 Task: Look for space in Le Plessis-Robinson, France from 2nd June, 2023 to 9th June, 2023 for 5 adults in price range Rs.7000 to Rs.13000. Place can be shared room with 2 bedrooms having 5 beds and 2 bathrooms. Property type can be house, flat, guest house. Amenities needed are: wifi. Booking option can be shelf check-in. Required host language is English.
Action: Mouse moved to (537, 137)
Screenshot: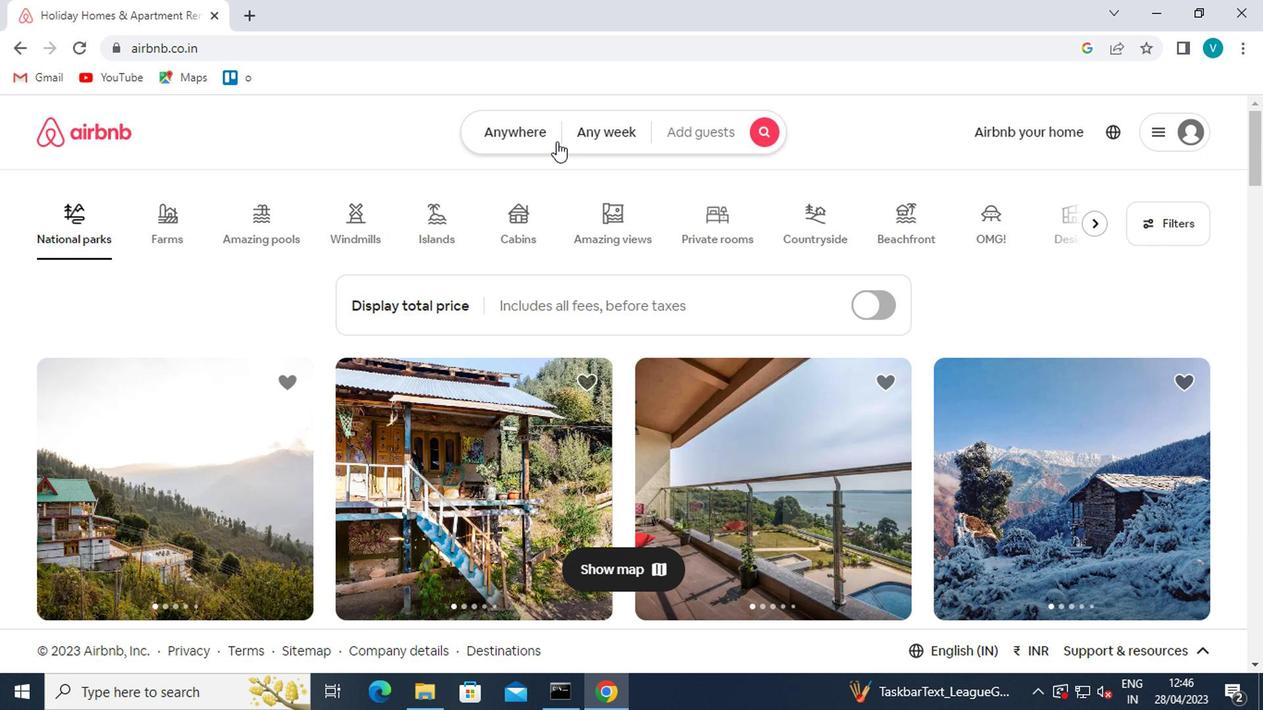 
Action: Mouse pressed left at (537, 137)
Screenshot: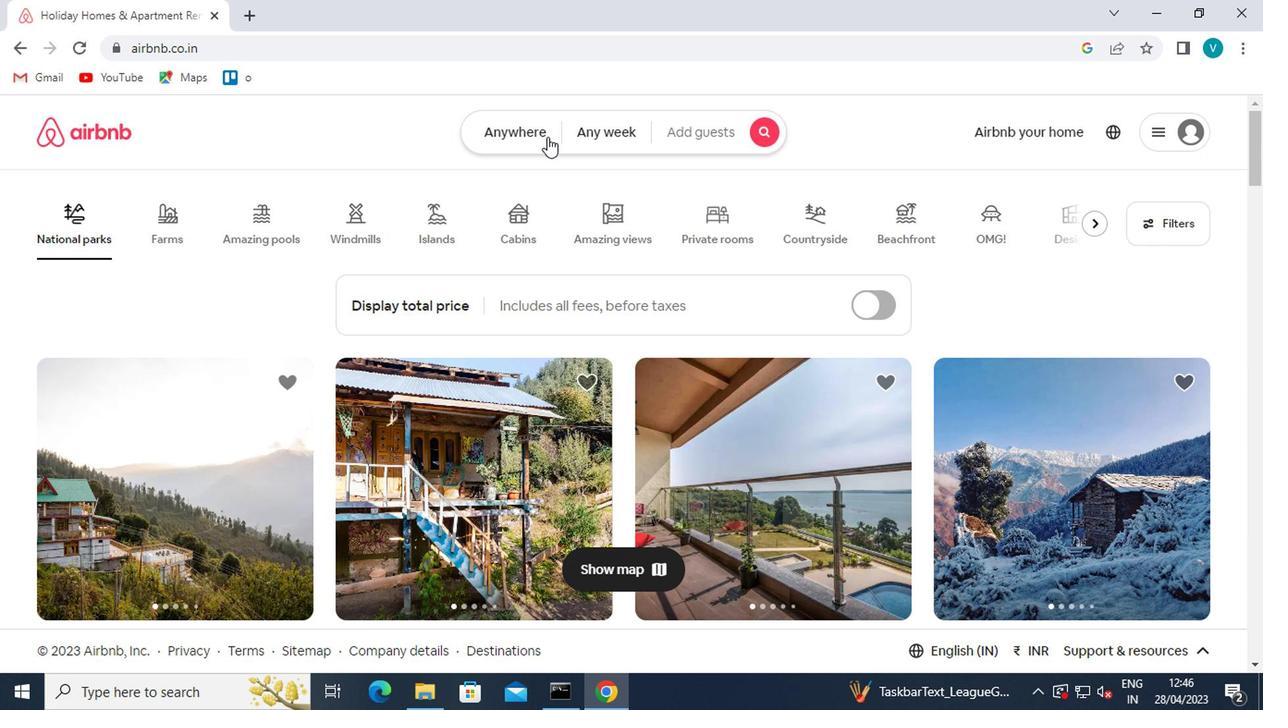 
Action: Mouse moved to (482, 211)
Screenshot: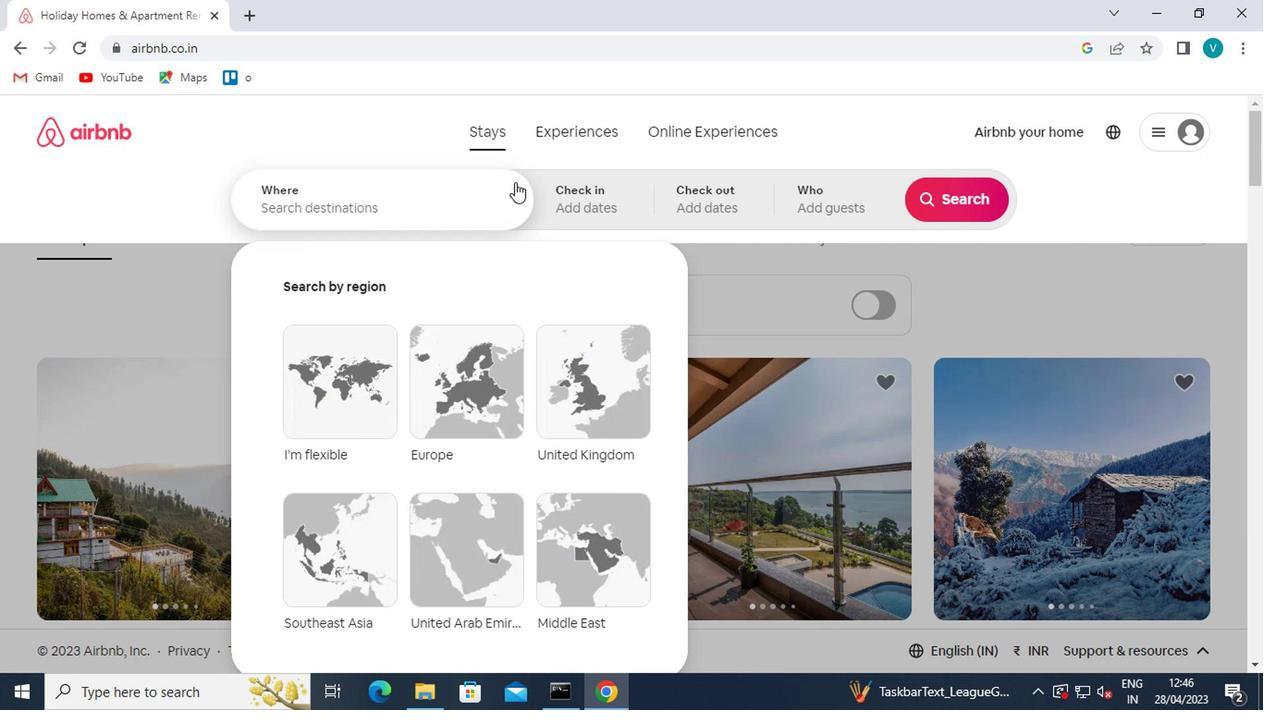 
Action: Mouse pressed left at (482, 211)
Screenshot: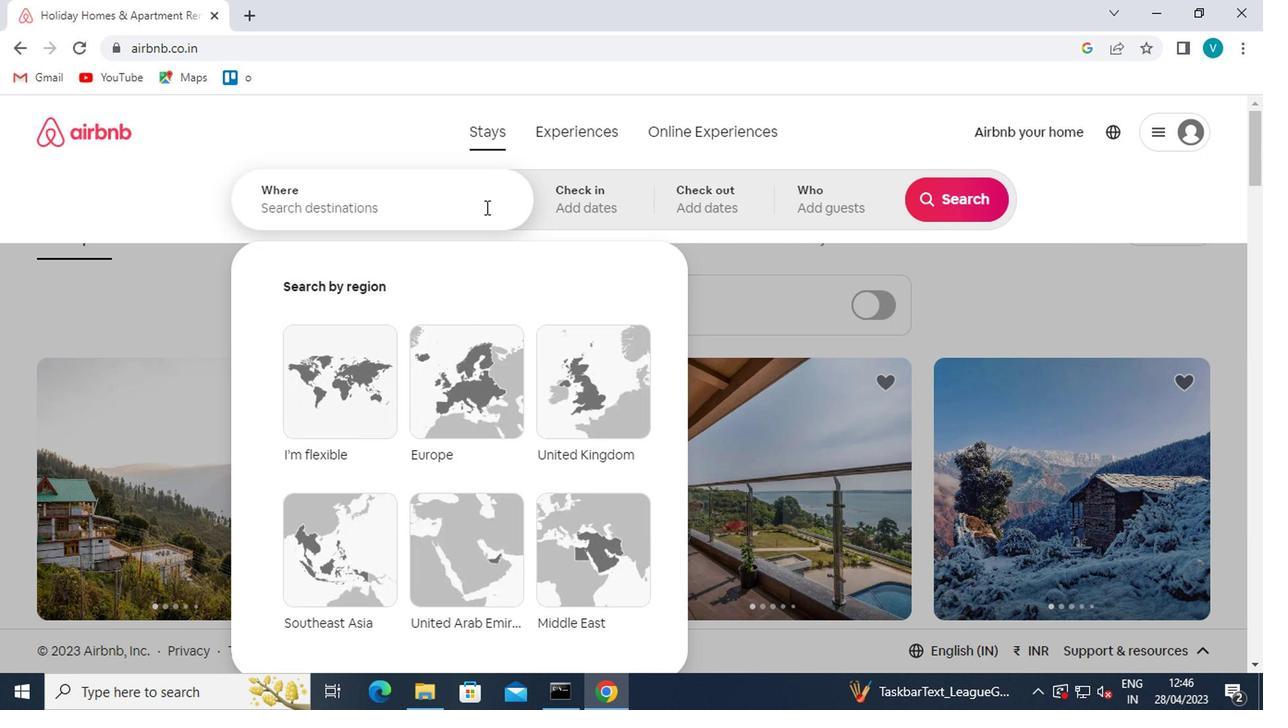 
Action: Key pressed <Key.caps_lock>l<Key.caps_lock>e<Key.space>plessis<Key.space><Key.down><Key.enter>
Screenshot: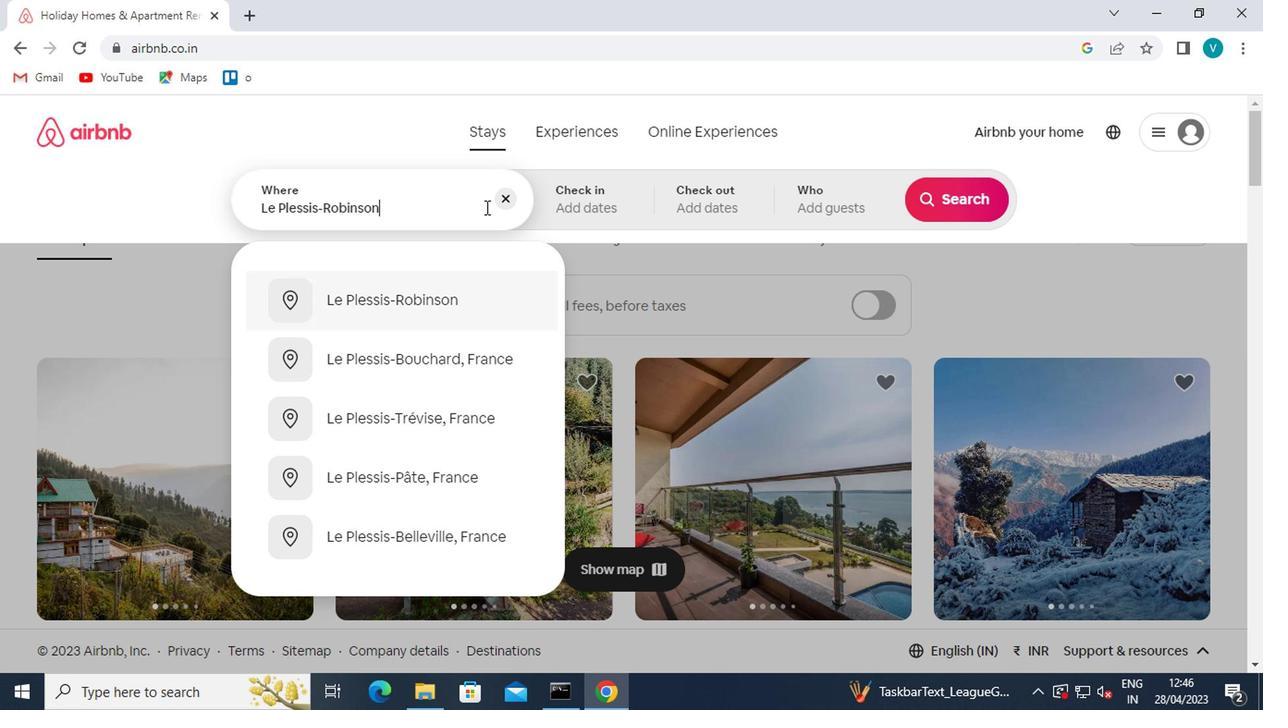
Action: Mouse moved to (938, 346)
Screenshot: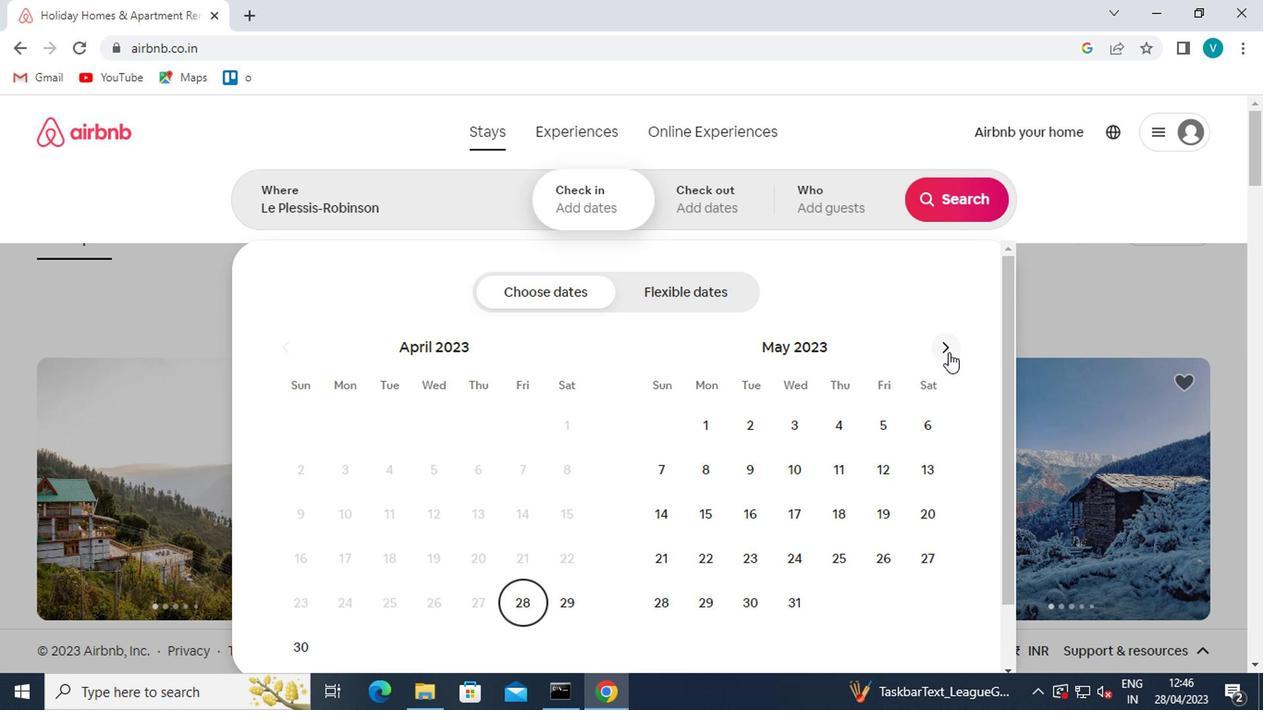 
Action: Mouse pressed left at (938, 346)
Screenshot: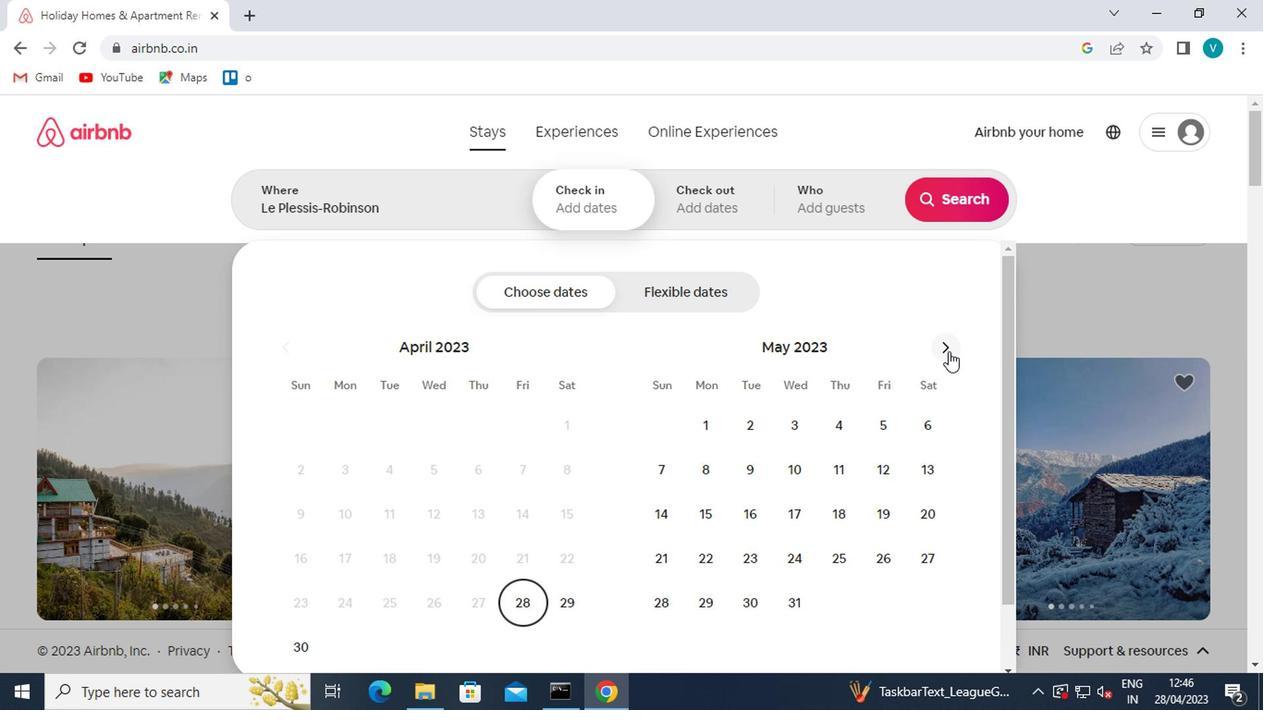 
Action: Mouse moved to (886, 435)
Screenshot: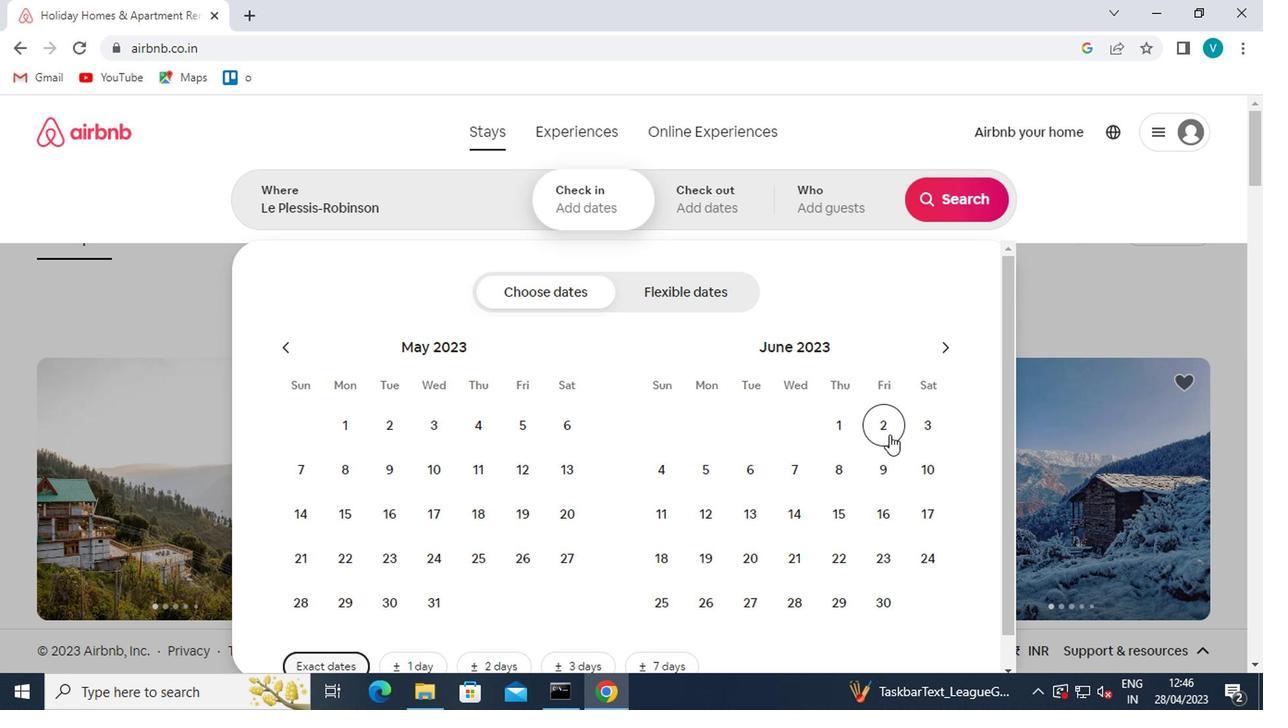 
Action: Mouse pressed left at (886, 435)
Screenshot: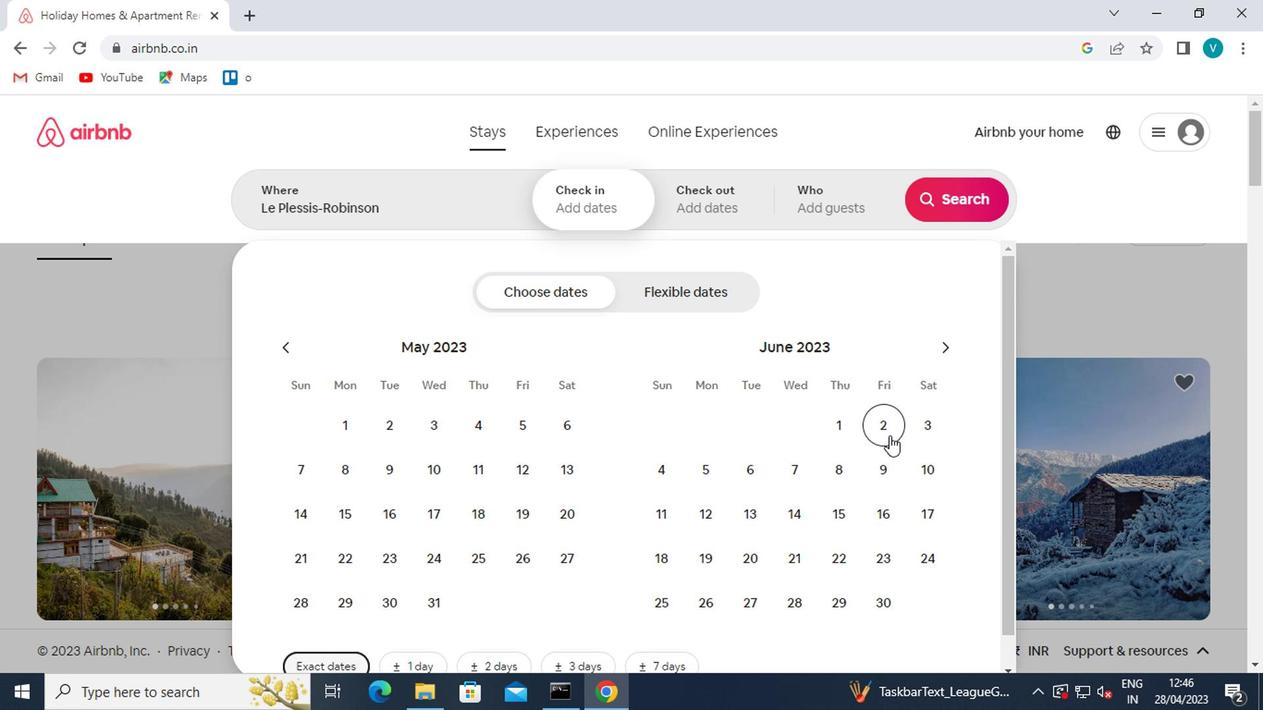 
Action: Mouse moved to (878, 461)
Screenshot: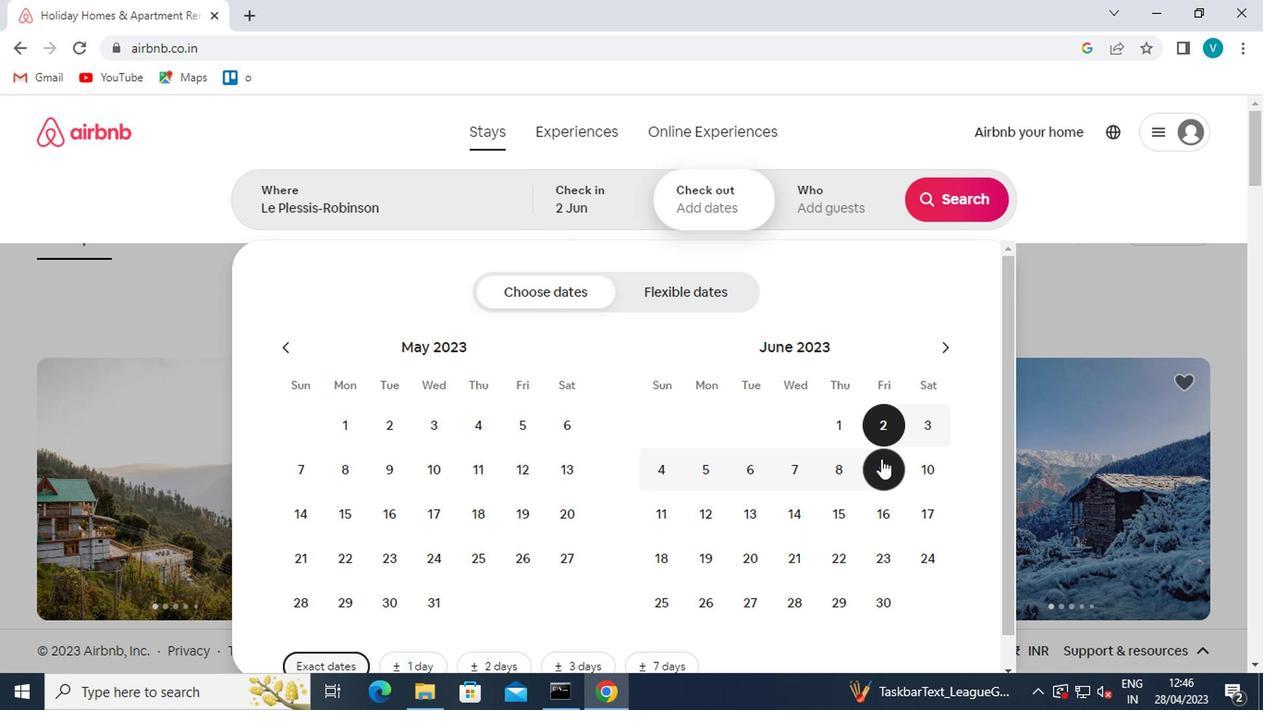 
Action: Mouse pressed left at (878, 461)
Screenshot: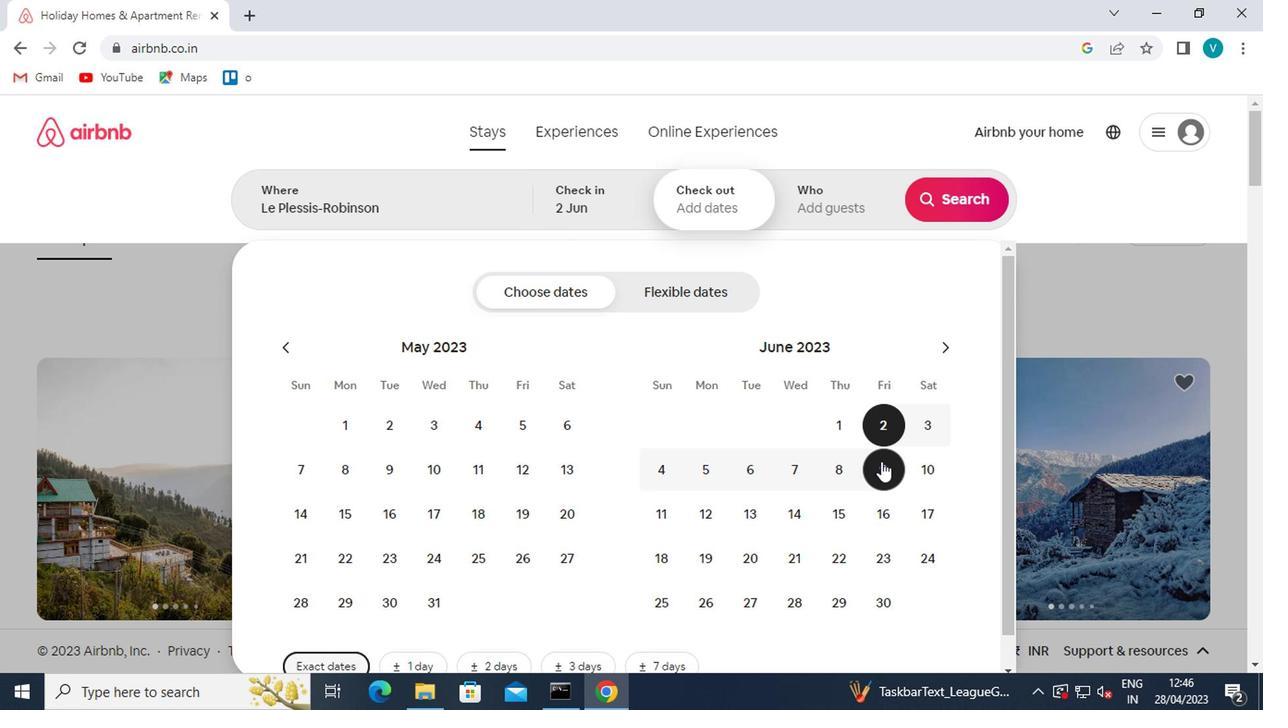 
Action: Mouse moved to (796, 207)
Screenshot: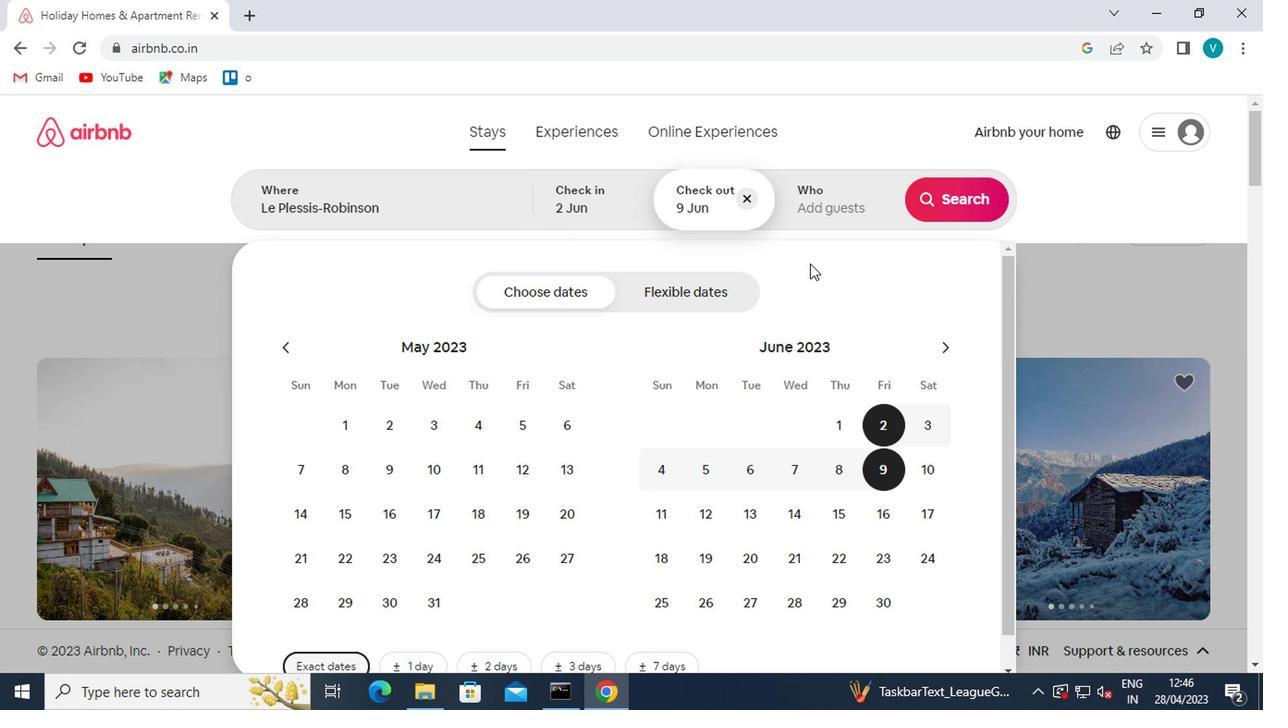 
Action: Mouse pressed left at (796, 207)
Screenshot: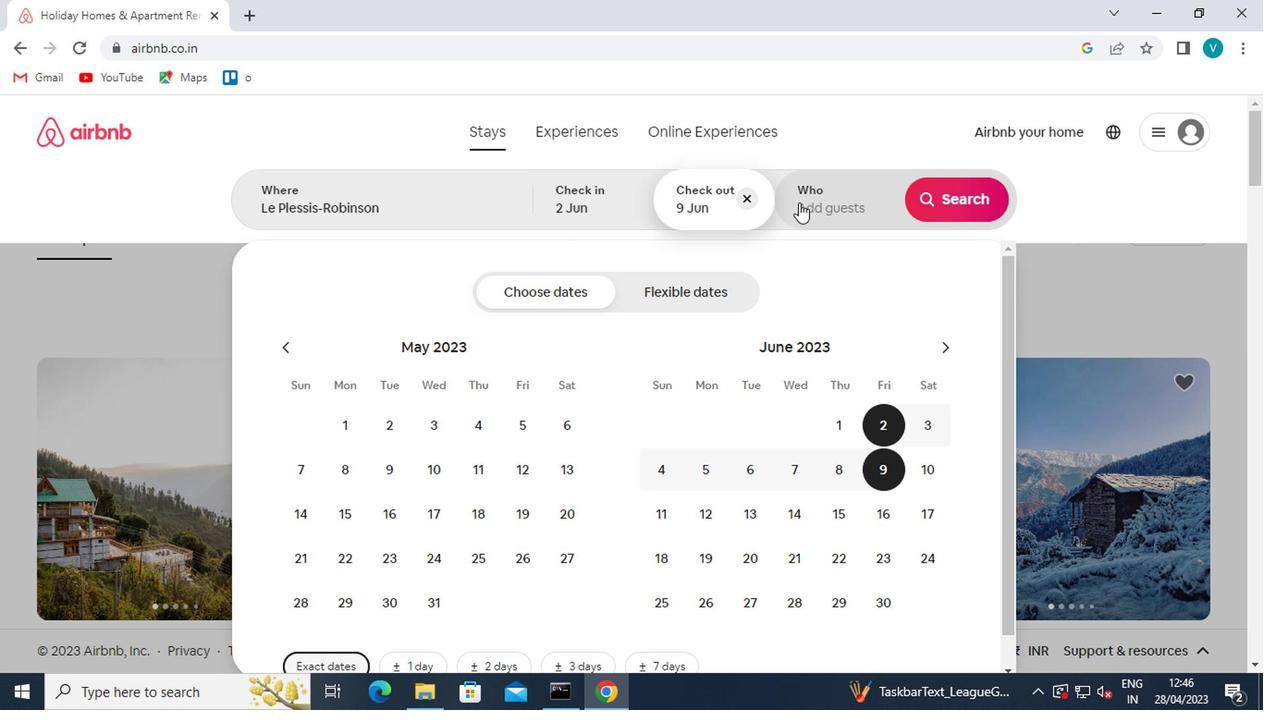 
Action: Mouse moved to (956, 301)
Screenshot: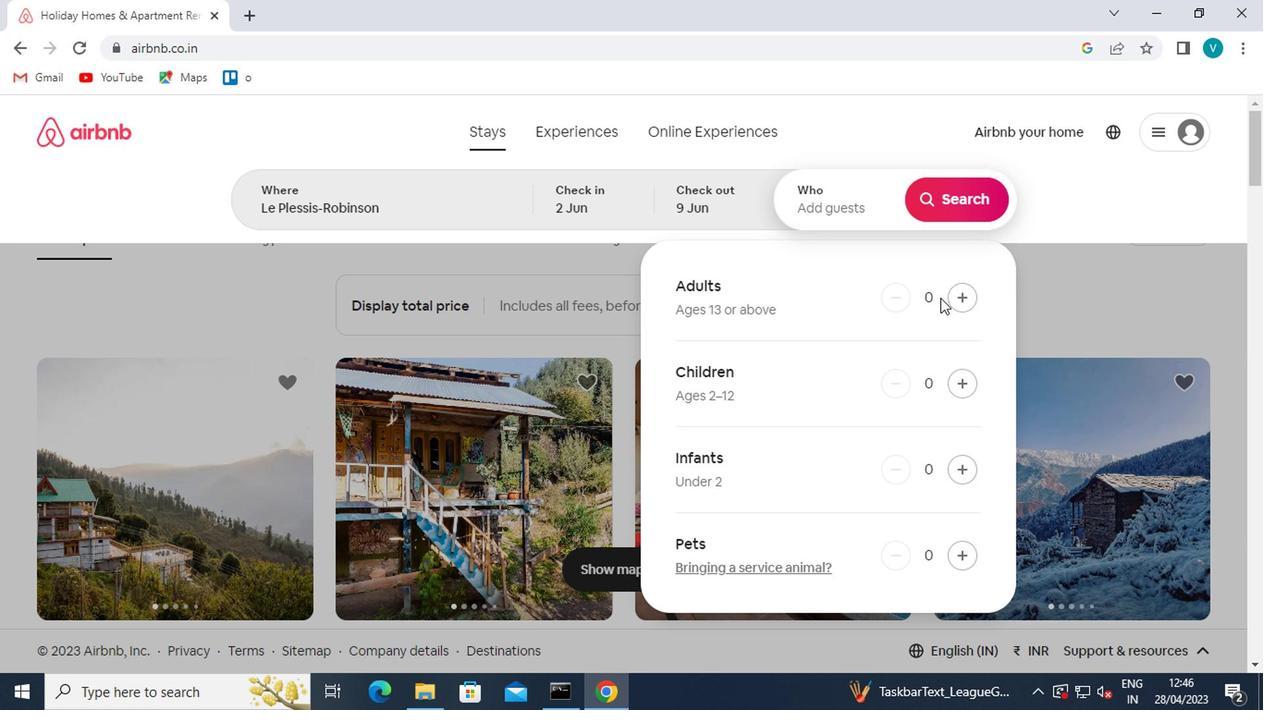 
Action: Mouse pressed left at (956, 301)
Screenshot: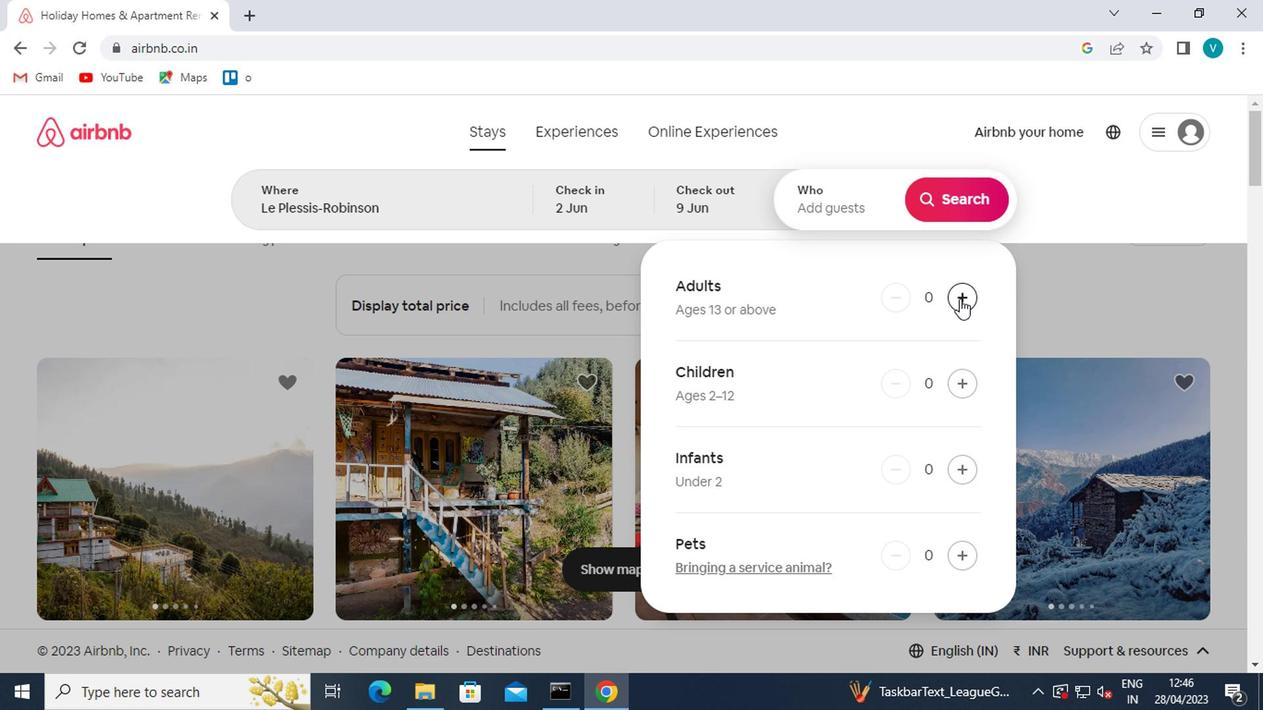 
Action: Mouse pressed left at (956, 301)
Screenshot: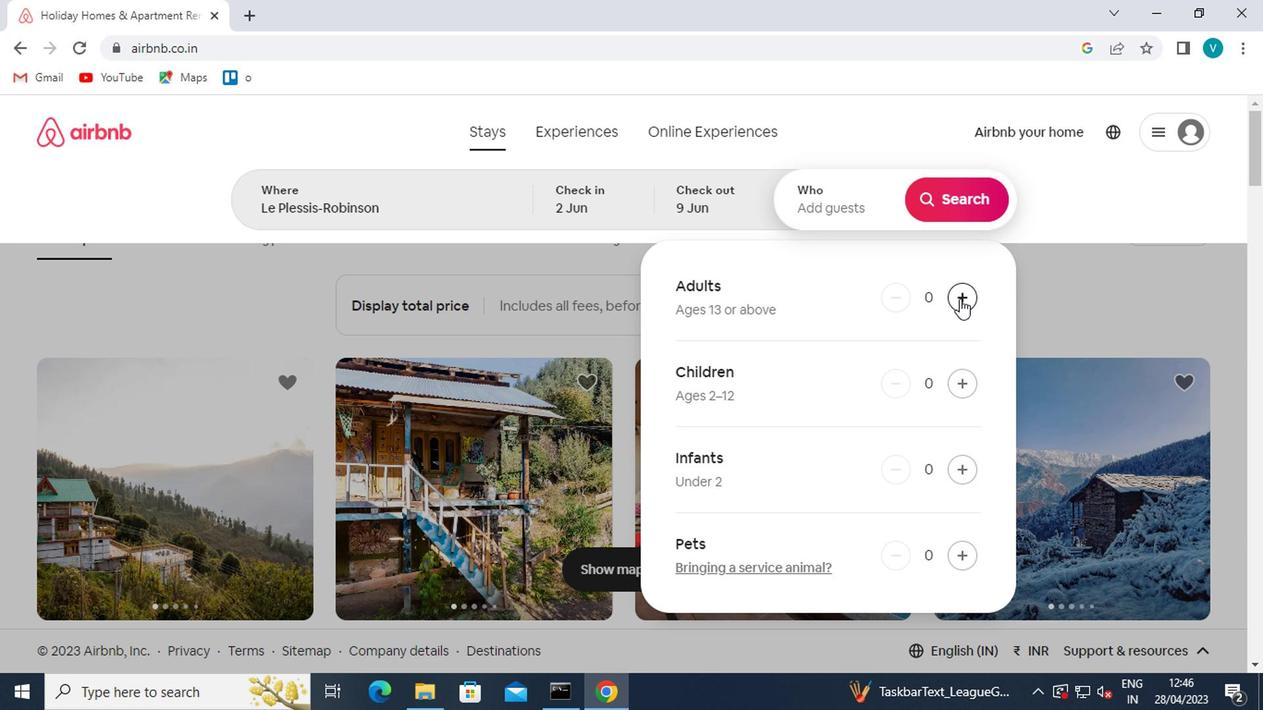 
Action: Mouse pressed left at (956, 301)
Screenshot: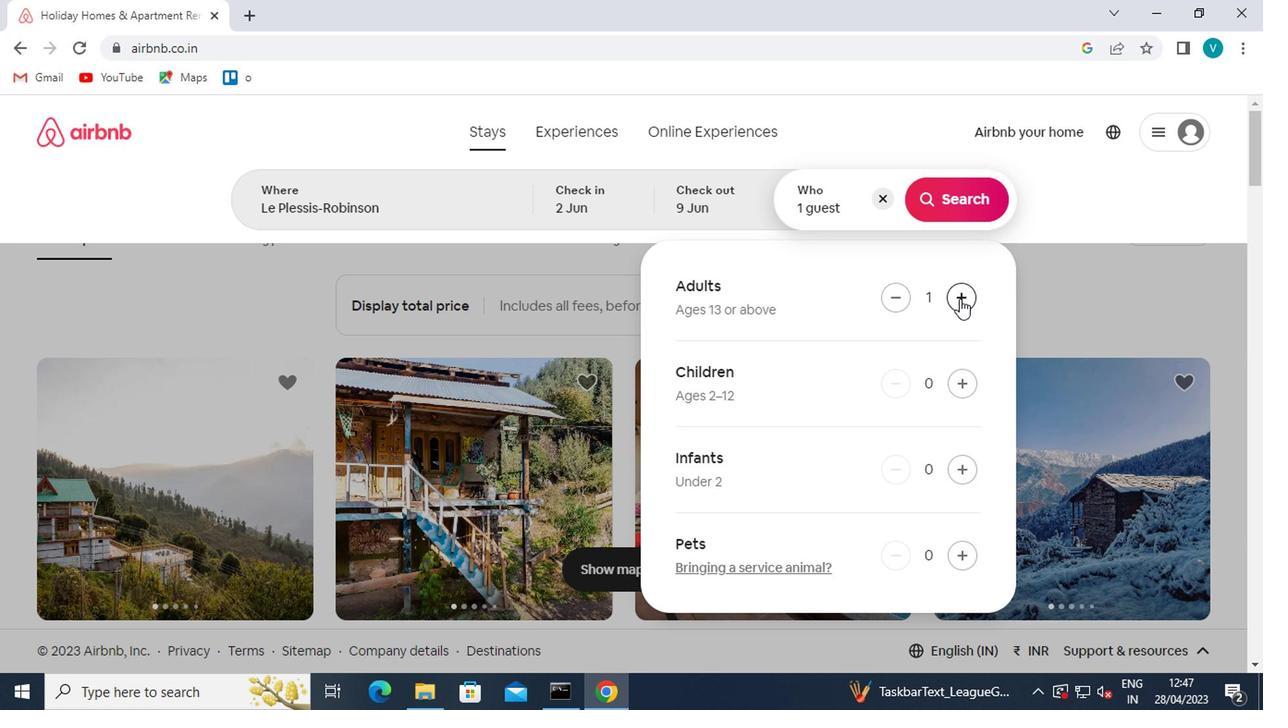 
Action: Mouse pressed left at (956, 301)
Screenshot: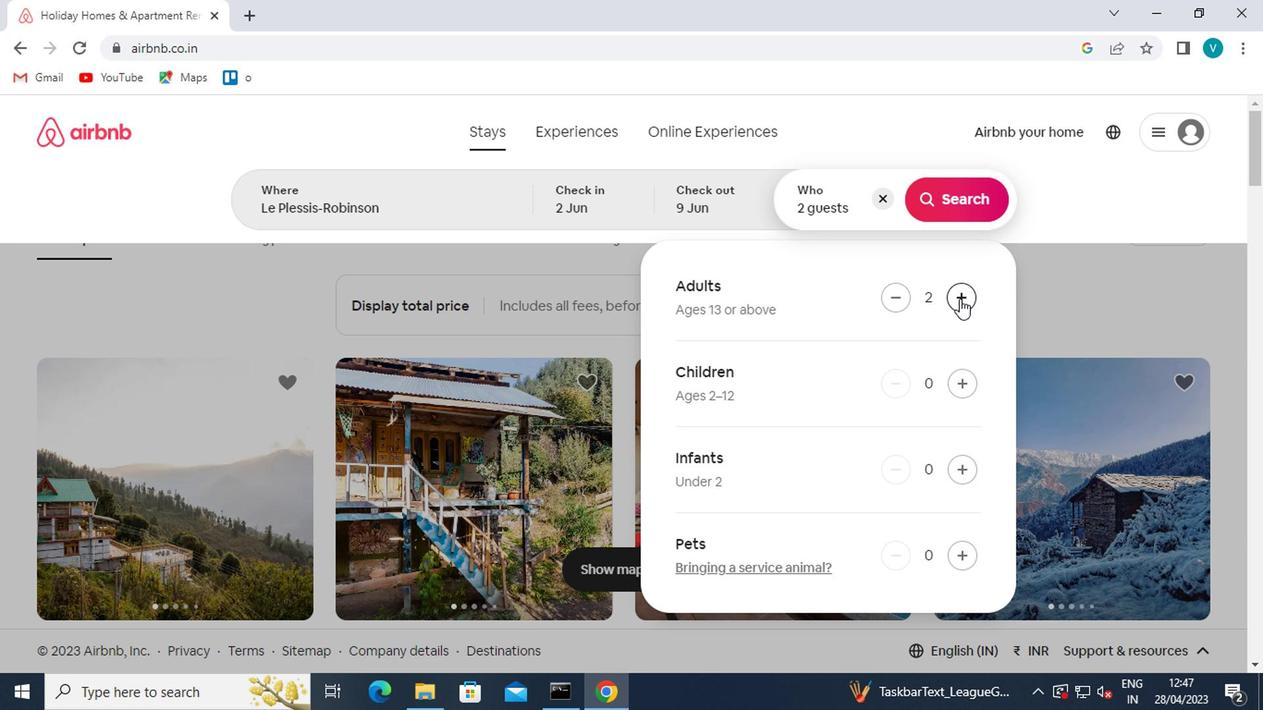 
Action: Mouse moved to (956, 301)
Screenshot: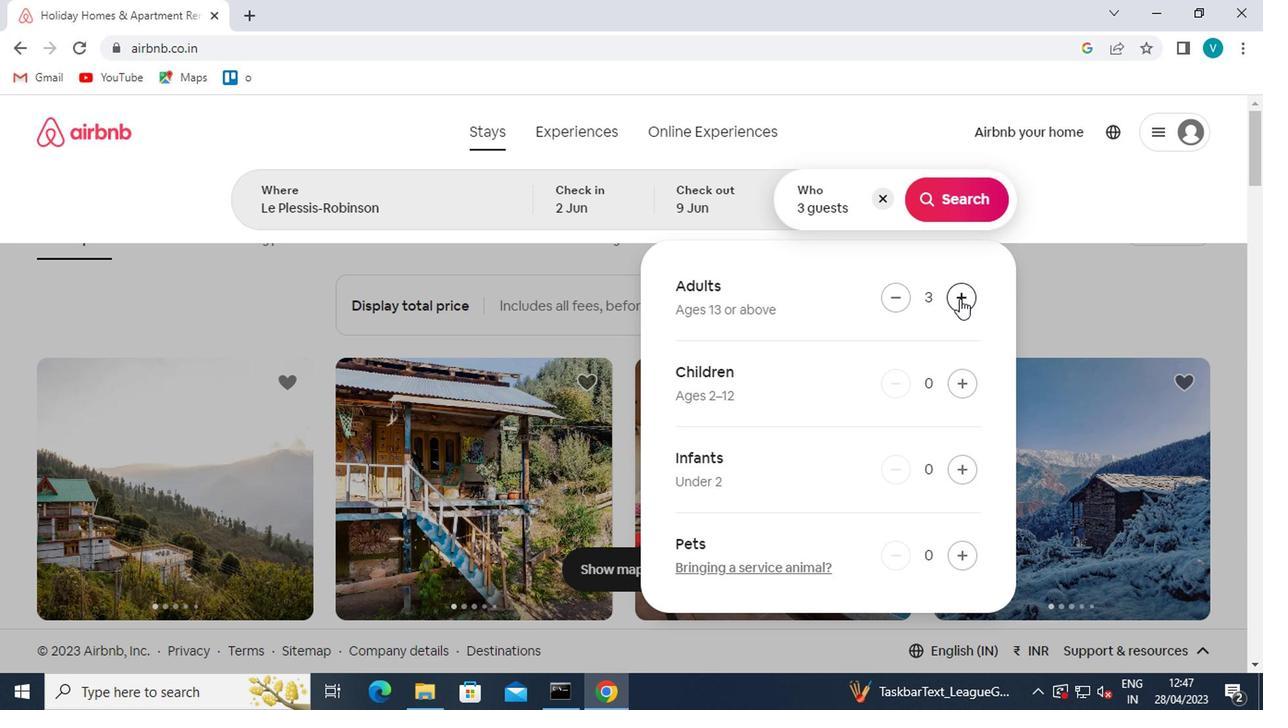 
Action: Mouse pressed left at (956, 301)
Screenshot: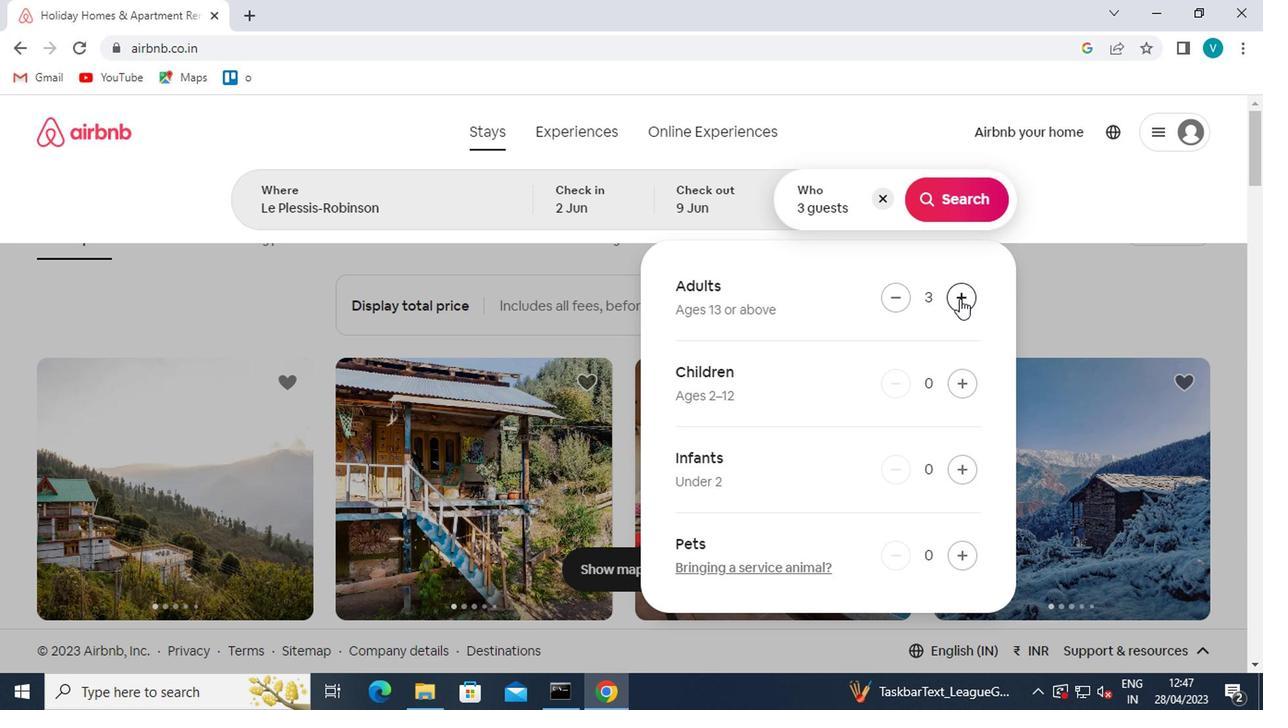
Action: Mouse moved to (933, 210)
Screenshot: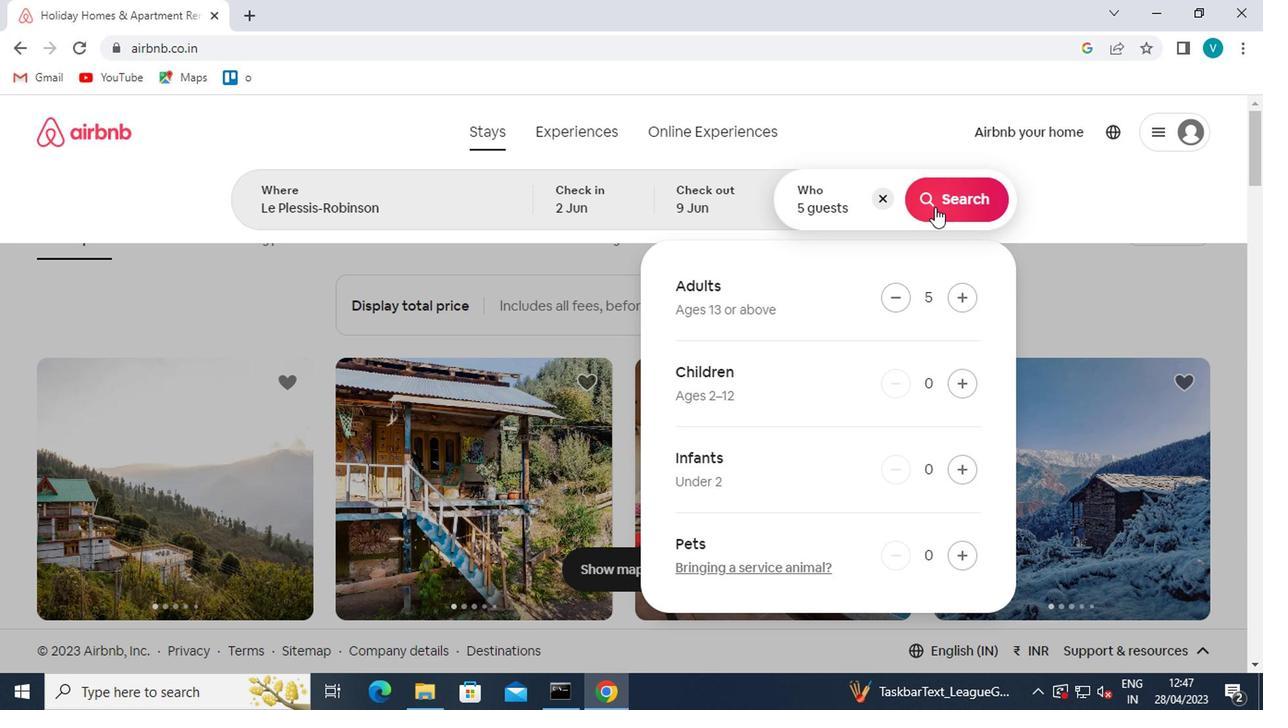 
Action: Mouse pressed left at (933, 210)
Screenshot: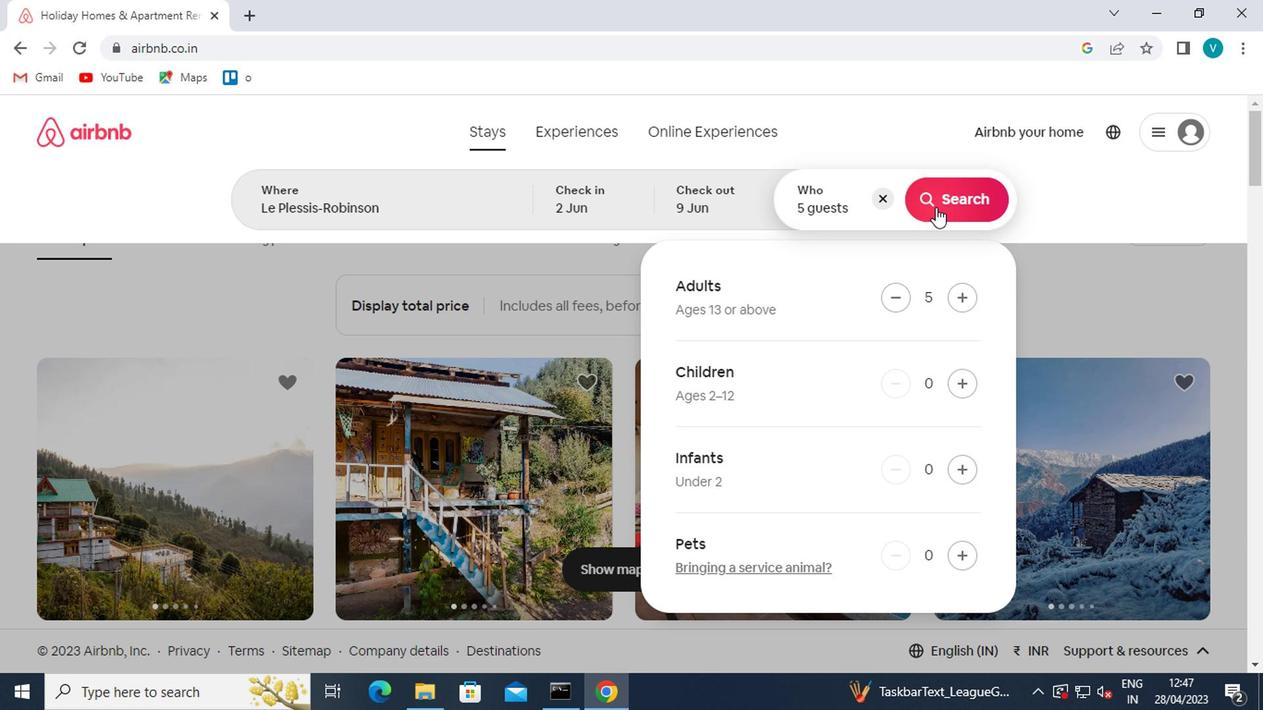 
Action: Mouse moved to (1176, 205)
Screenshot: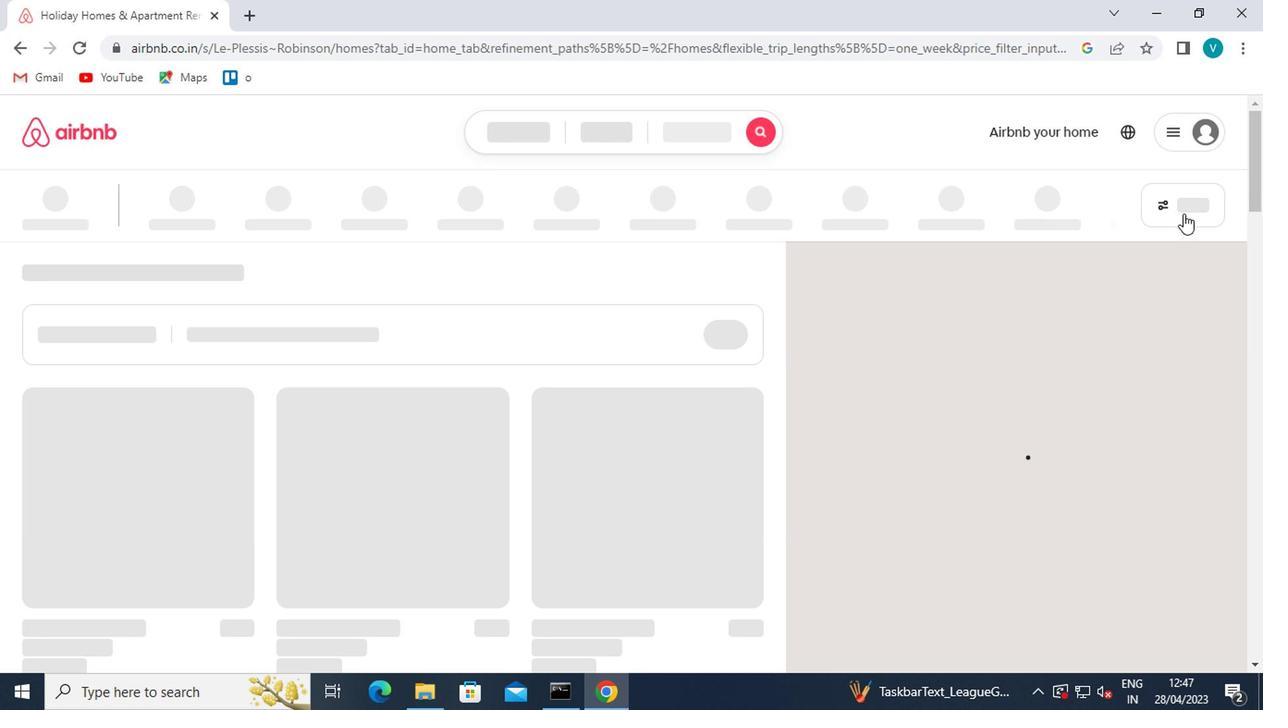 
Action: Mouse pressed left at (1176, 205)
Screenshot: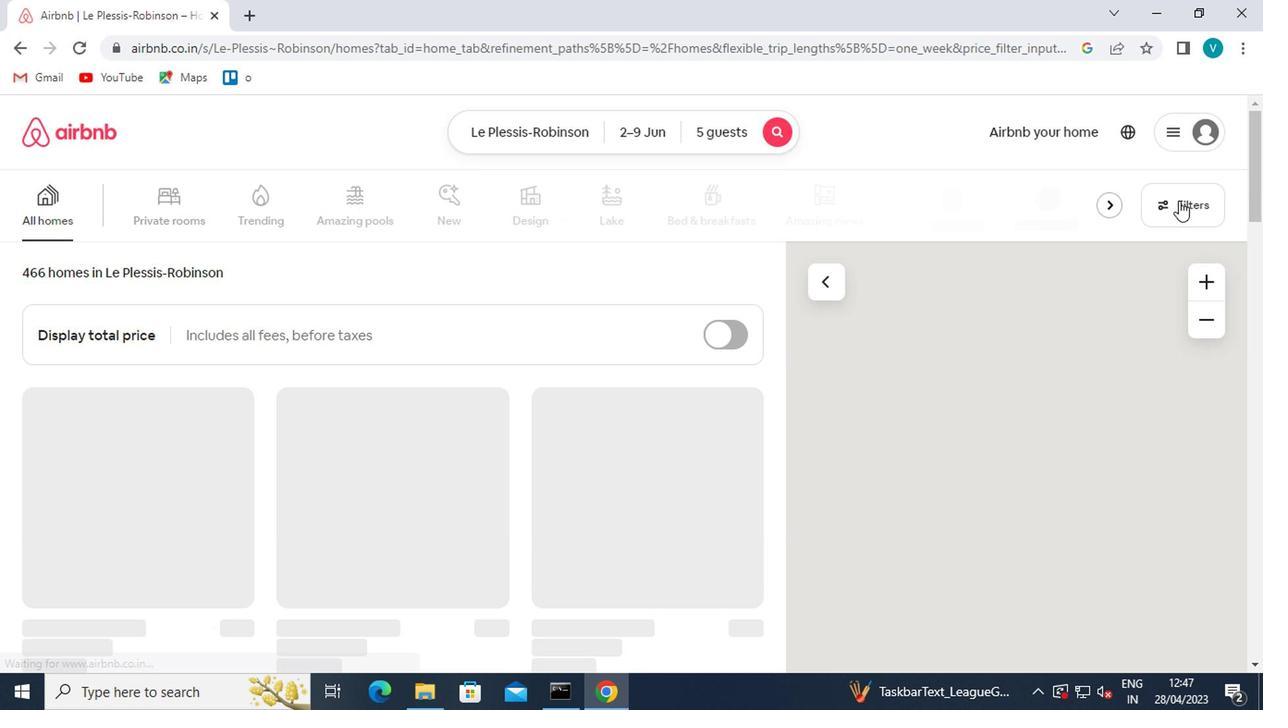 
Action: Mouse moved to (456, 448)
Screenshot: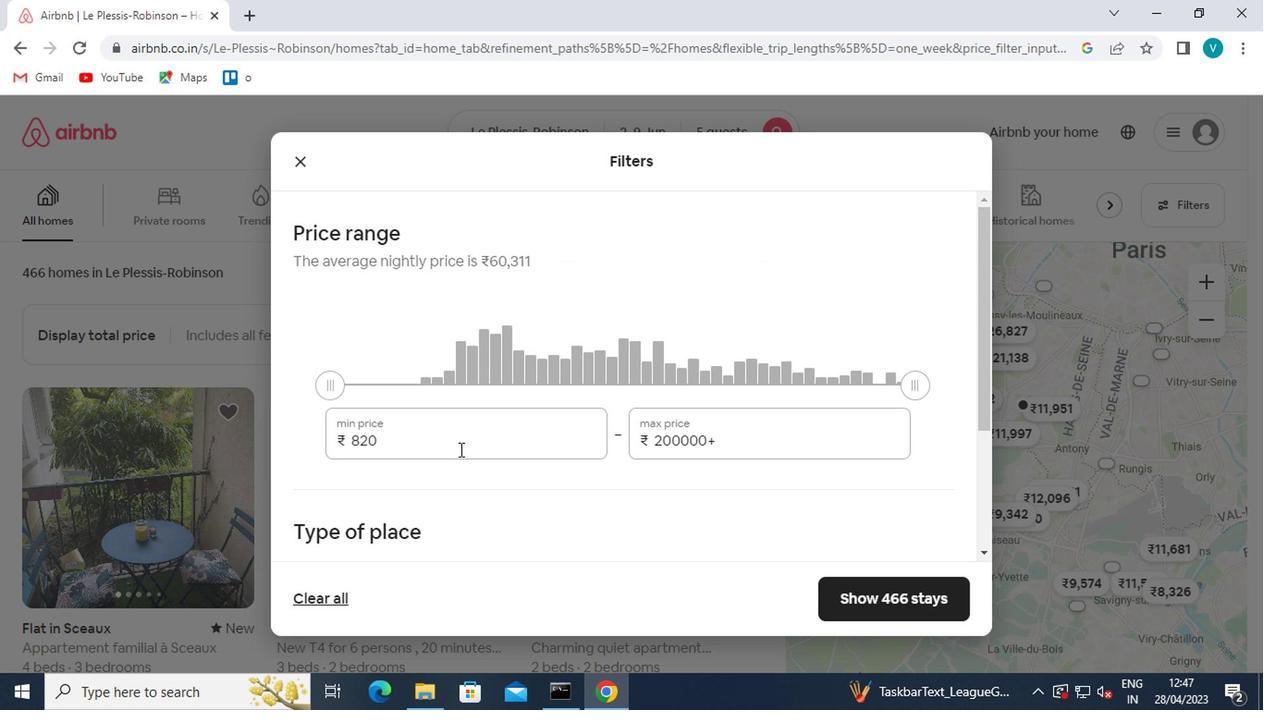 
Action: Mouse pressed left at (456, 448)
Screenshot: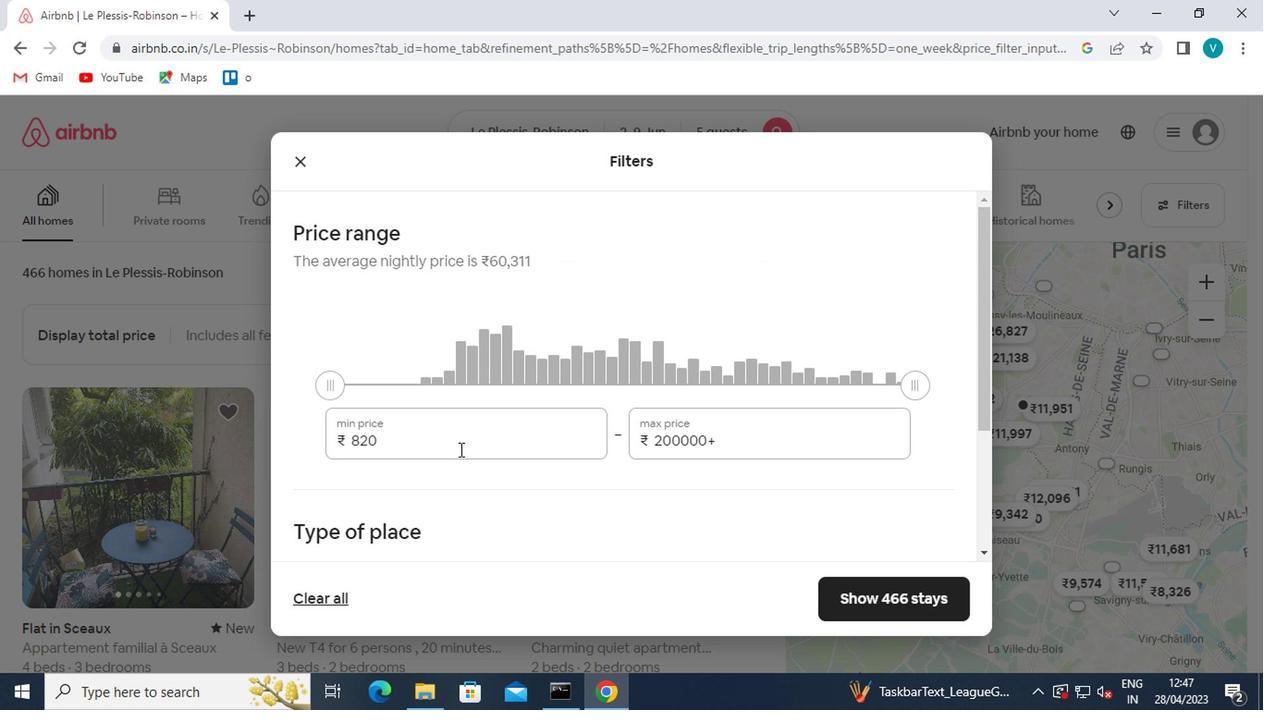 
Action: Key pressed <Key.backspace><Key.backspace><Key.backspace><Key.backspace><Key.backspace><Key.backspace><Key.backspace><Key.backspace><Key.backspace><Key.backspace><Key.backspace>7000<Key.tab>13000
Screenshot: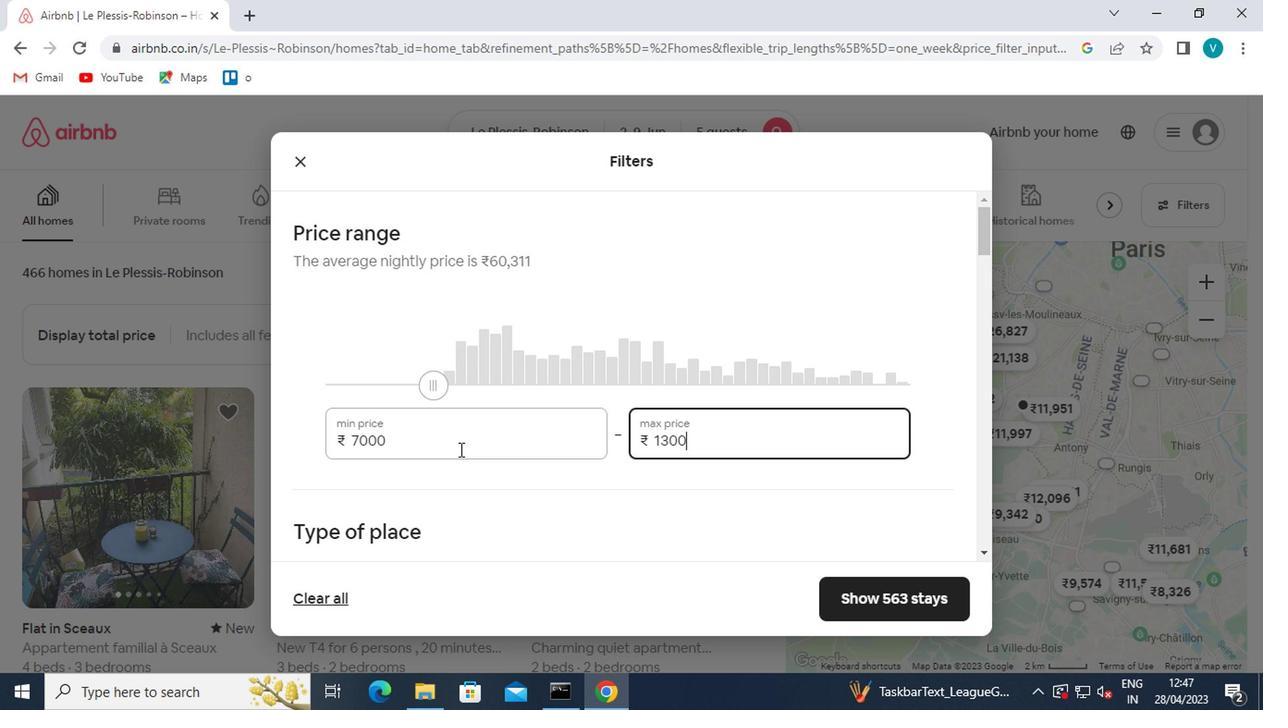 
Action: Mouse scrolled (456, 447) with delta (0, -1)
Screenshot: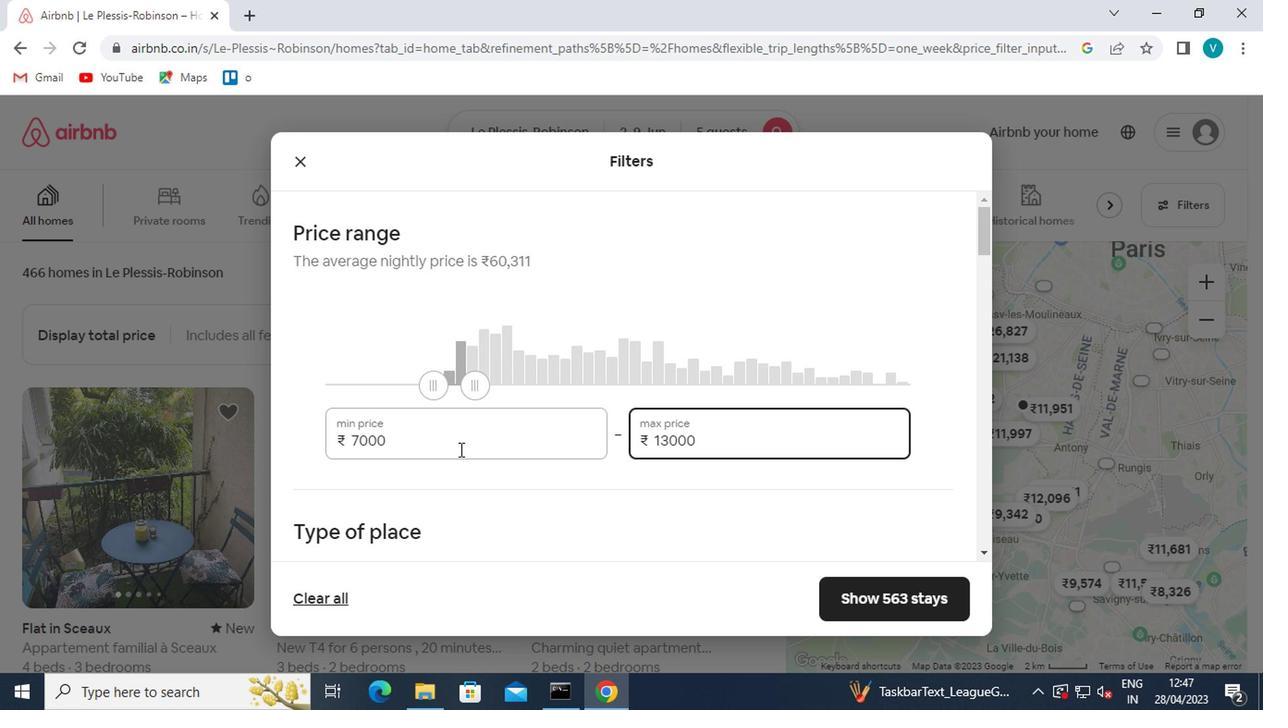 
Action: Mouse scrolled (456, 447) with delta (0, -1)
Screenshot: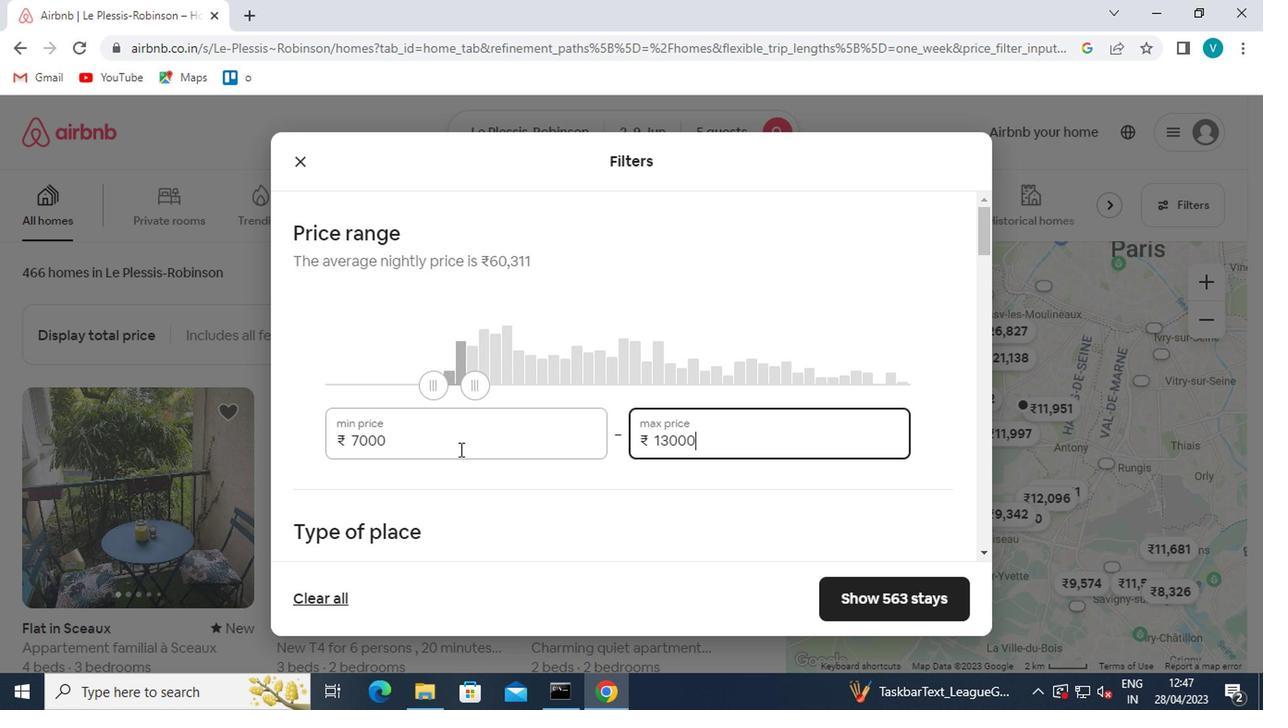 
Action: Mouse moved to (486, 496)
Screenshot: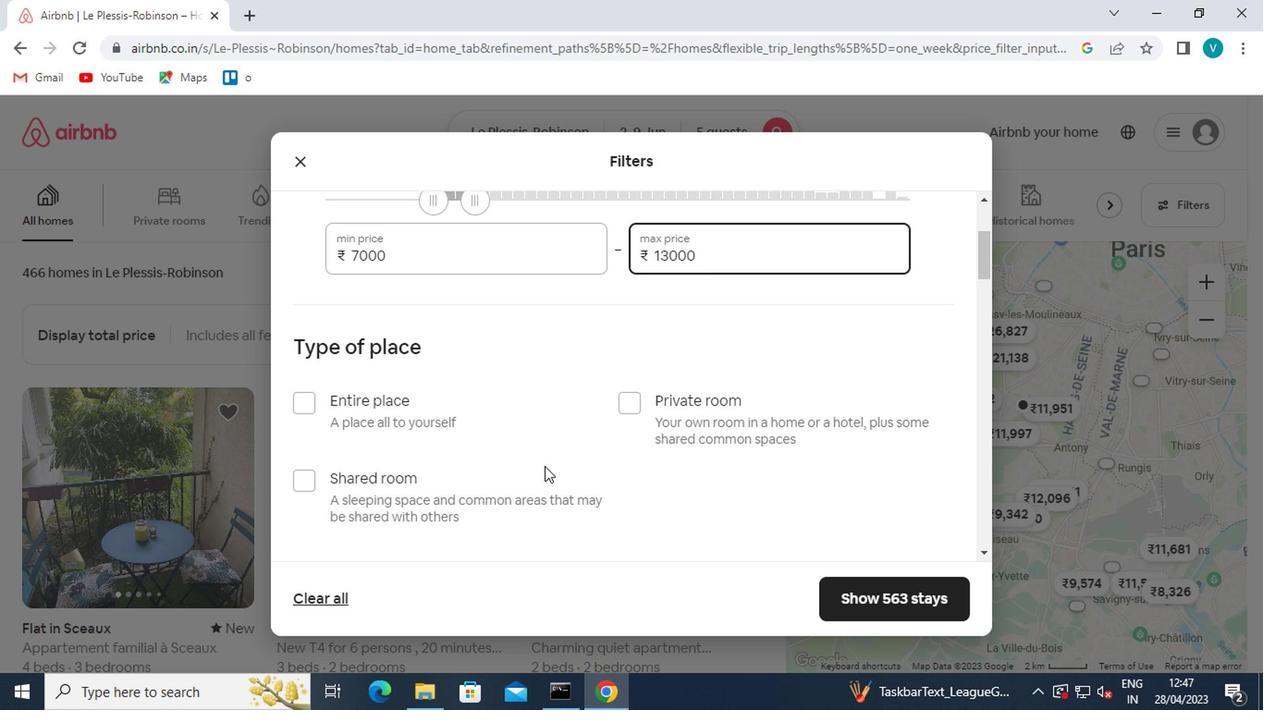 
Action: Mouse pressed left at (486, 496)
Screenshot: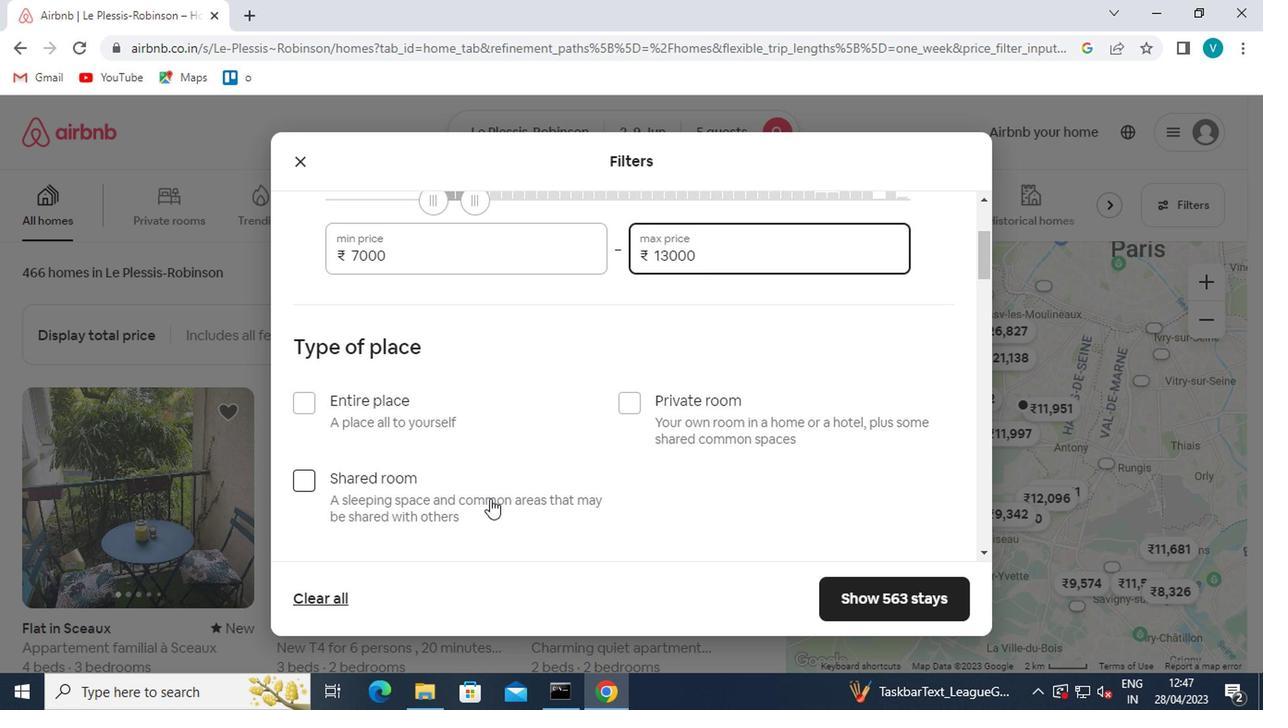 
Action: Mouse moved to (526, 434)
Screenshot: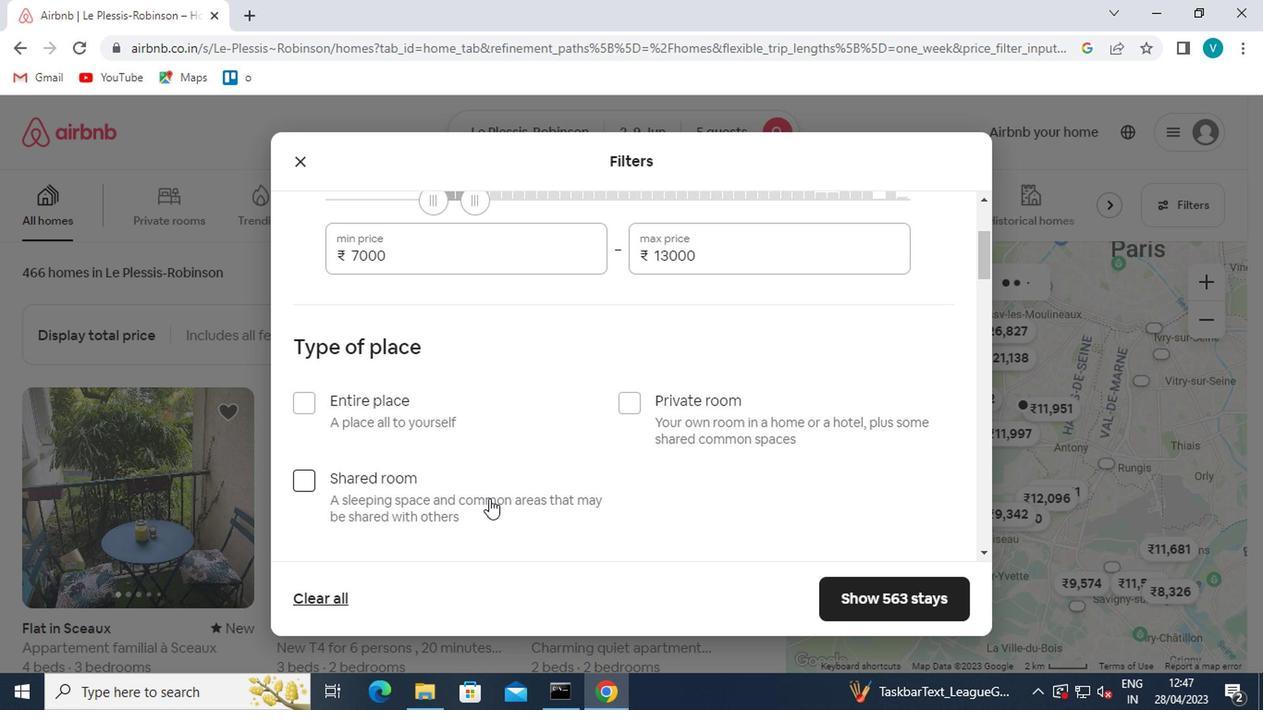 
Action: Mouse scrolled (526, 433) with delta (0, -1)
Screenshot: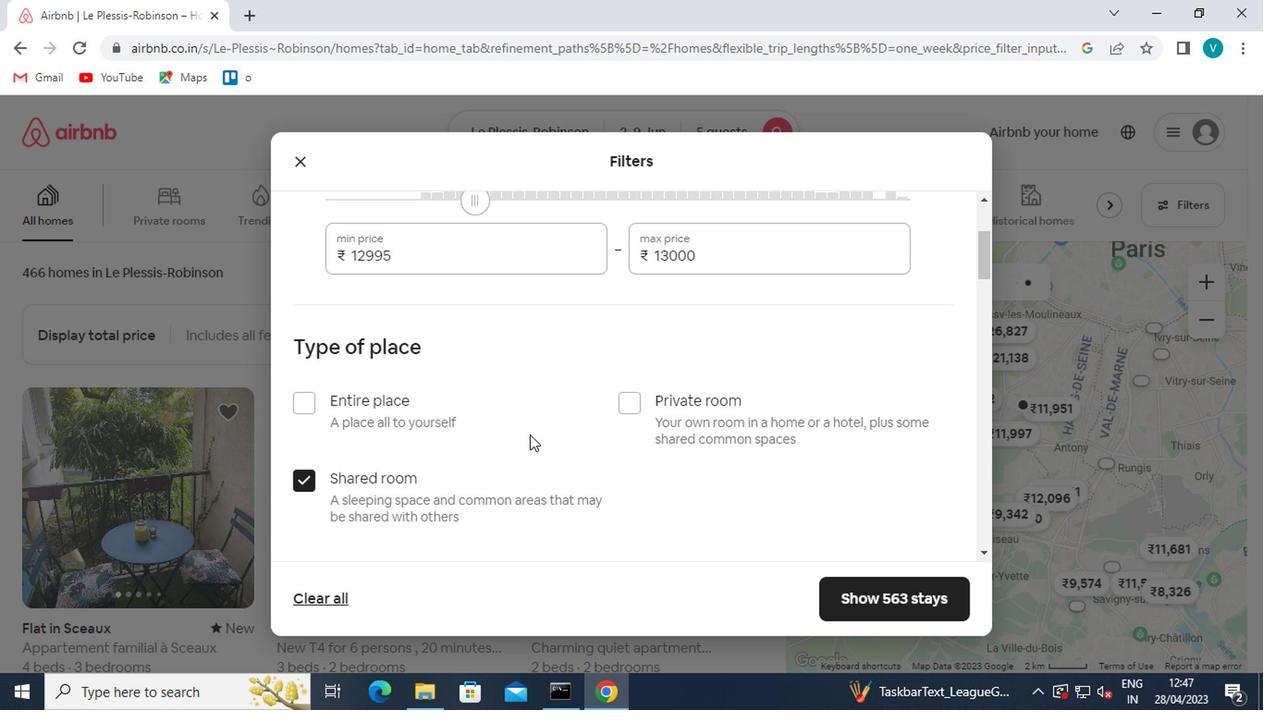 
Action: Mouse scrolled (526, 433) with delta (0, -1)
Screenshot: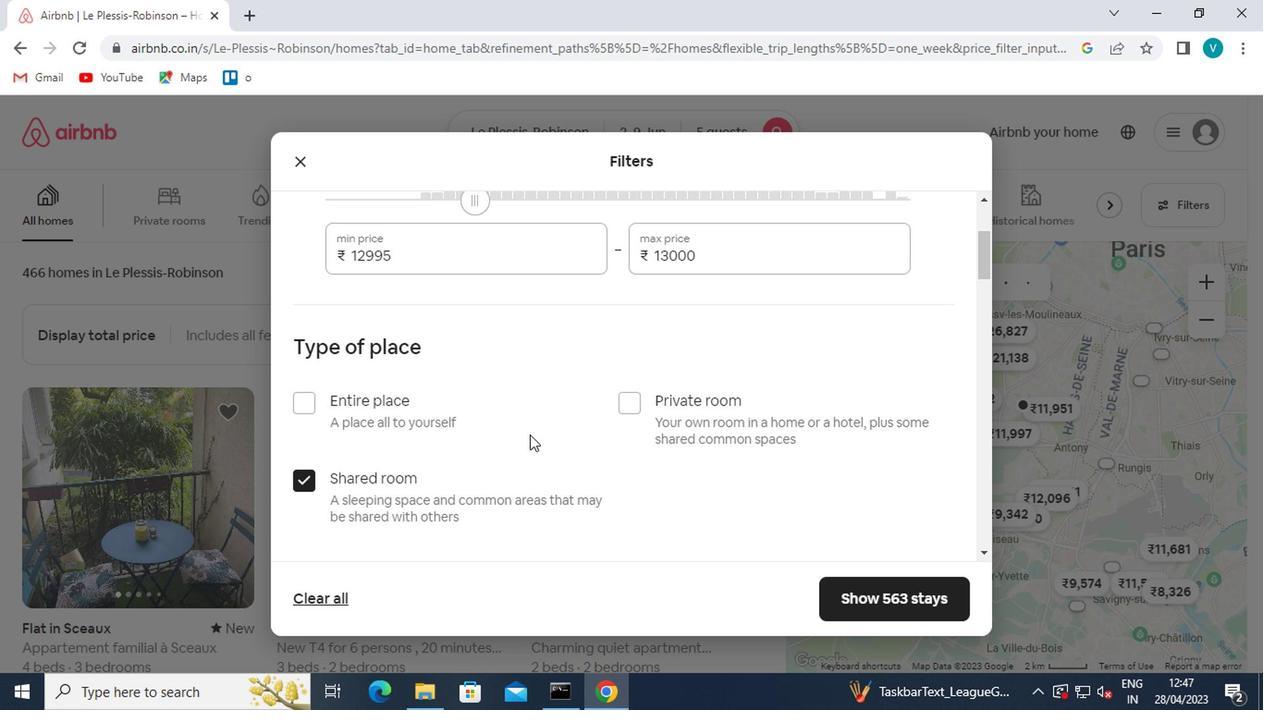 
Action: Mouse moved to (525, 435)
Screenshot: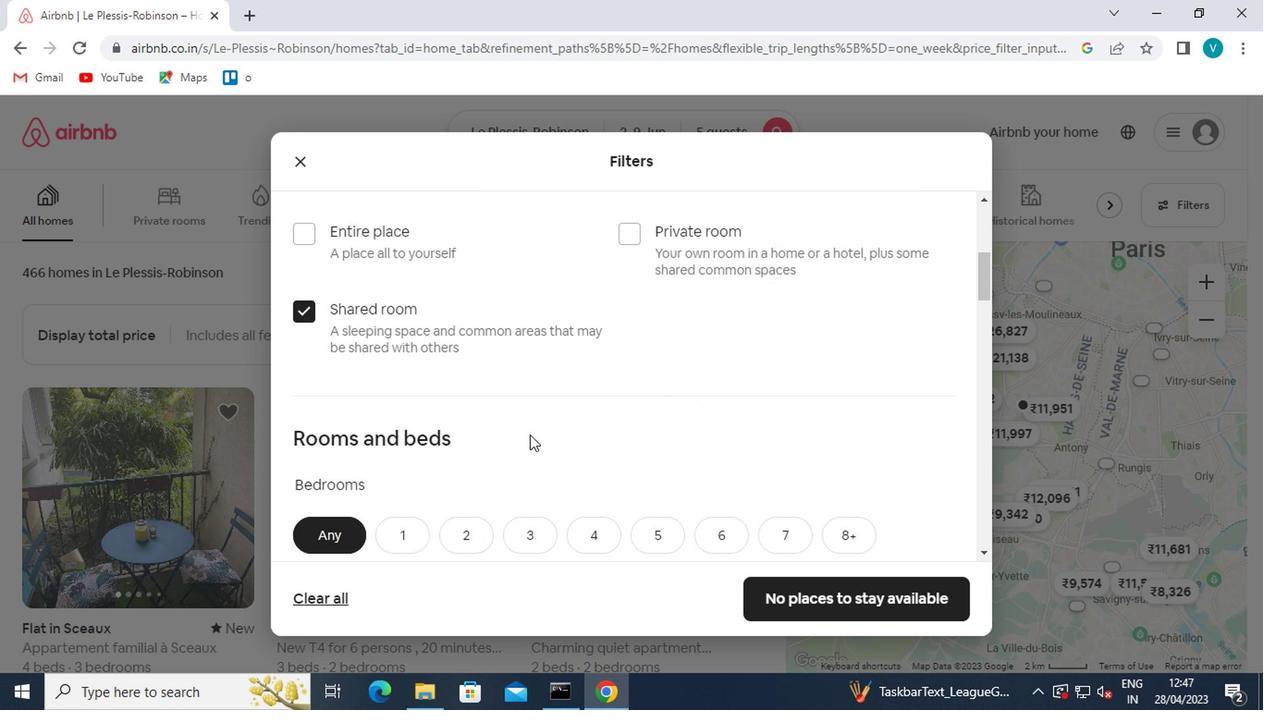 
Action: Mouse scrolled (525, 434) with delta (0, 0)
Screenshot: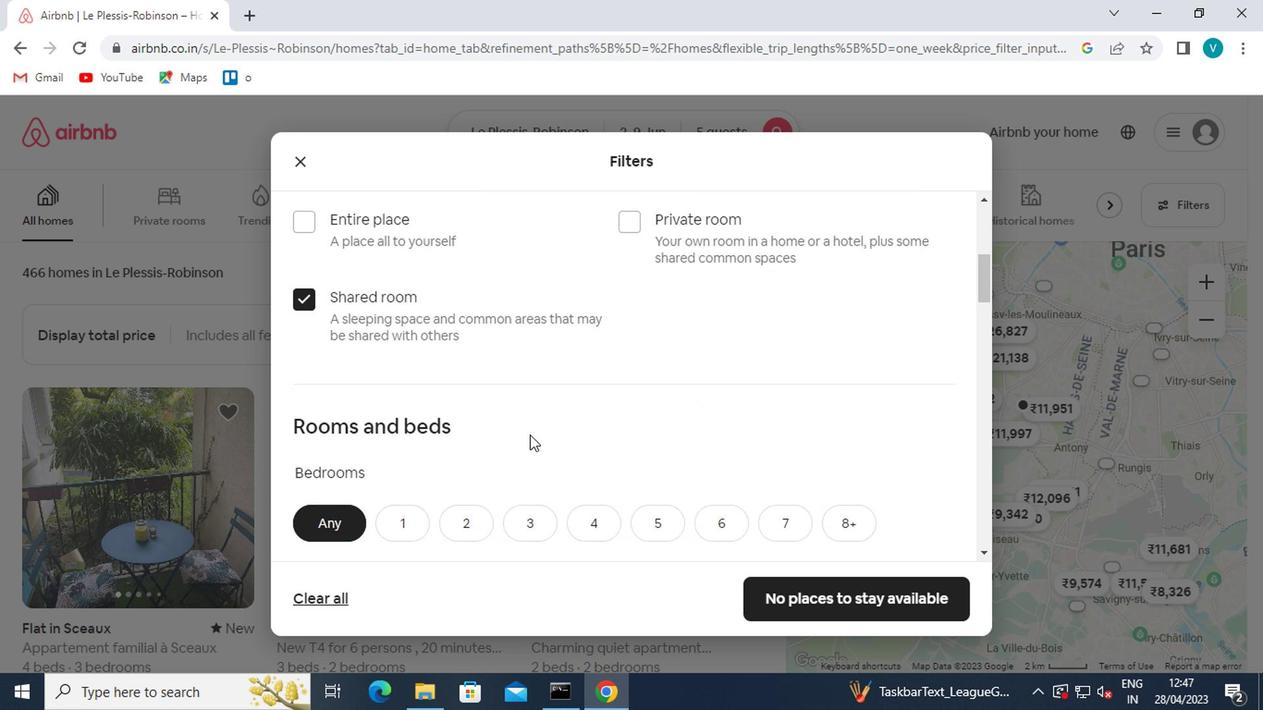 
Action: Mouse moved to (448, 431)
Screenshot: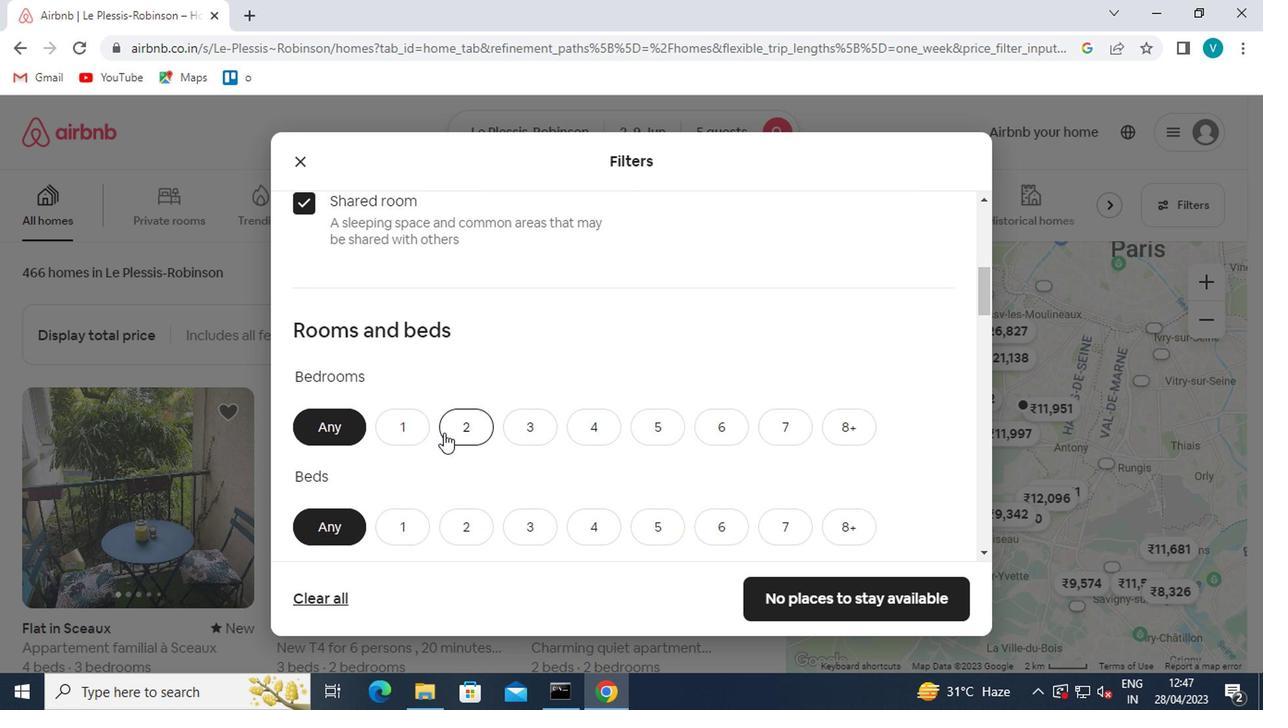 
Action: Mouse pressed left at (448, 431)
Screenshot: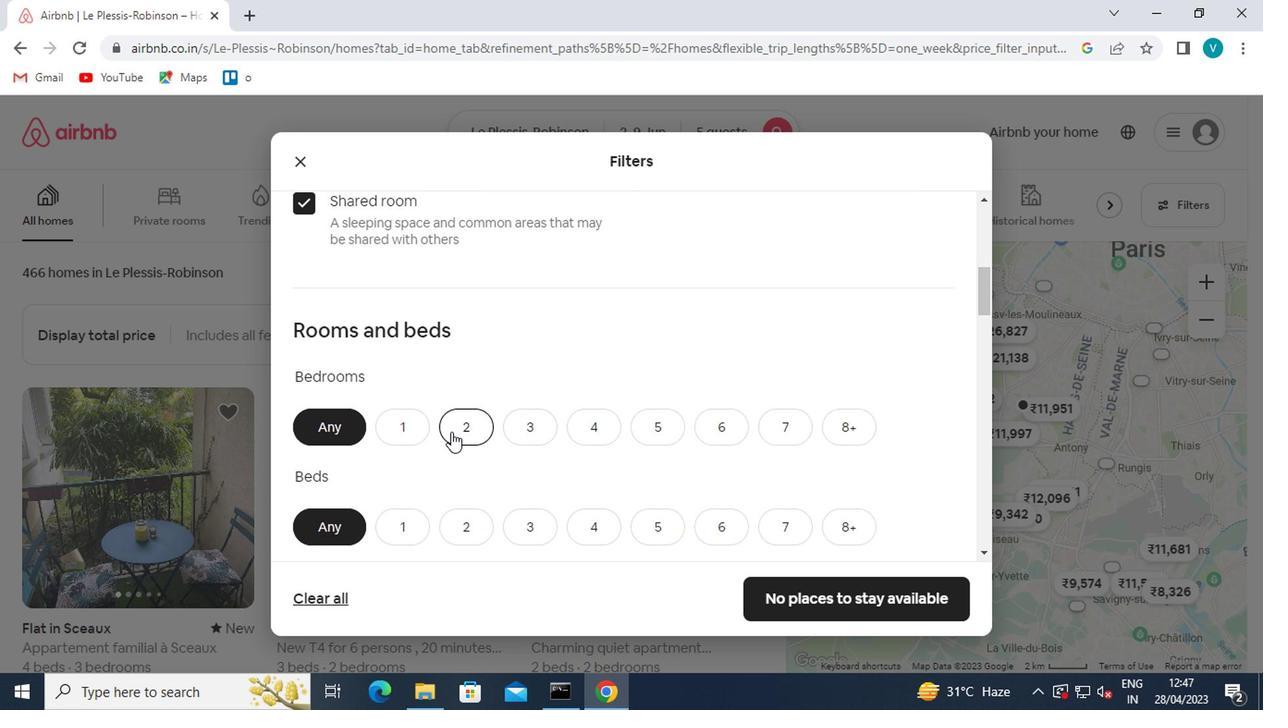 
Action: Mouse moved to (641, 519)
Screenshot: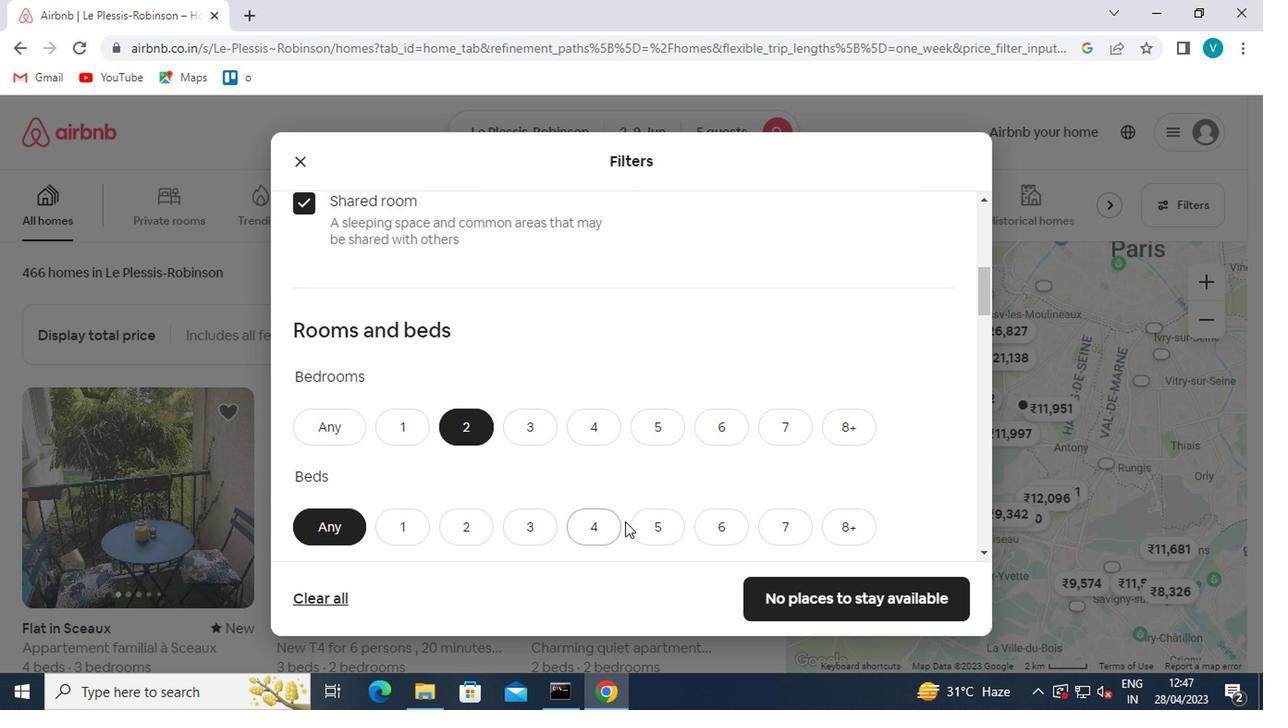 
Action: Mouse pressed left at (641, 519)
Screenshot: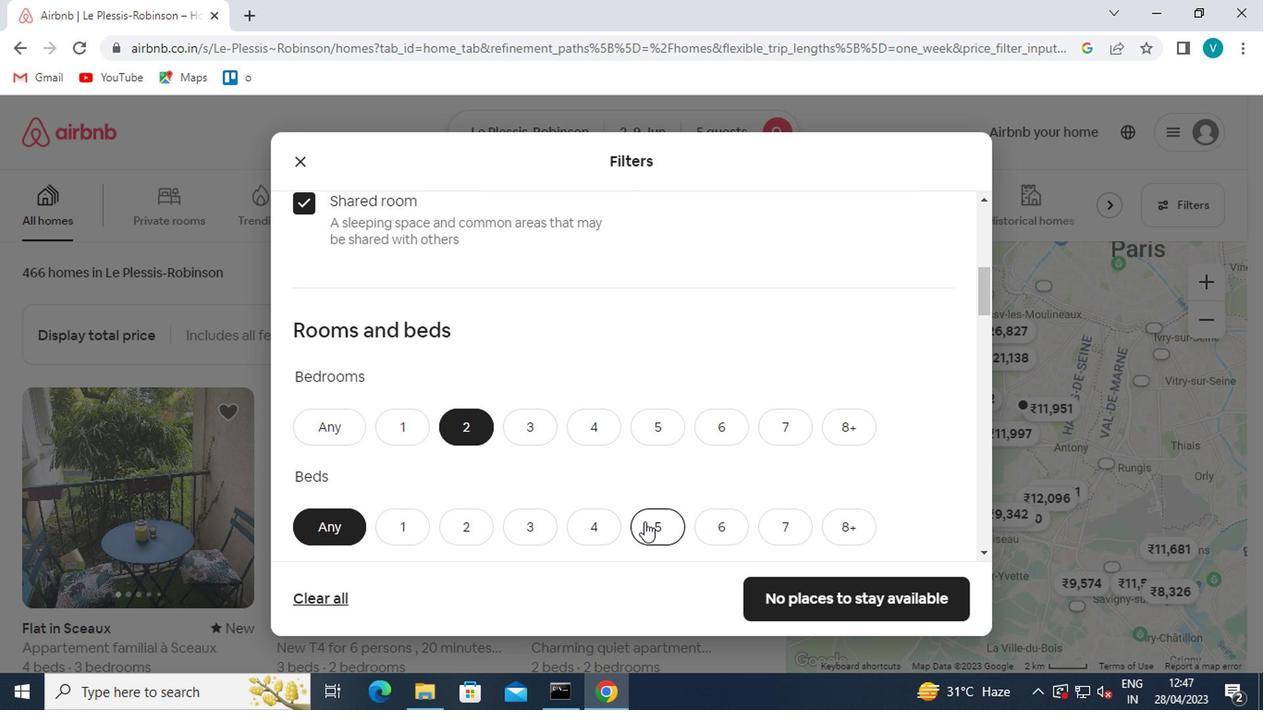 
Action: Mouse moved to (627, 515)
Screenshot: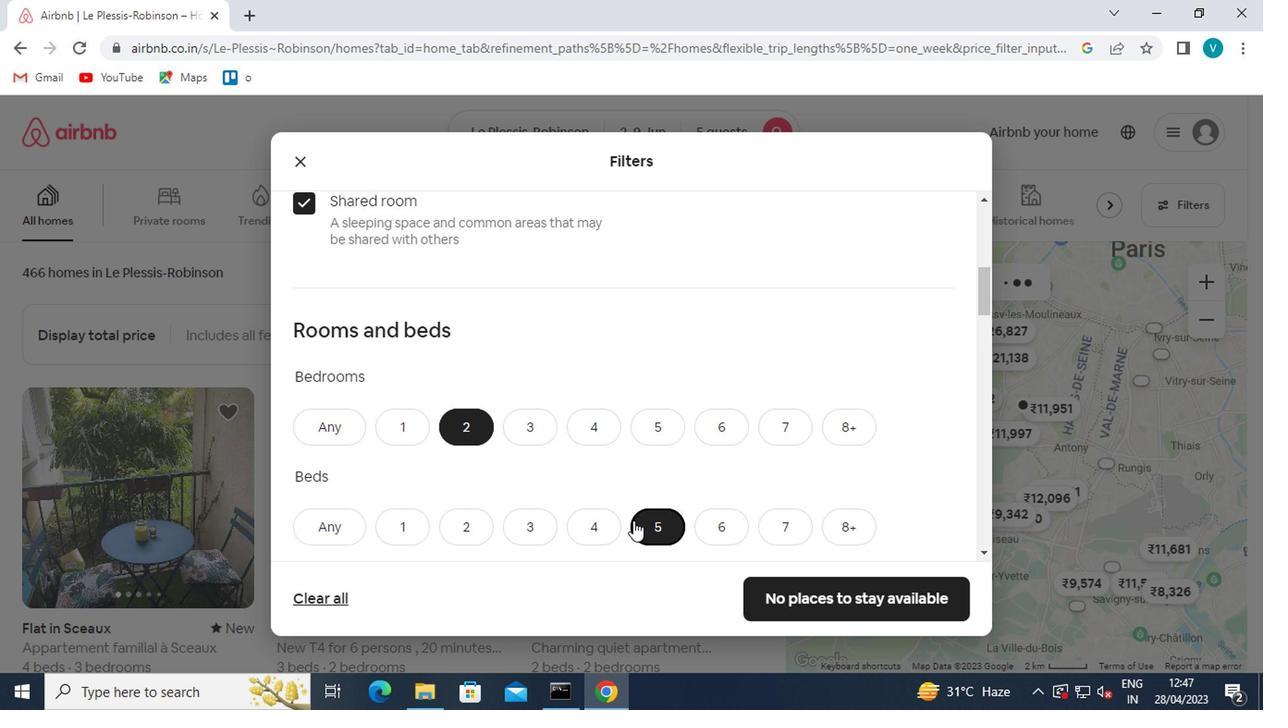 
Action: Mouse scrolled (627, 514) with delta (0, 0)
Screenshot: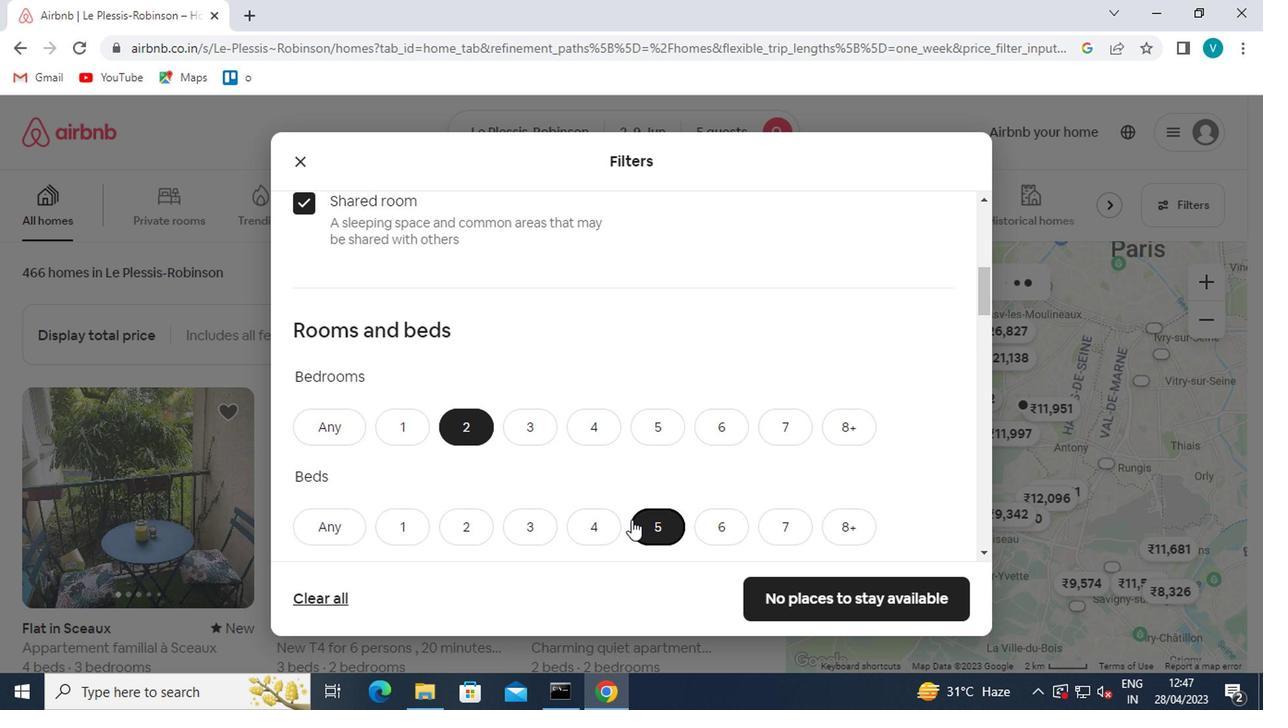 
Action: Mouse scrolled (627, 514) with delta (0, 0)
Screenshot: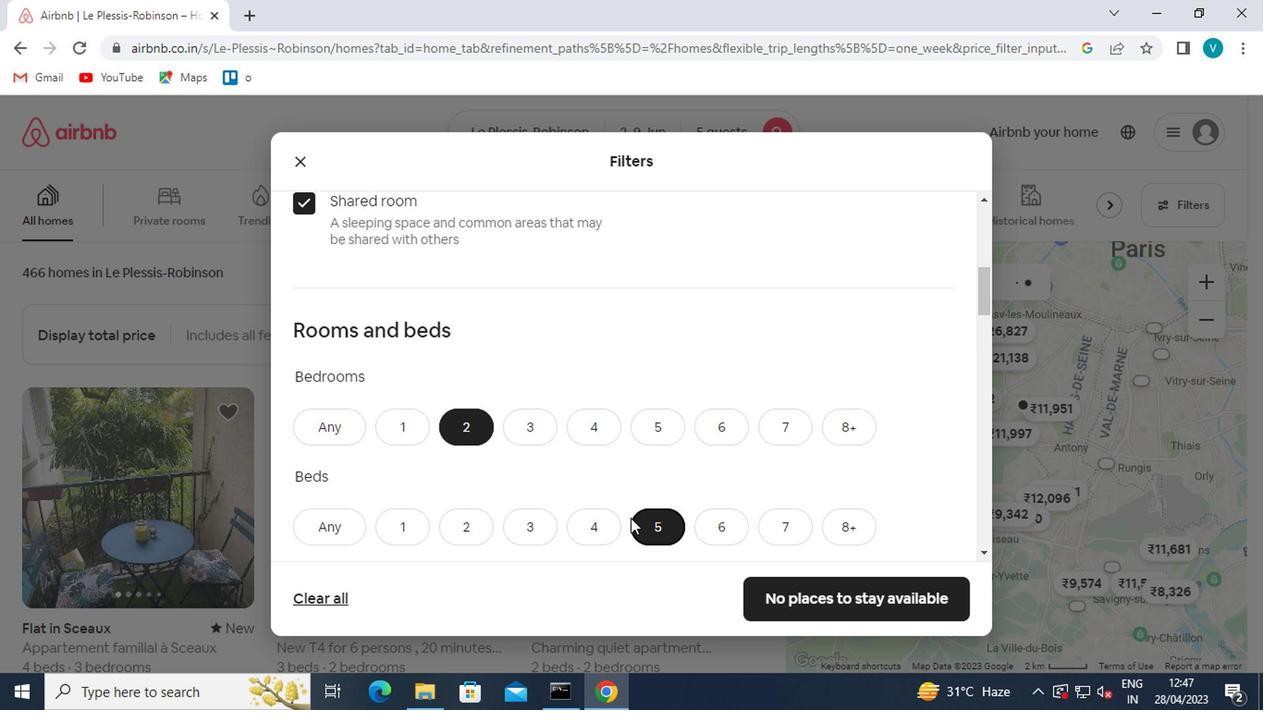 
Action: Mouse moved to (465, 444)
Screenshot: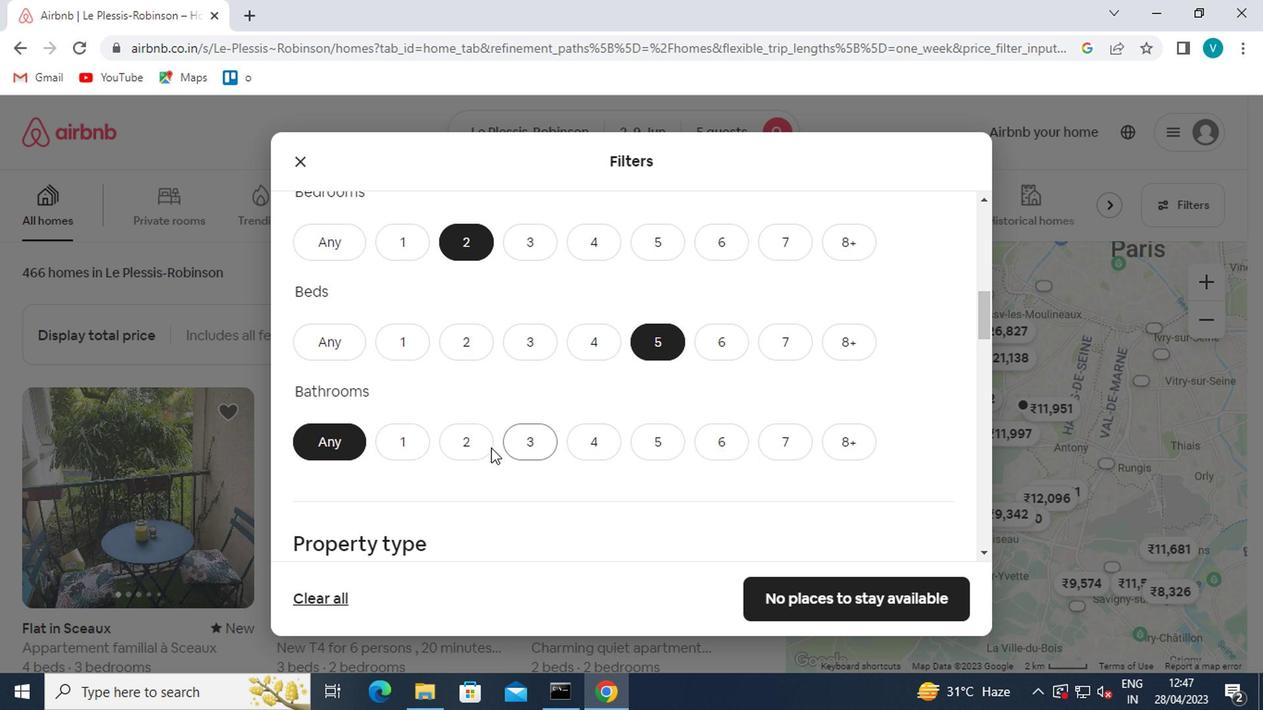 
Action: Mouse pressed left at (465, 444)
Screenshot: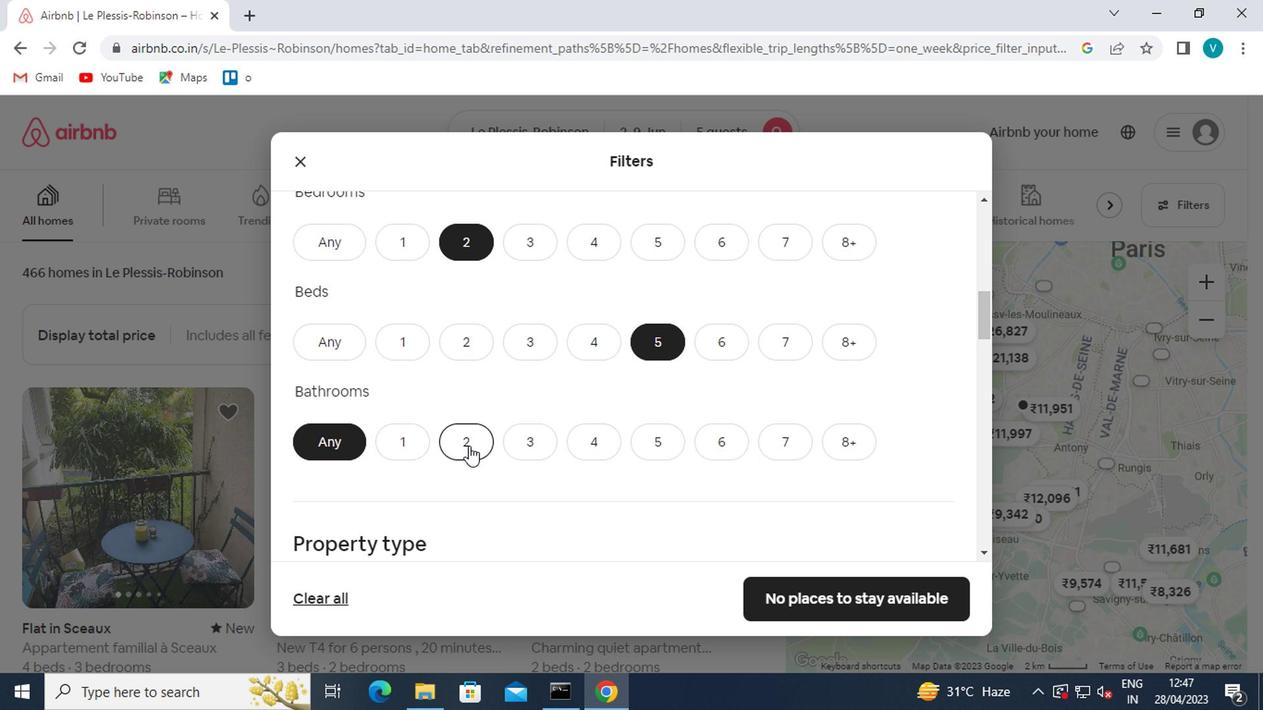 
Action: Mouse moved to (677, 526)
Screenshot: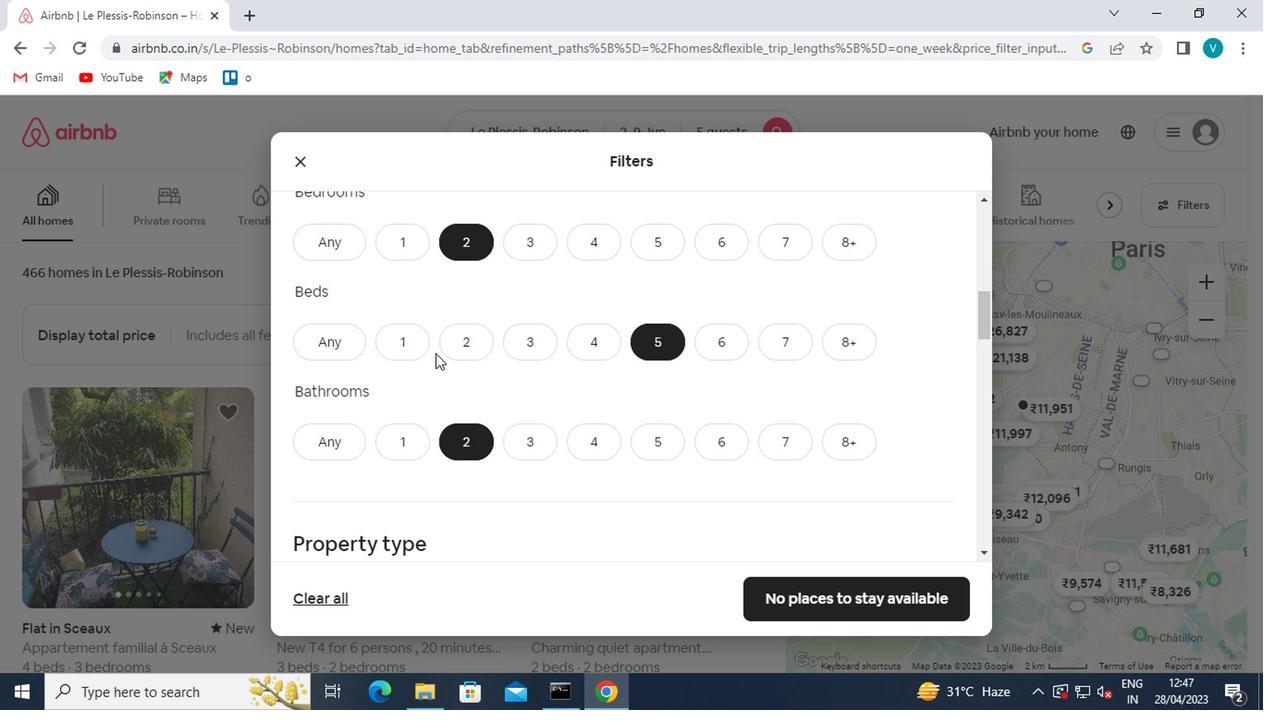 
Action: Mouse scrolled (677, 525) with delta (0, 0)
Screenshot: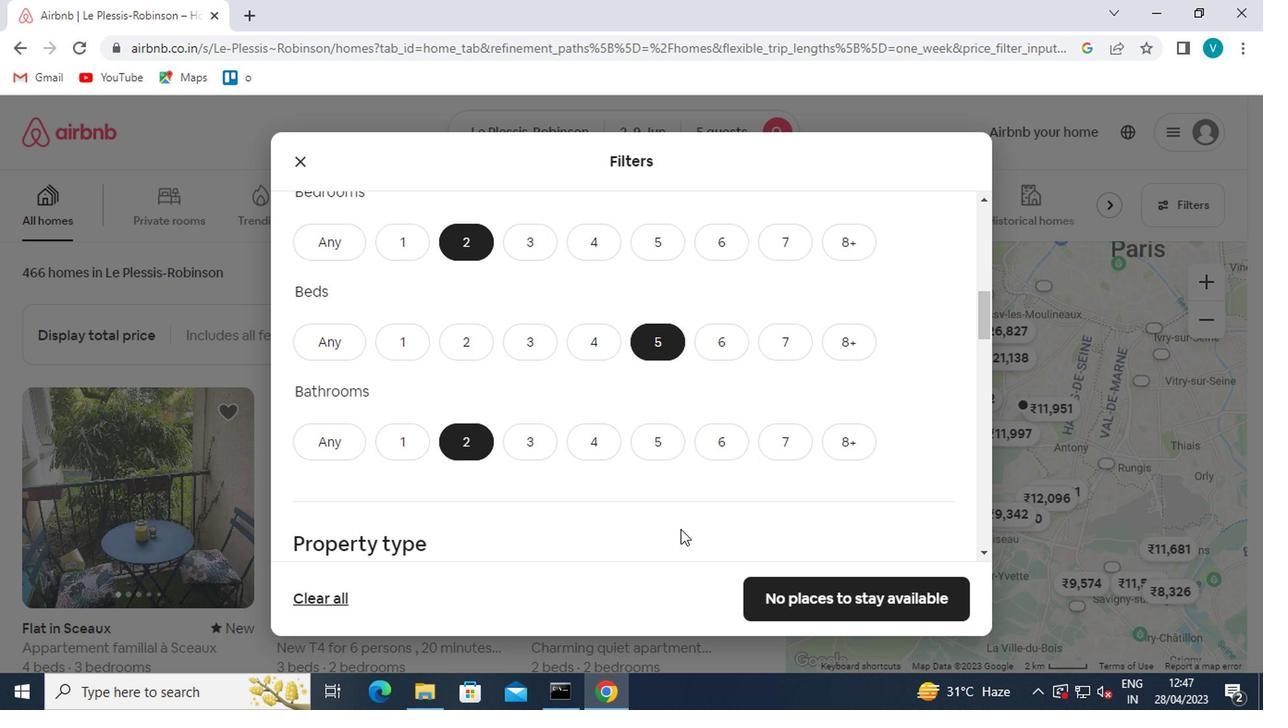
Action: Mouse scrolled (677, 525) with delta (0, 0)
Screenshot: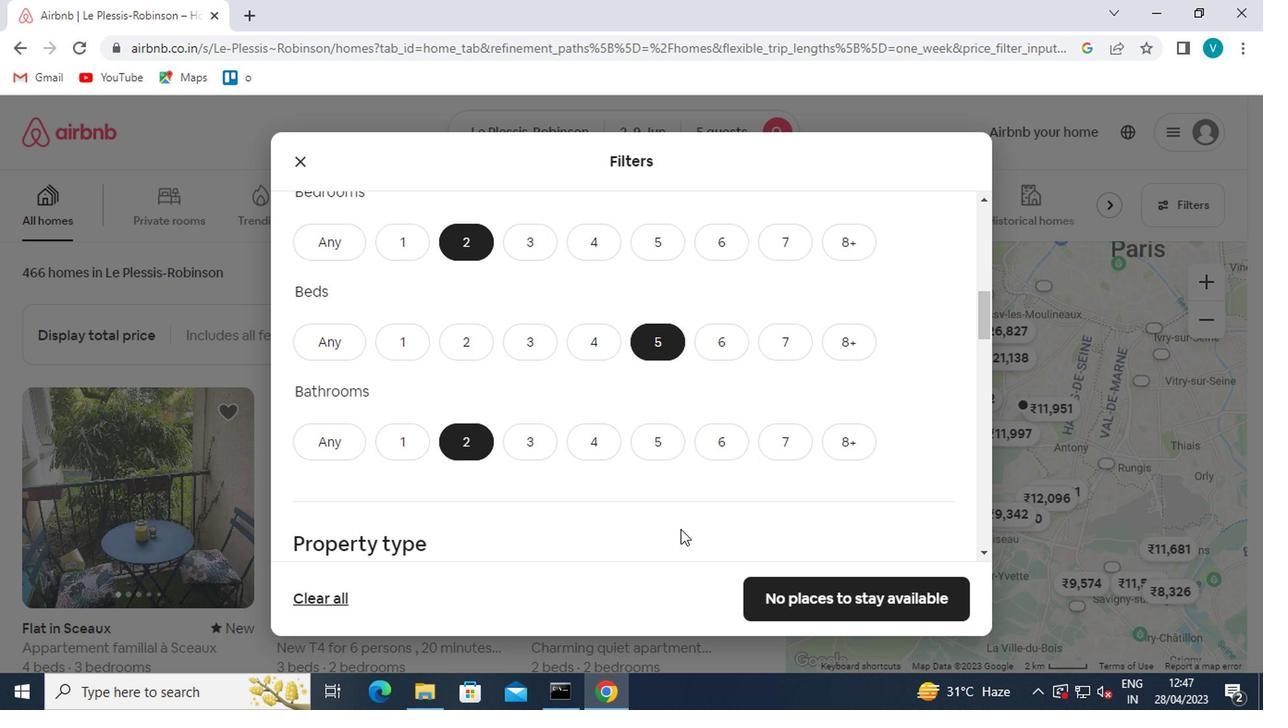 
Action: Mouse moved to (658, 486)
Screenshot: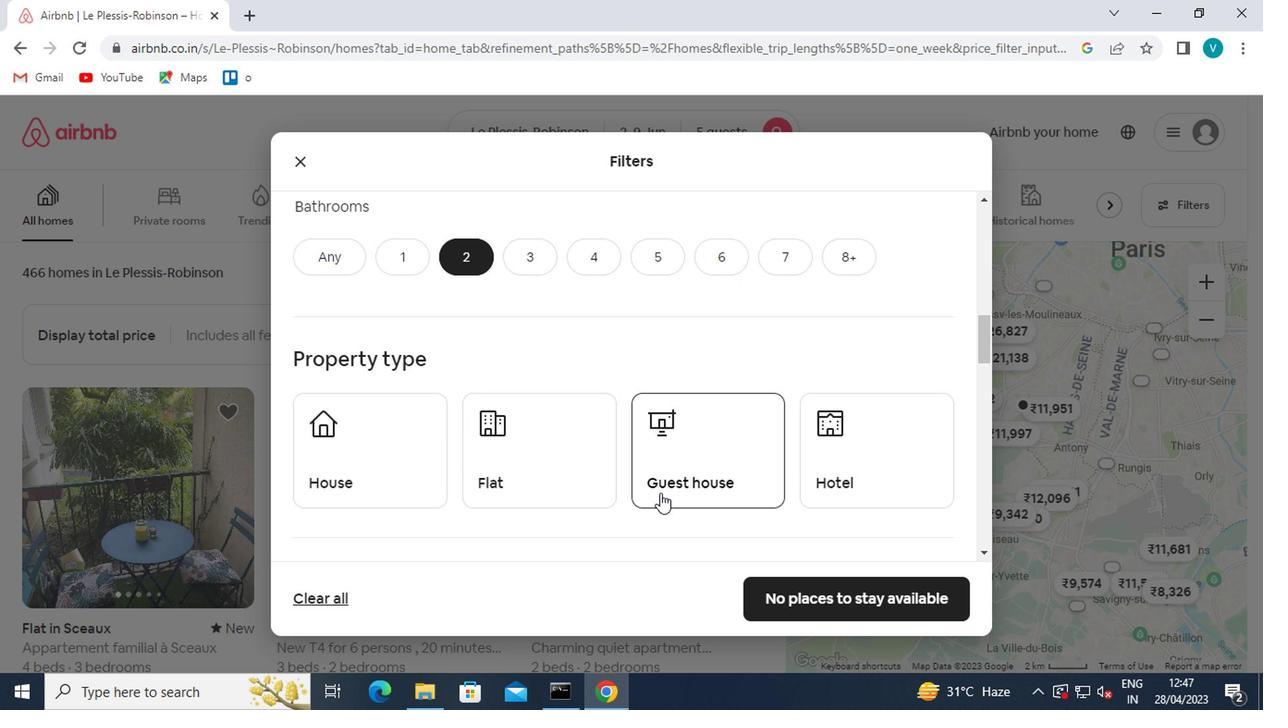 
Action: Mouse pressed left at (658, 486)
Screenshot: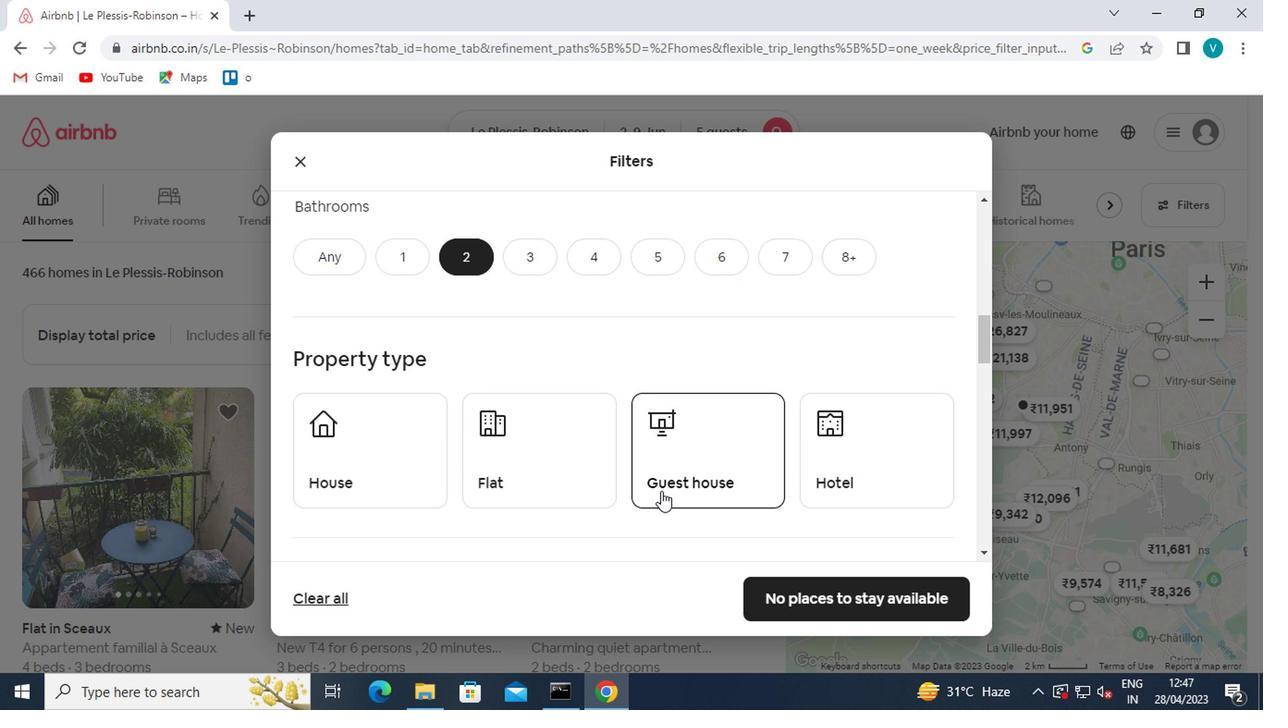 
Action: Mouse moved to (528, 451)
Screenshot: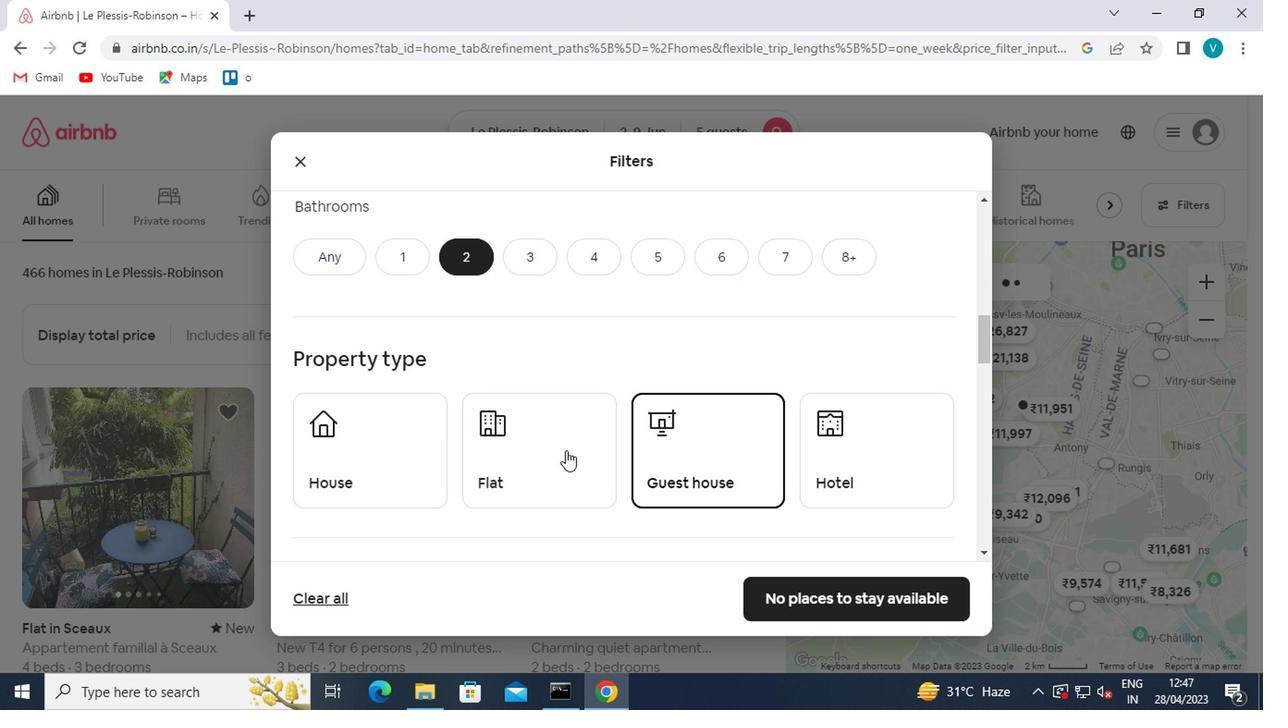 
Action: Mouse pressed left at (528, 451)
Screenshot: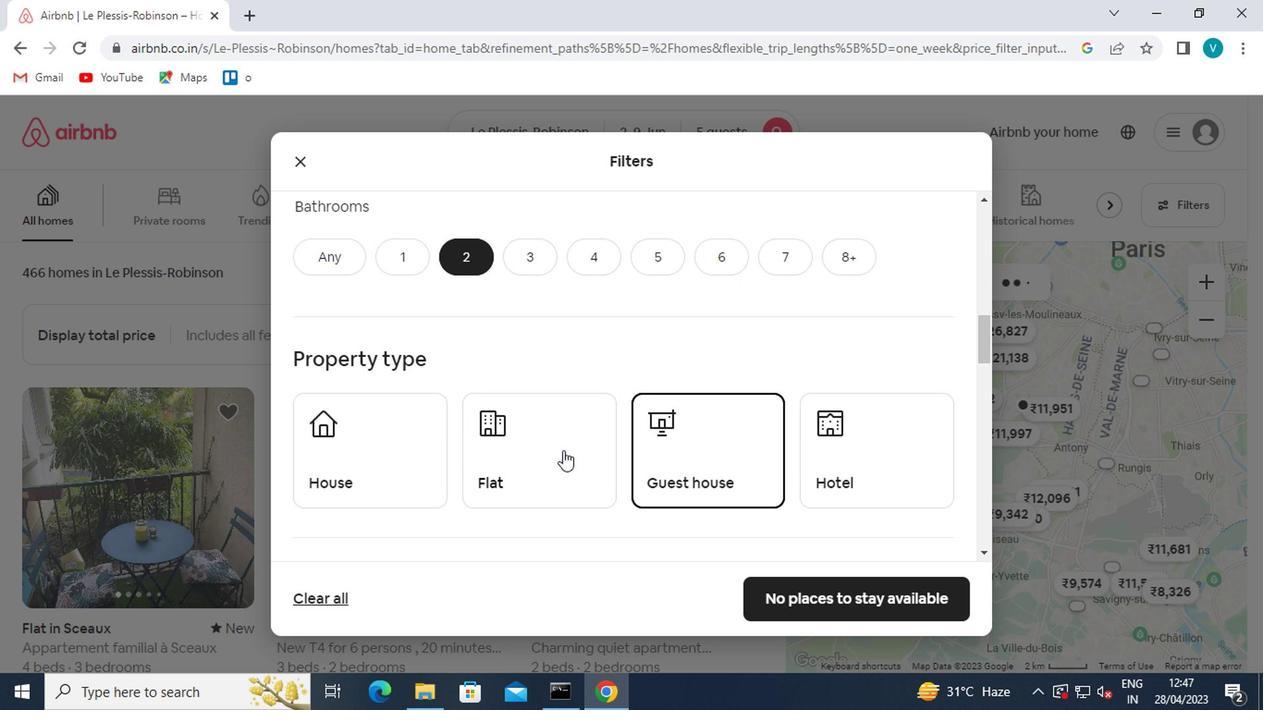 
Action: Mouse moved to (289, 428)
Screenshot: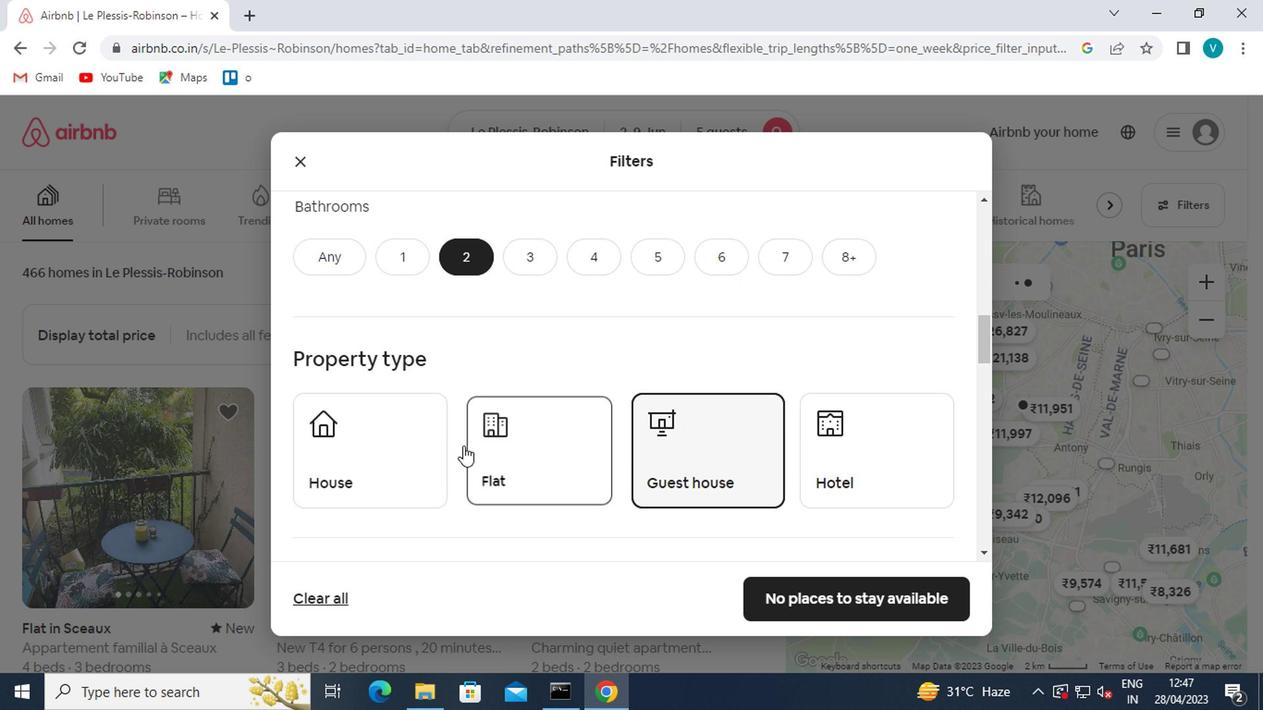 
Action: Mouse pressed left at (289, 428)
Screenshot: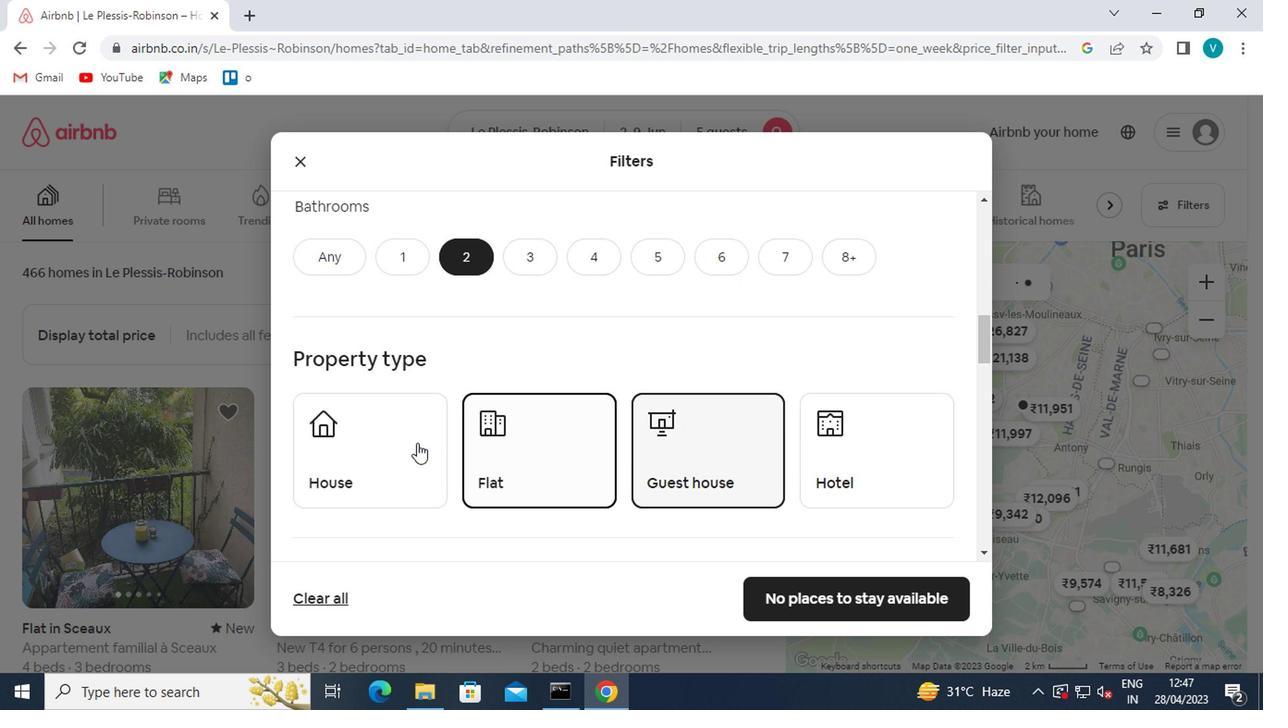 
Action: Mouse moved to (458, 489)
Screenshot: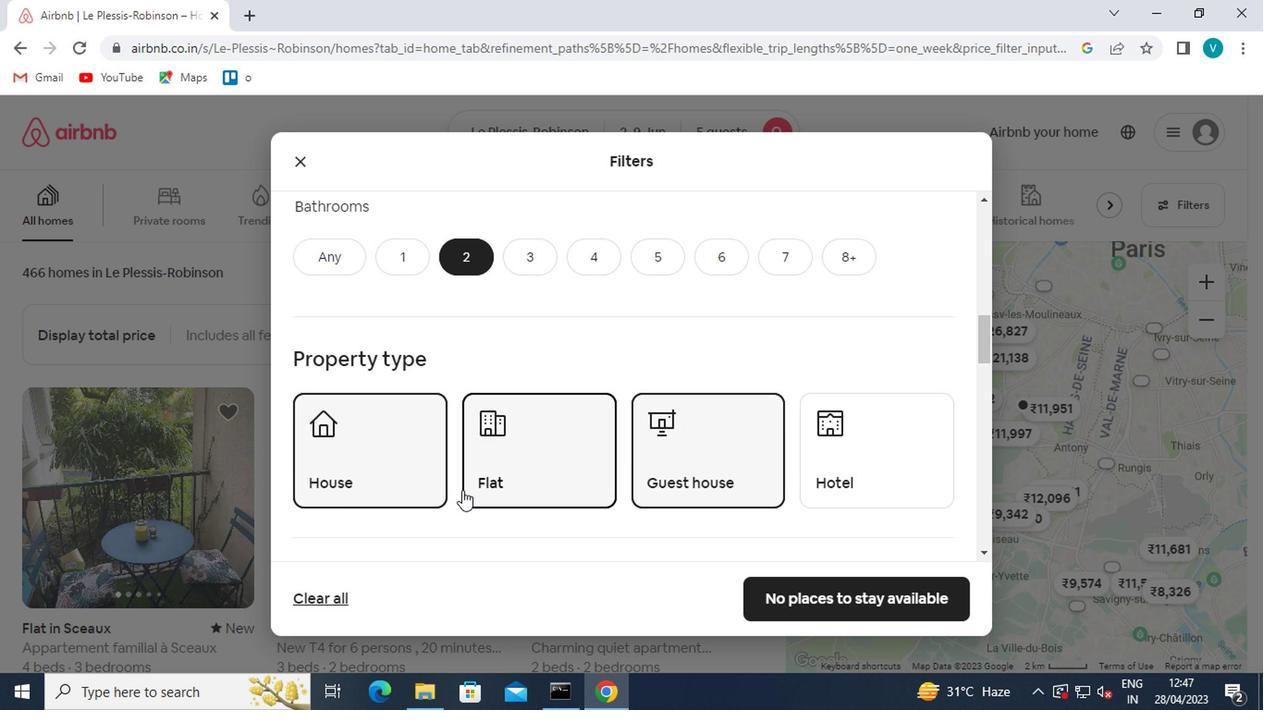 
Action: Mouse scrolled (458, 488) with delta (0, -1)
Screenshot: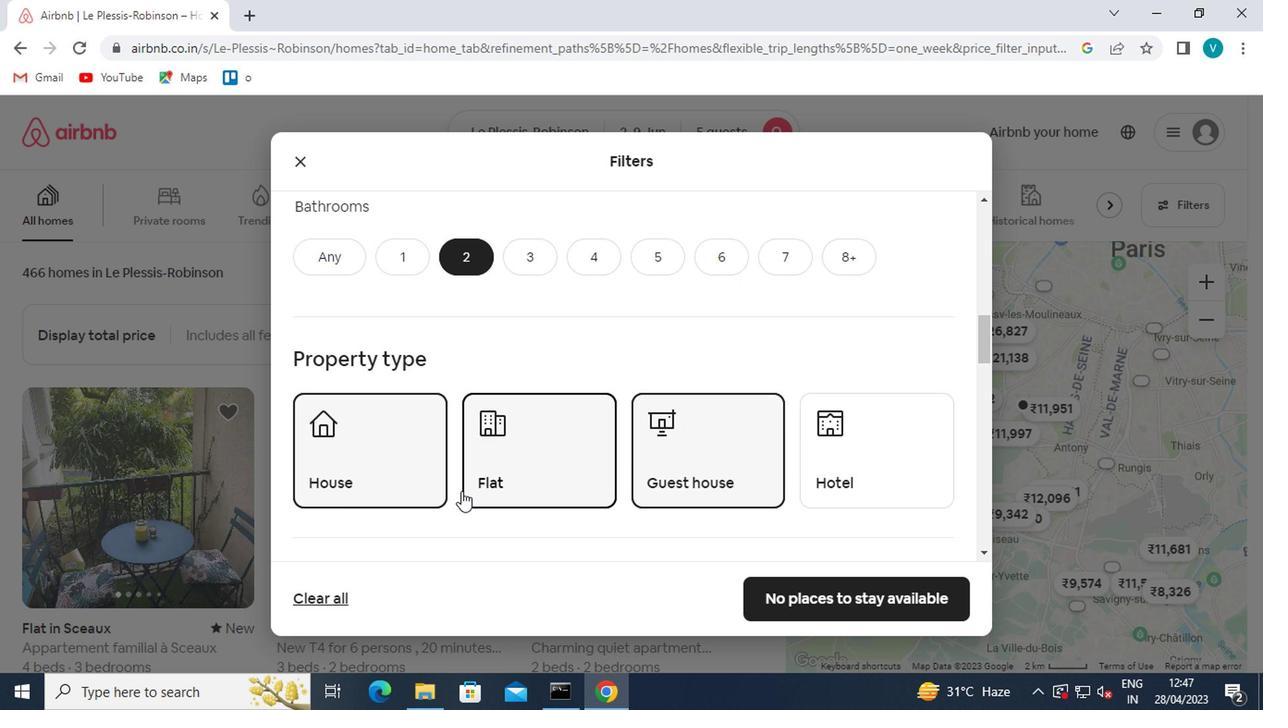 
Action: Mouse moved to (455, 492)
Screenshot: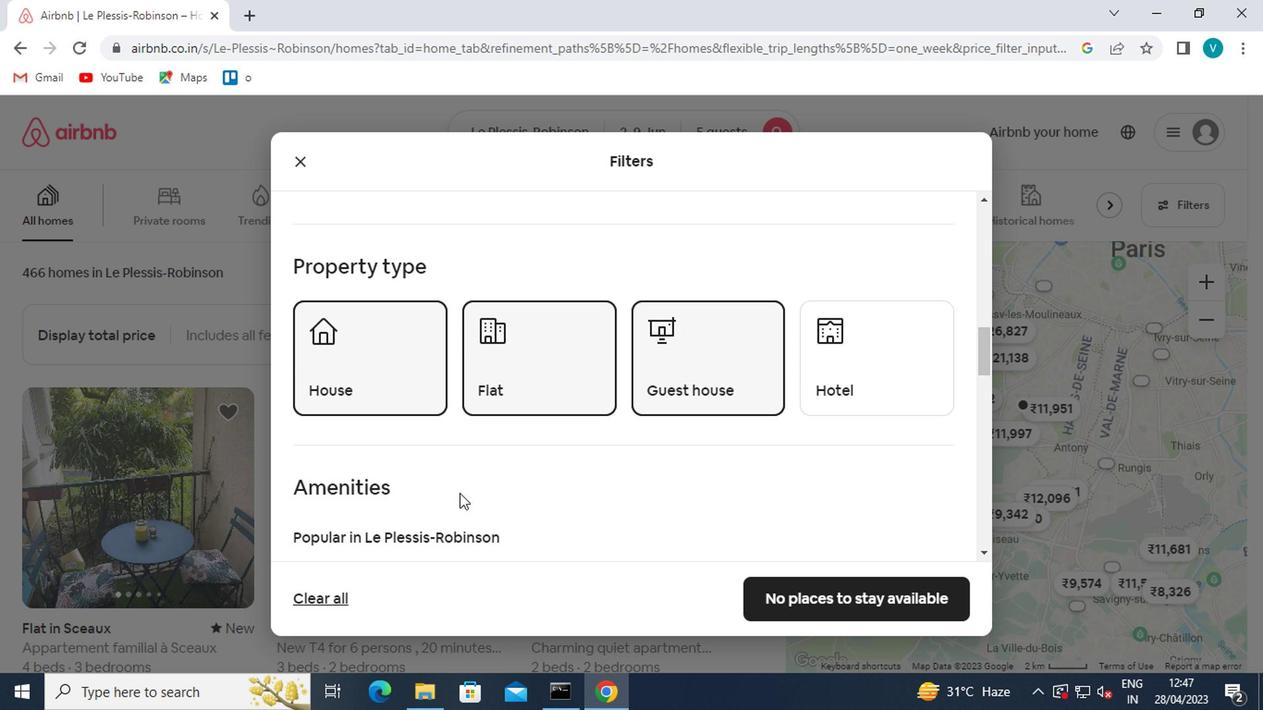 
Action: Mouse scrolled (455, 490) with delta (0, -1)
Screenshot: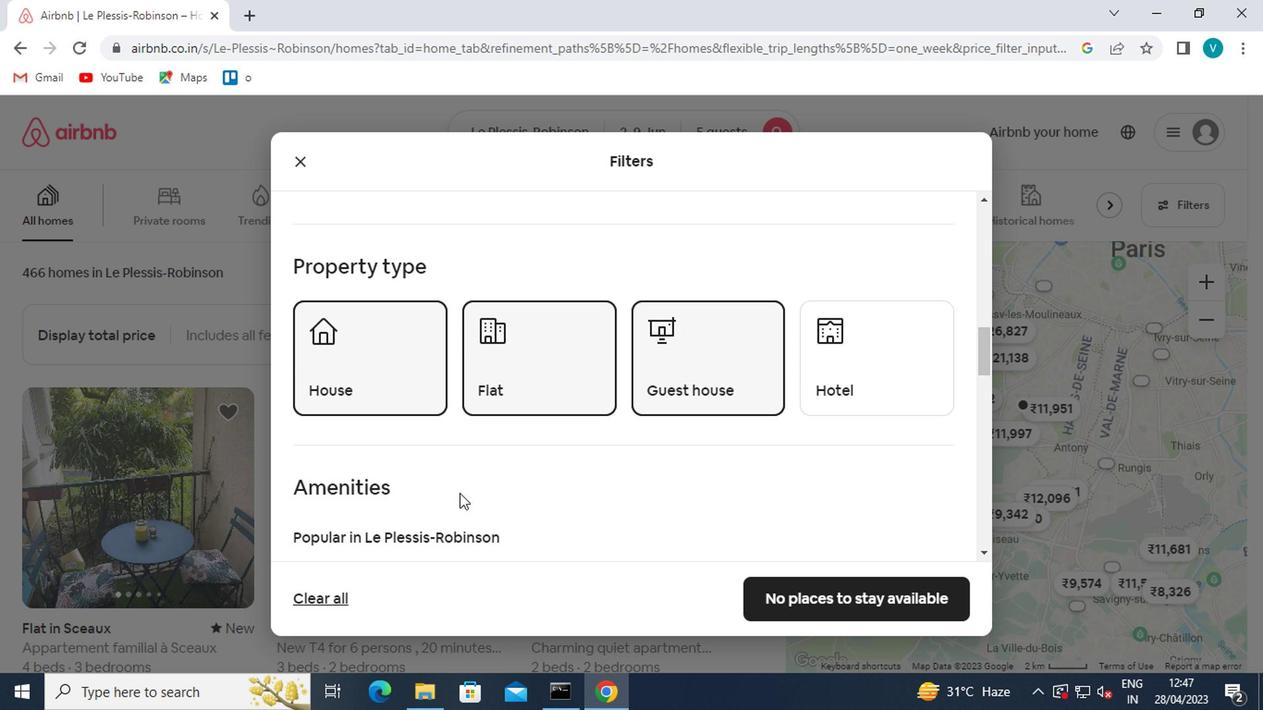 
Action: Mouse moved to (454, 493)
Screenshot: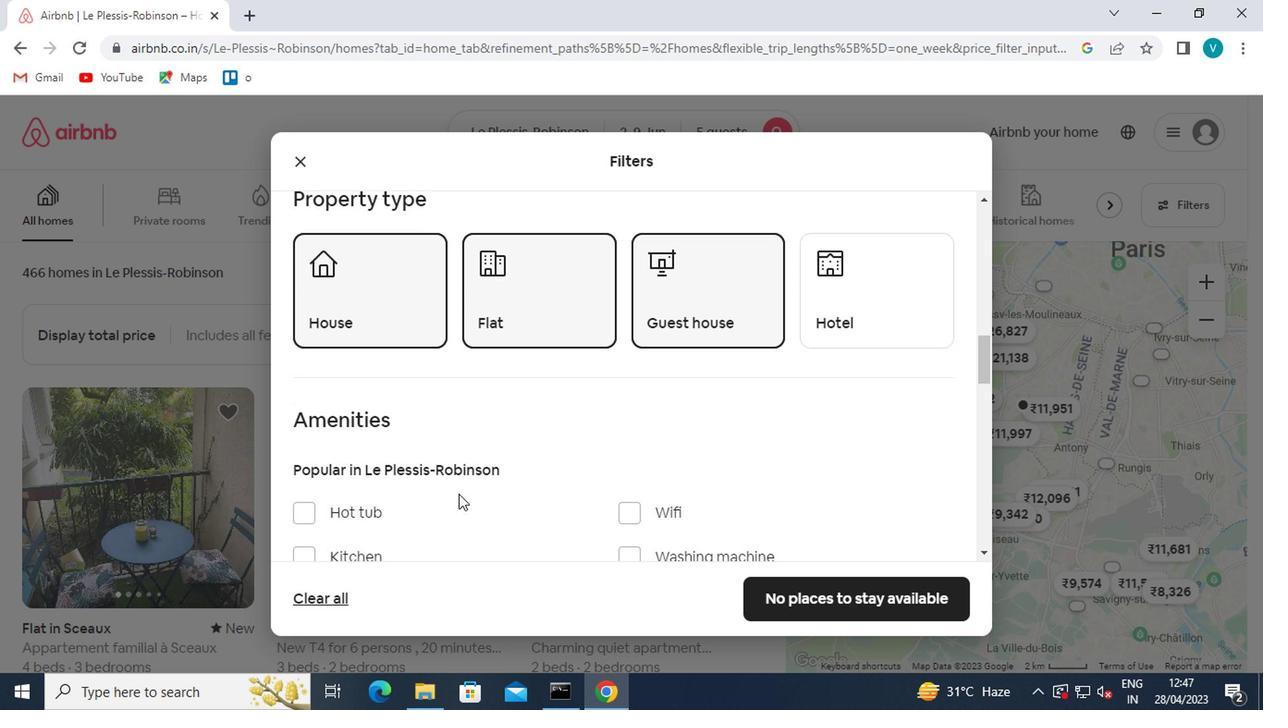 
Action: Mouse scrolled (454, 492) with delta (0, 0)
Screenshot: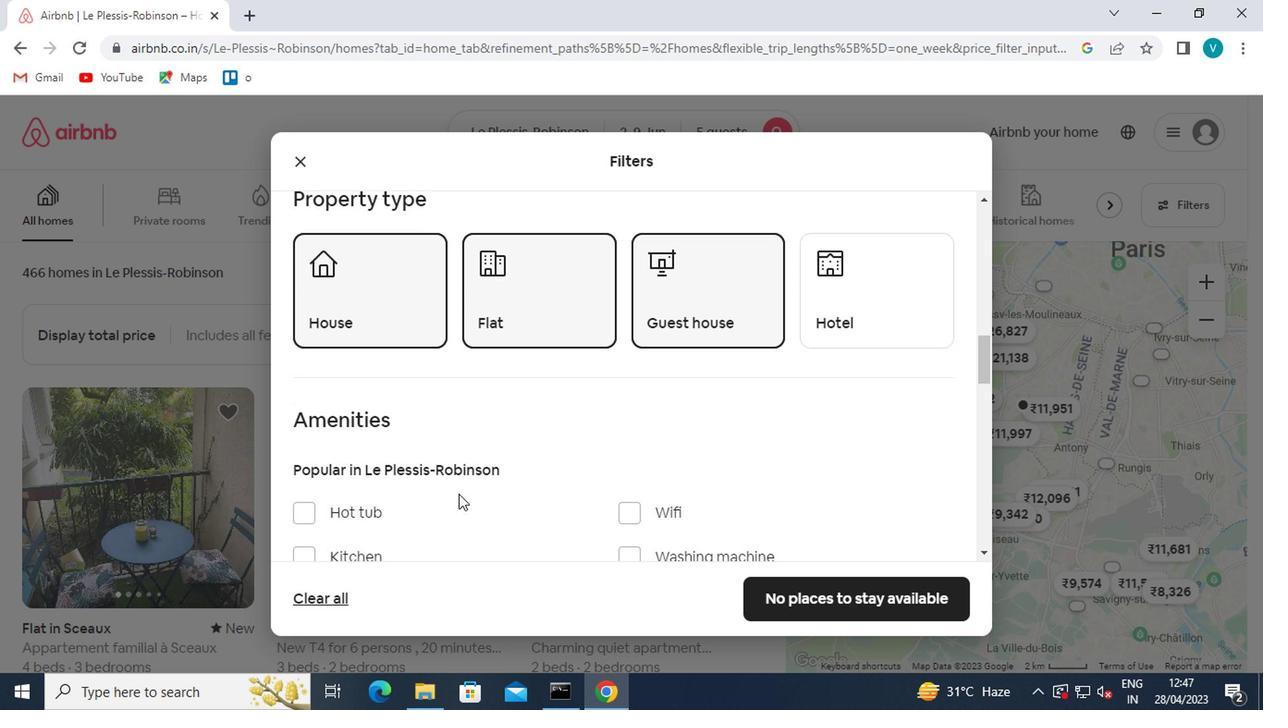 
Action: Mouse moved to (623, 398)
Screenshot: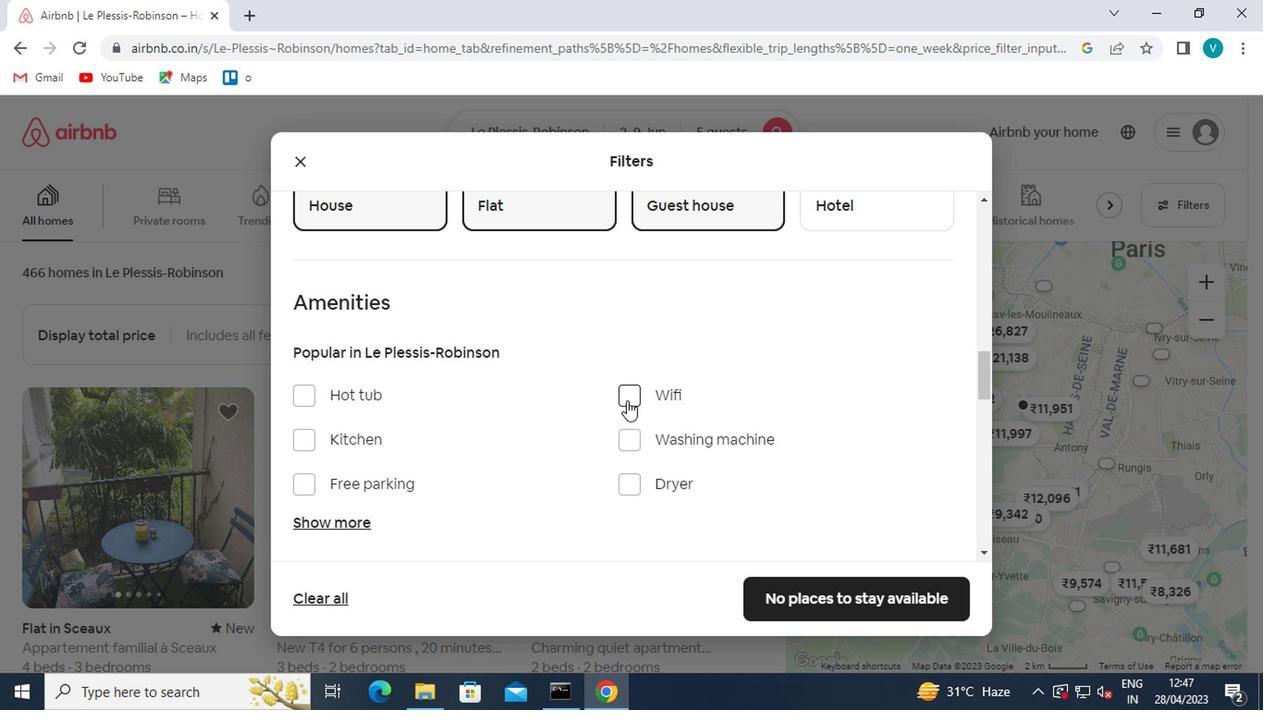 
Action: Mouse pressed left at (623, 398)
Screenshot: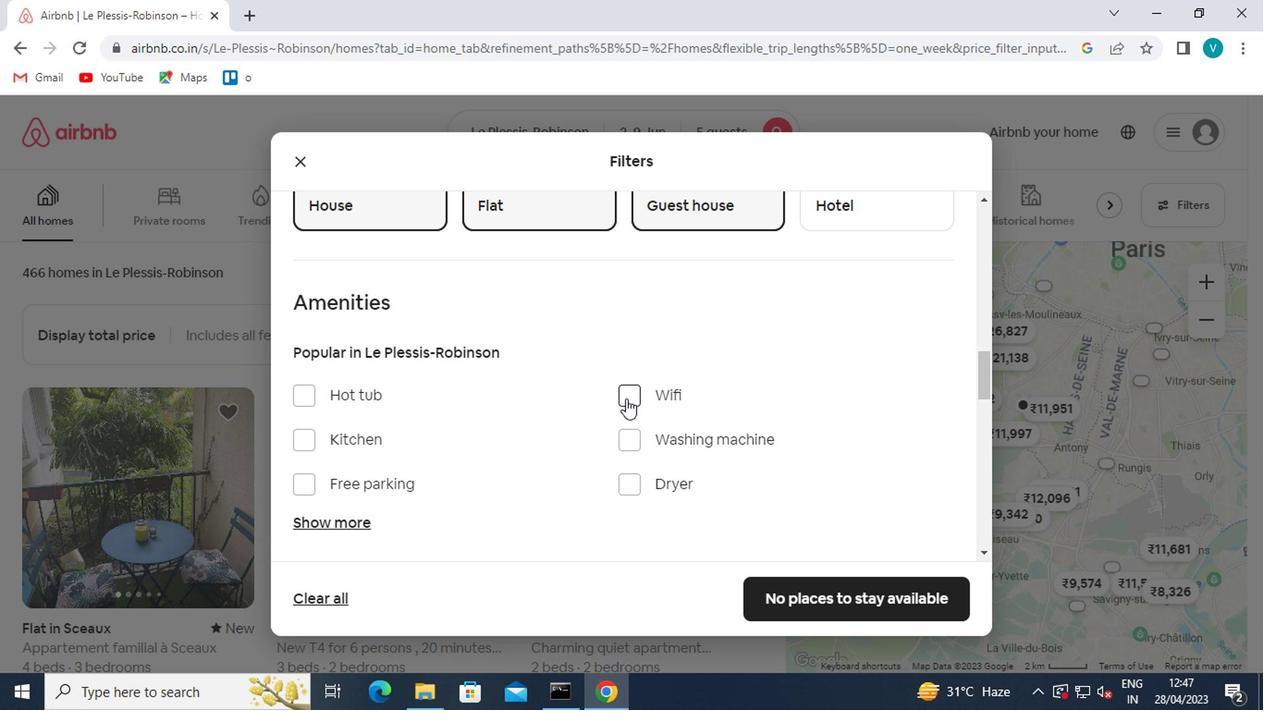 
Action: Mouse scrolled (623, 398) with delta (0, 0)
Screenshot: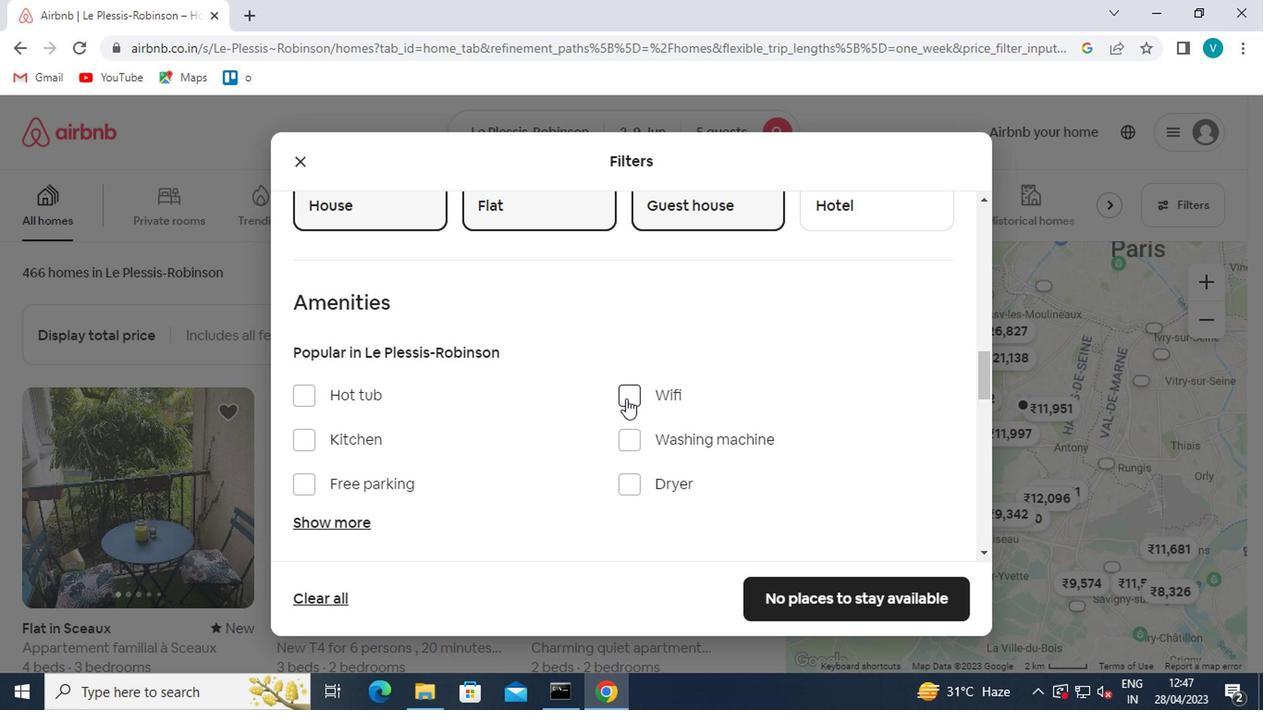 
Action: Mouse scrolled (623, 398) with delta (0, 0)
Screenshot: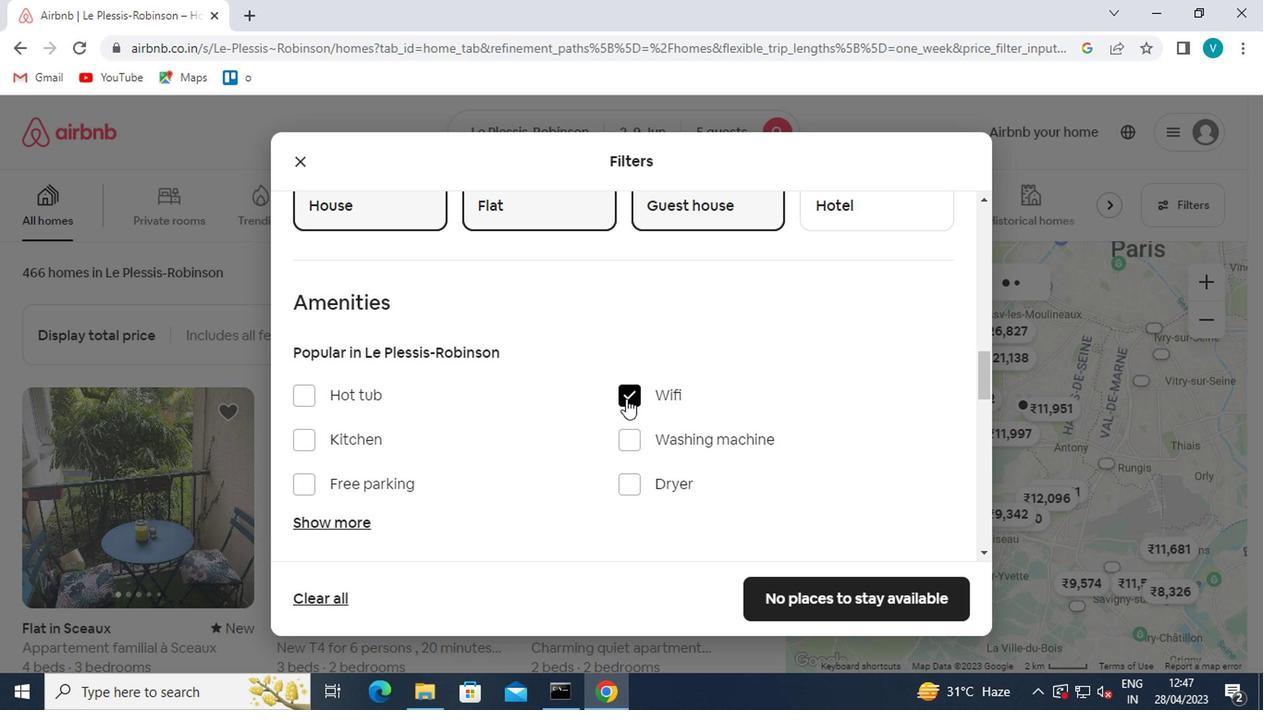 
Action: Mouse scrolled (623, 398) with delta (0, 0)
Screenshot: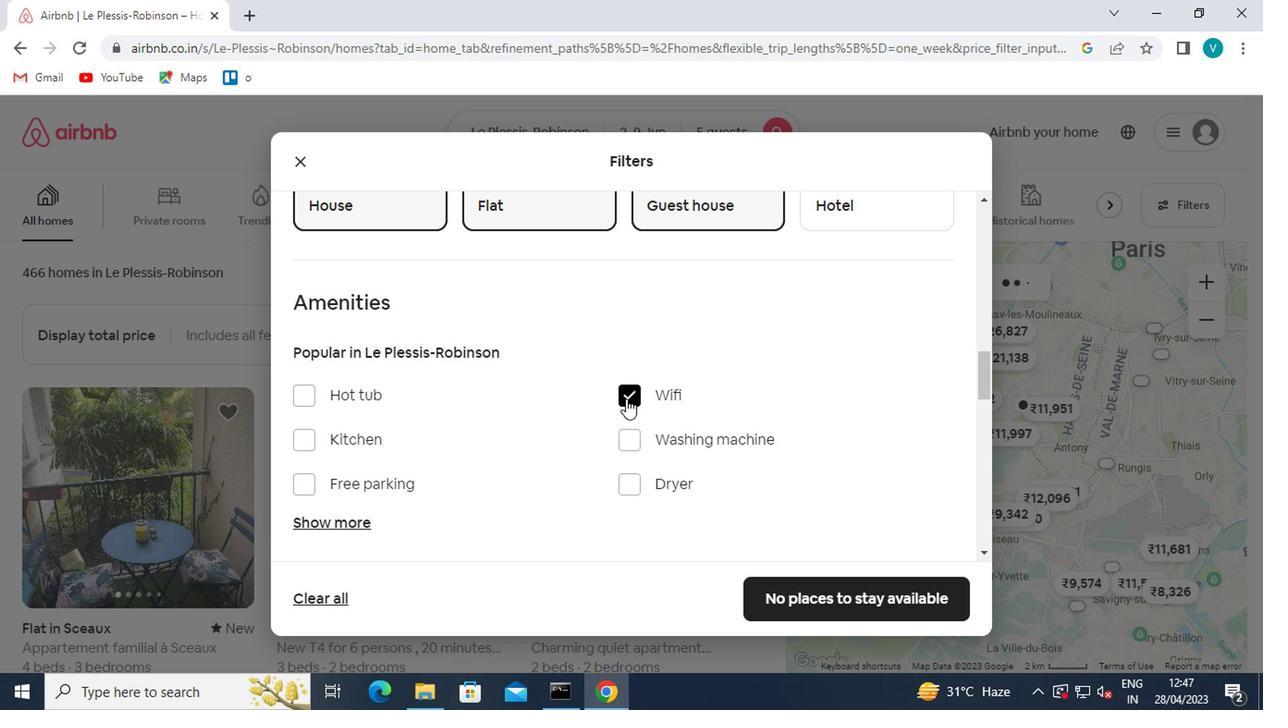 
Action: Mouse scrolled (623, 398) with delta (0, 0)
Screenshot: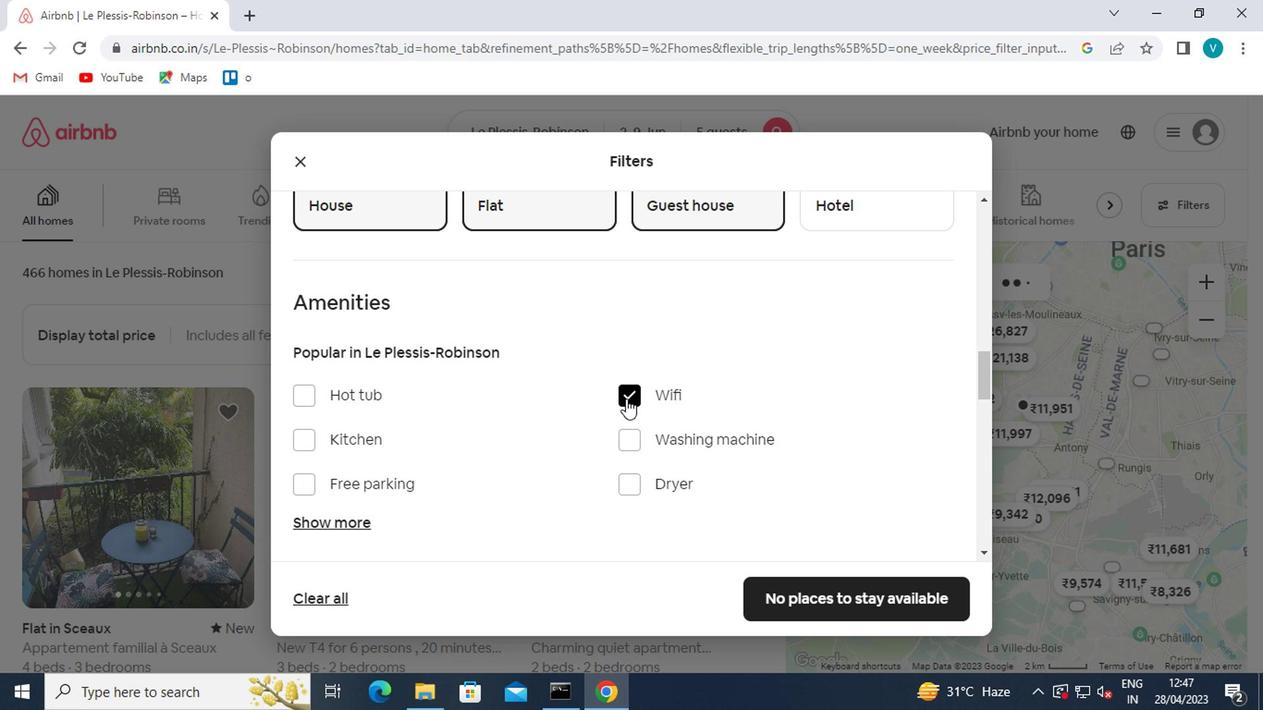
Action: Mouse scrolled (623, 398) with delta (0, 0)
Screenshot: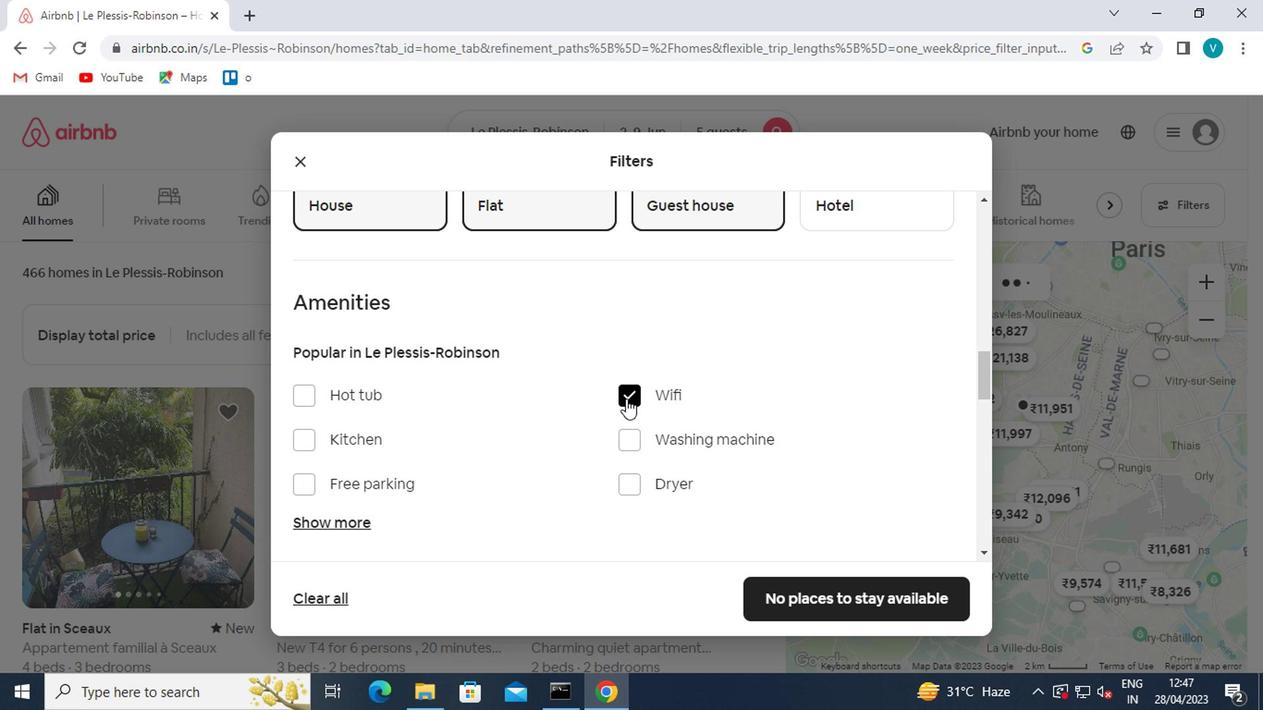 
Action: Mouse moved to (908, 275)
Screenshot: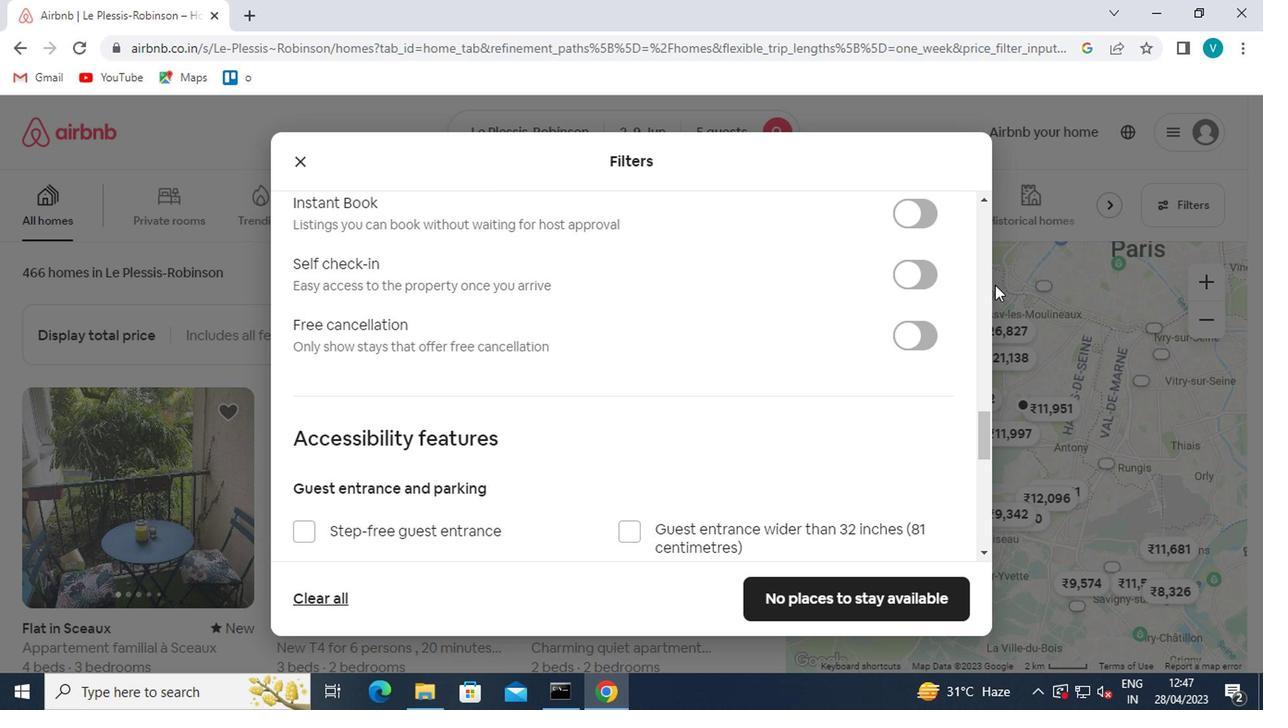 
Action: Mouse pressed left at (908, 275)
Screenshot: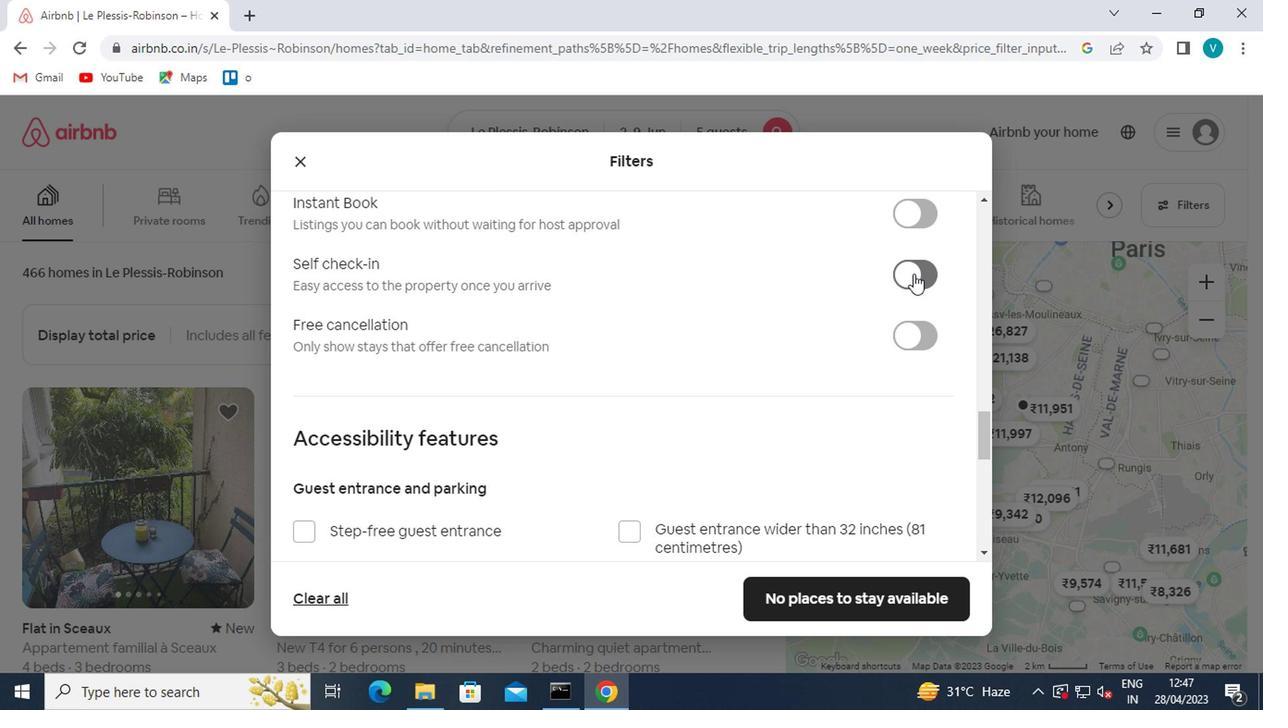 
Action: Mouse moved to (848, 323)
Screenshot: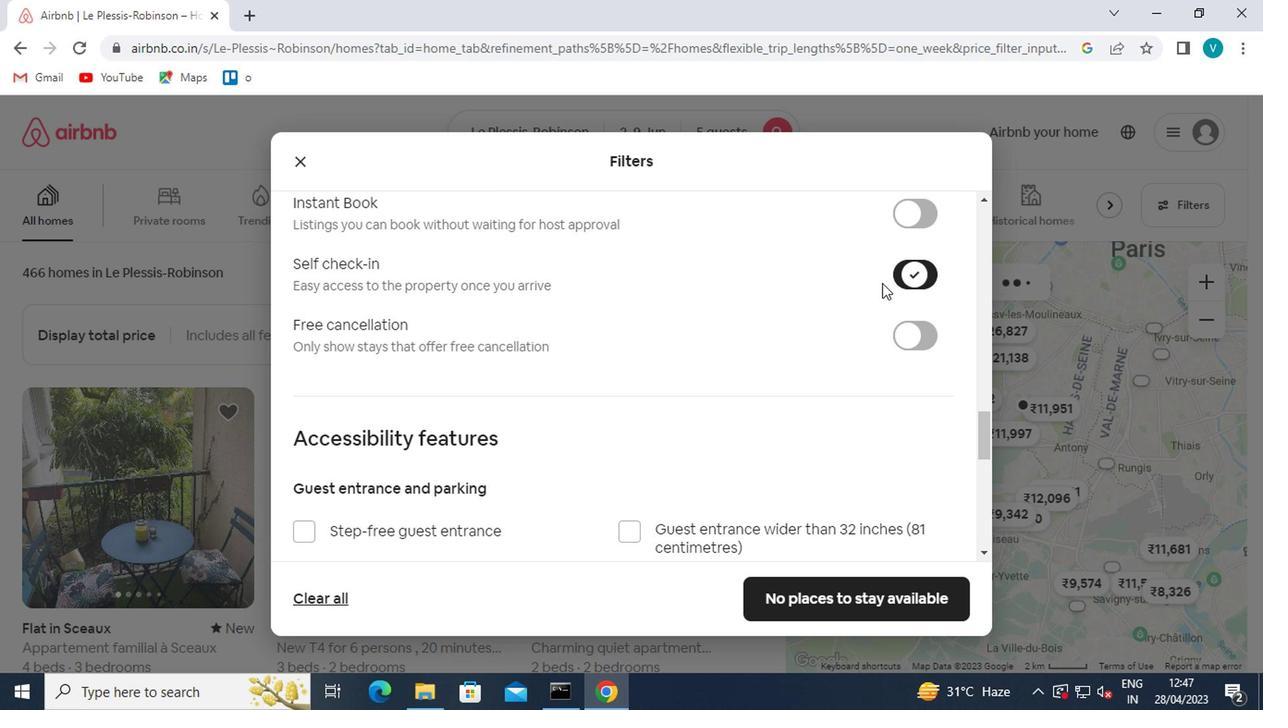 
Action: Mouse scrolled (848, 323) with delta (0, 0)
Screenshot: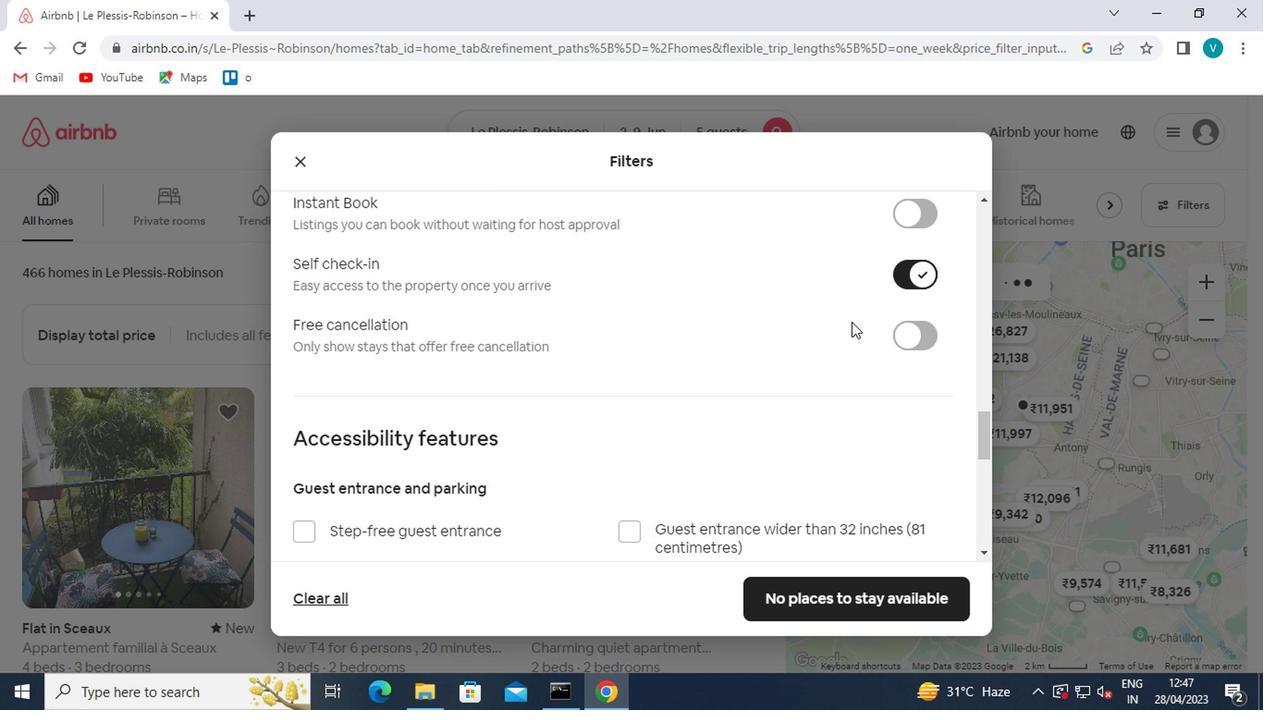 
Action: Mouse scrolled (848, 323) with delta (0, 0)
Screenshot: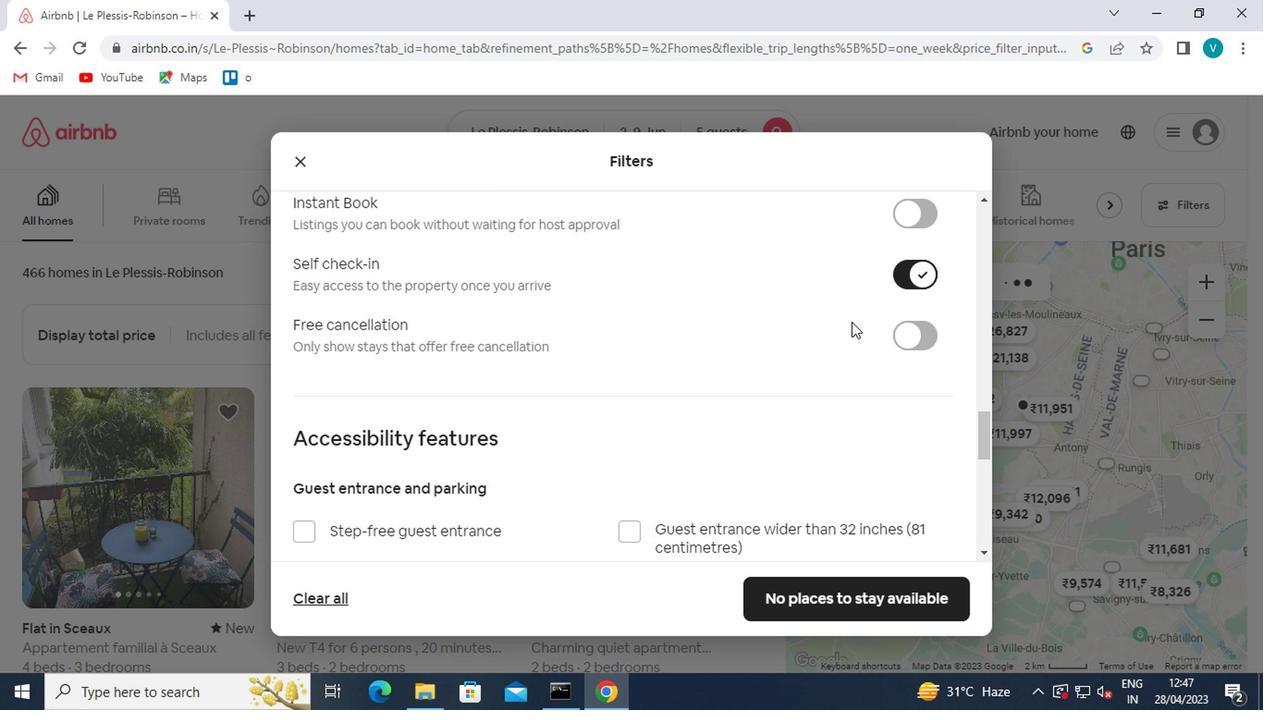 
Action: Mouse scrolled (848, 323) with delta (0, 0)
Screenshot: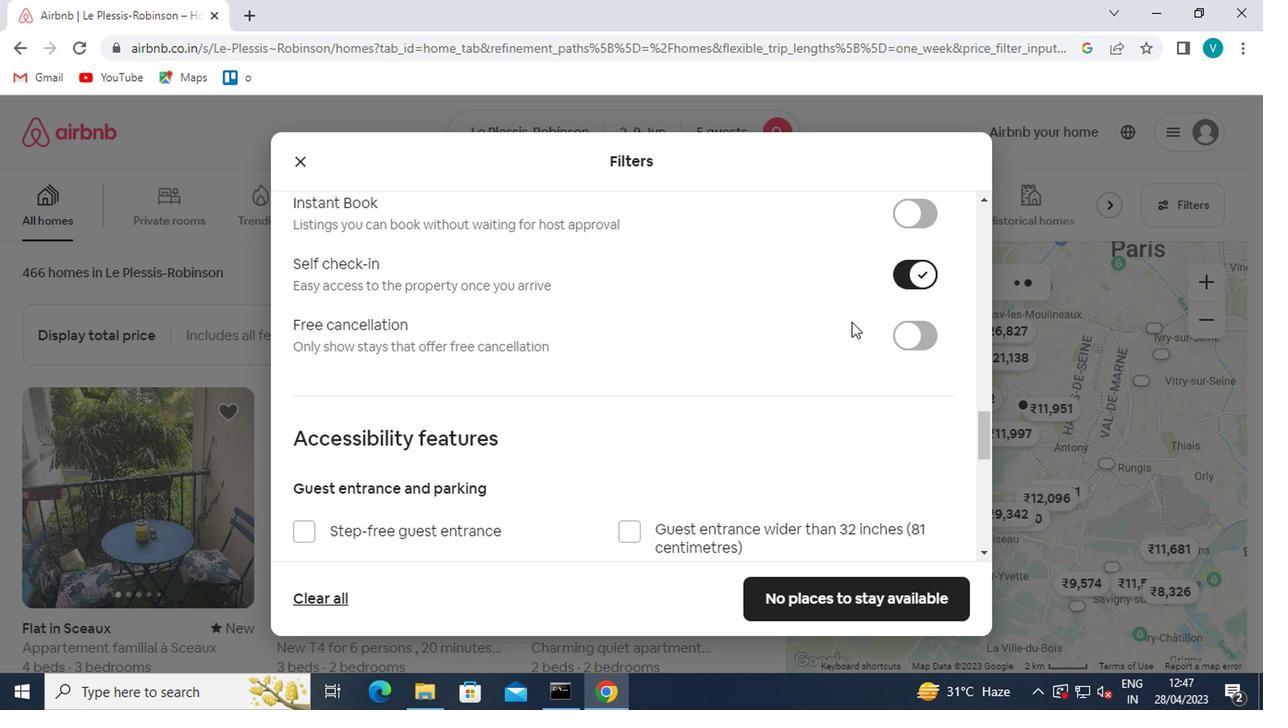
Action: Mouse scrolled (848, 323) with delta (0, 0)
Screenshot: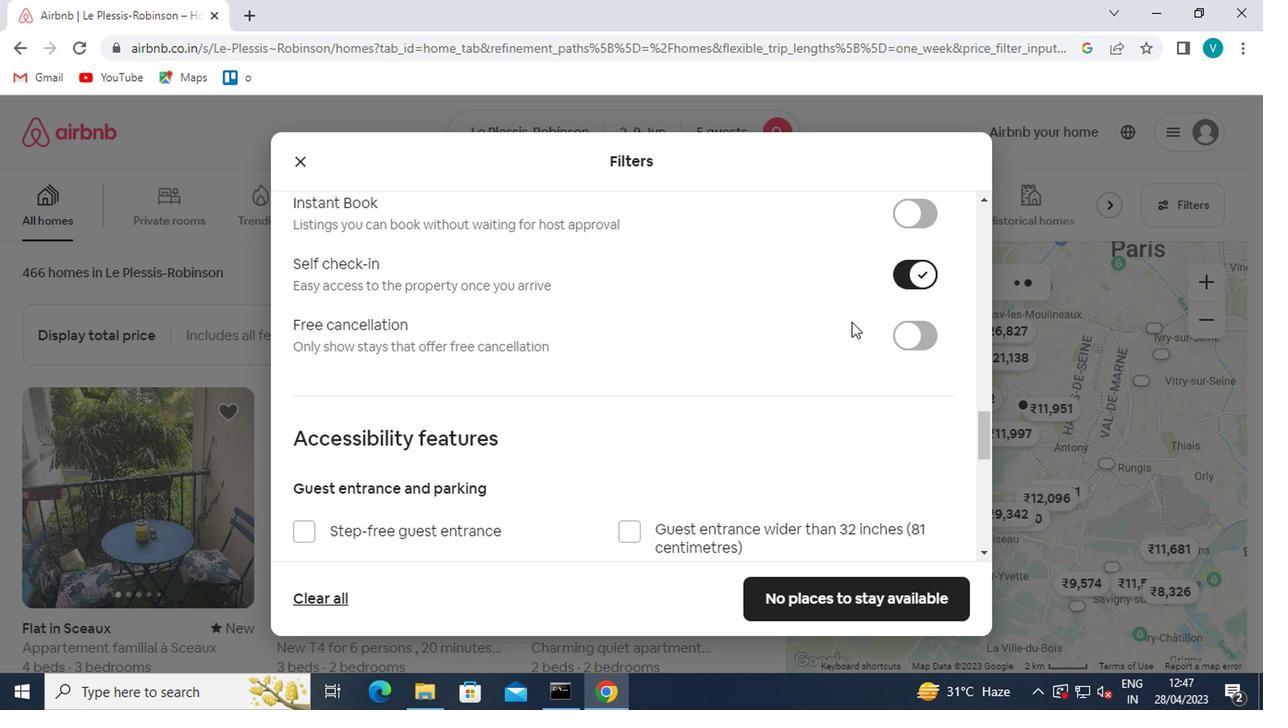 
Action: Mouse moved to (847, 323)
Screenshot: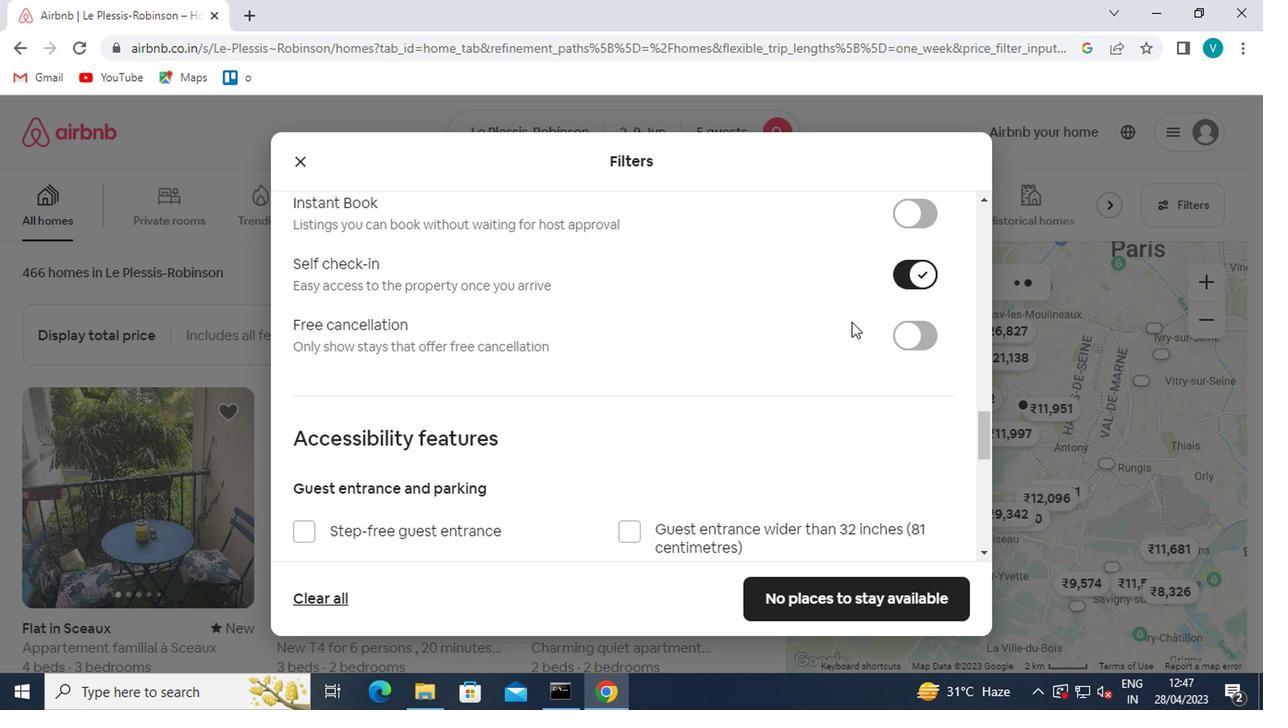
Action: Mouse scrolled (847, 323) with delta (0, 0)
Screenshot: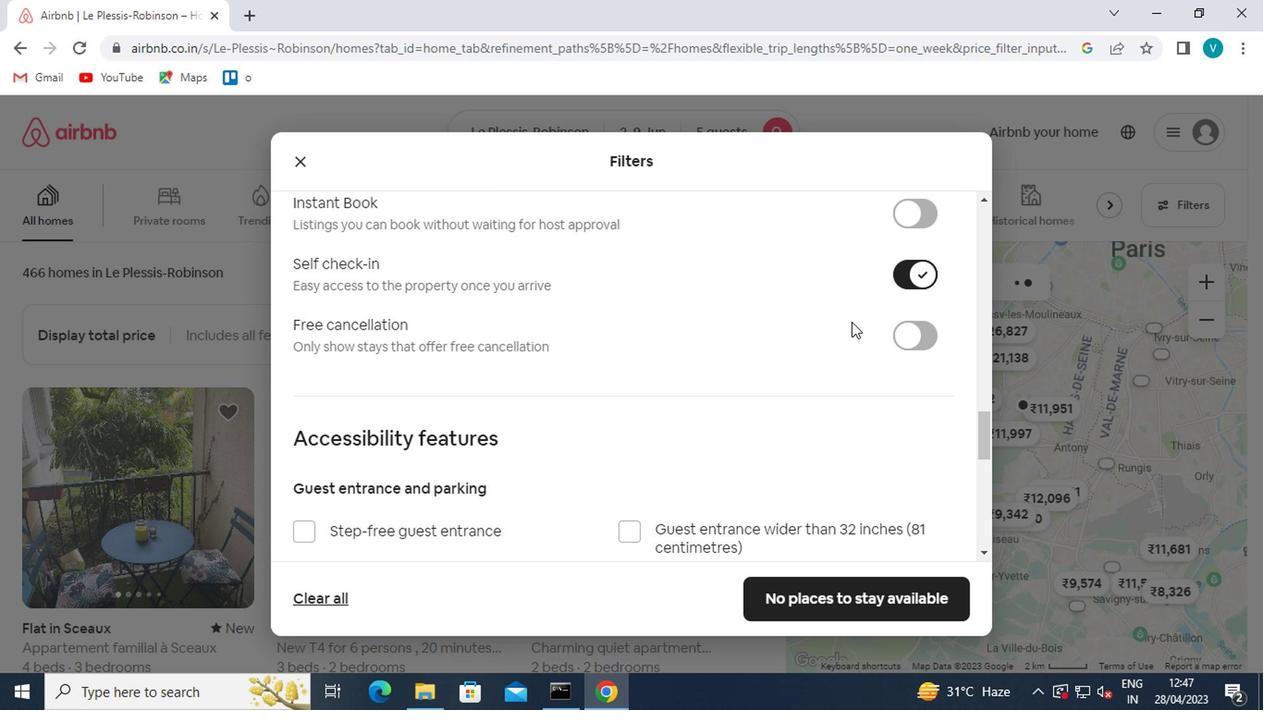 
Action: Mouse scrolled (847, 323) with delta (0, 0)
Screenshot: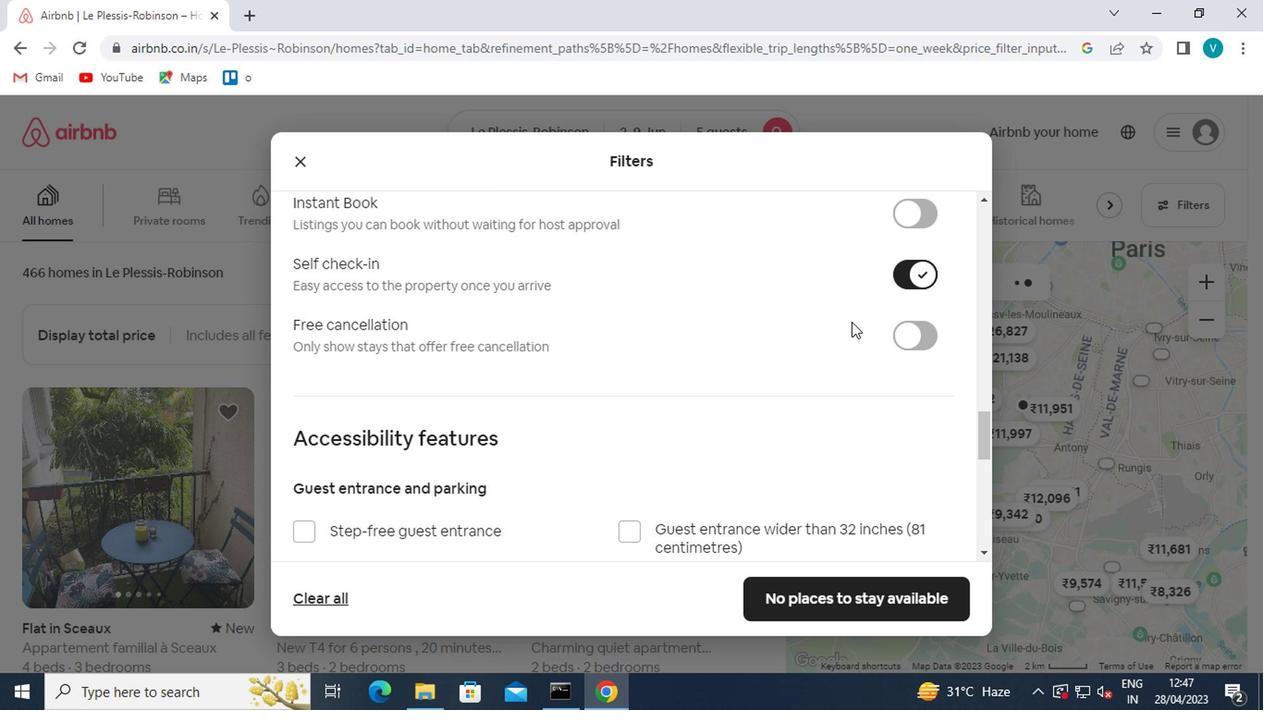 
Action: Mouse scrolled (847, 323) with delta (0, 0)
Screenshot: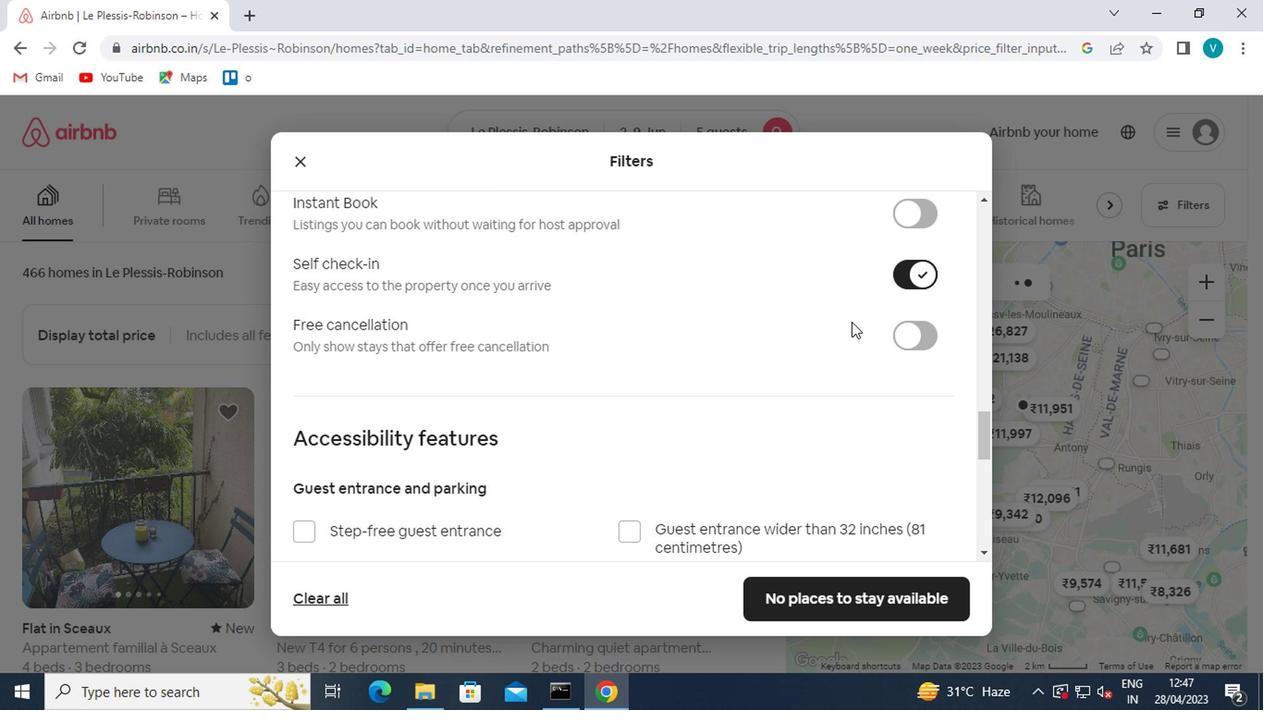 
Action: Mouse scrolled (847, 323) with delta (0, 0)
Screenshot: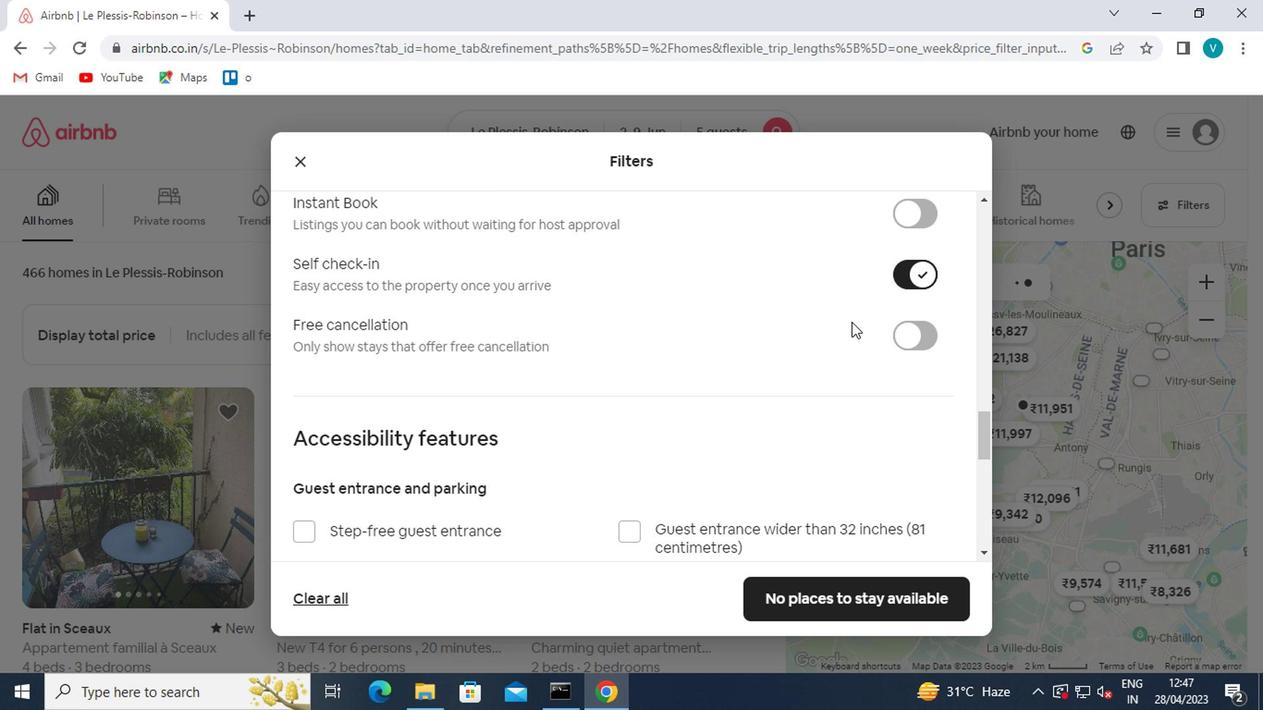 
Action: Mouse moved to (361, 430)
Screenshot: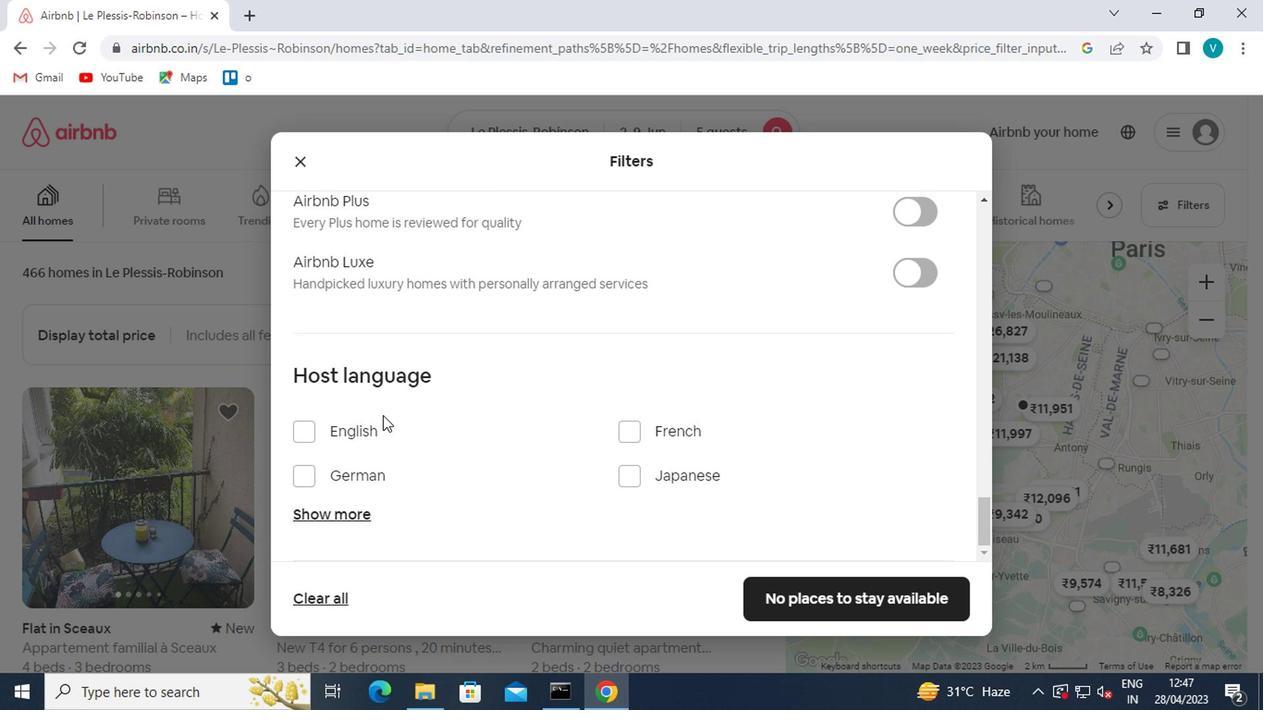 
Action: Mouse pressed left at (361, 430)
Screenshot: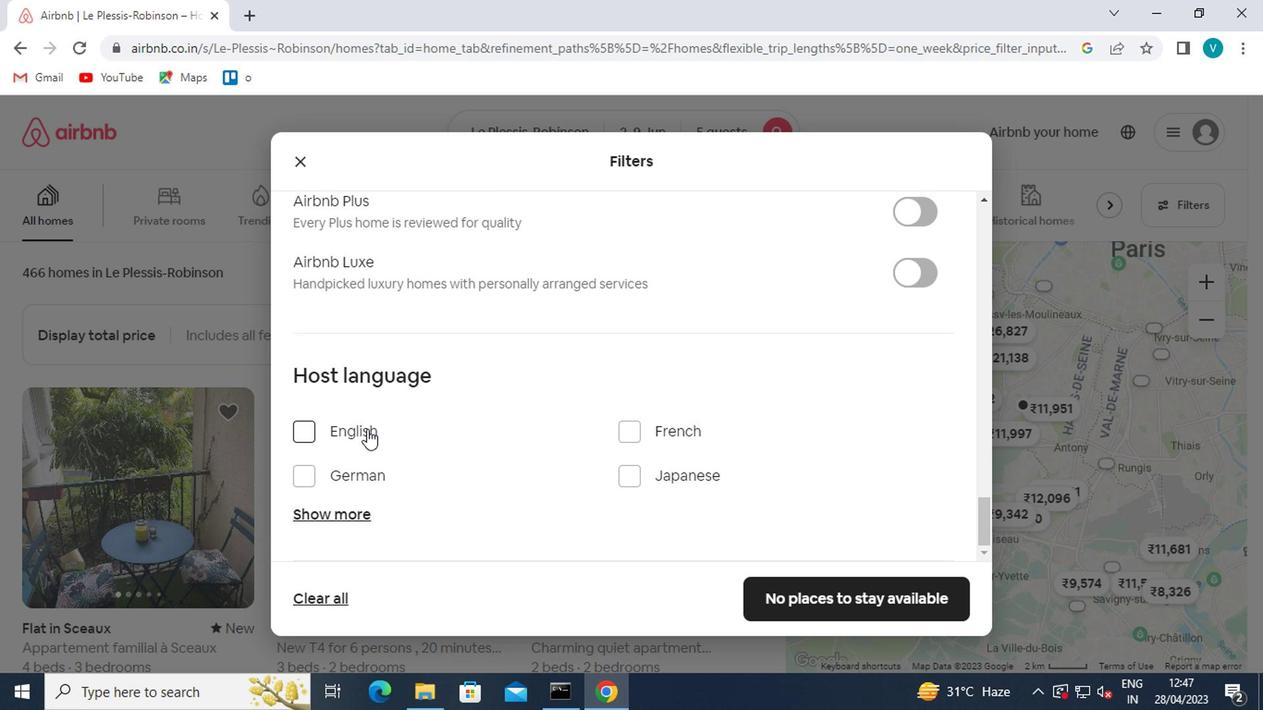 
Action: Mouse moved to (797, 589)
Screenshot: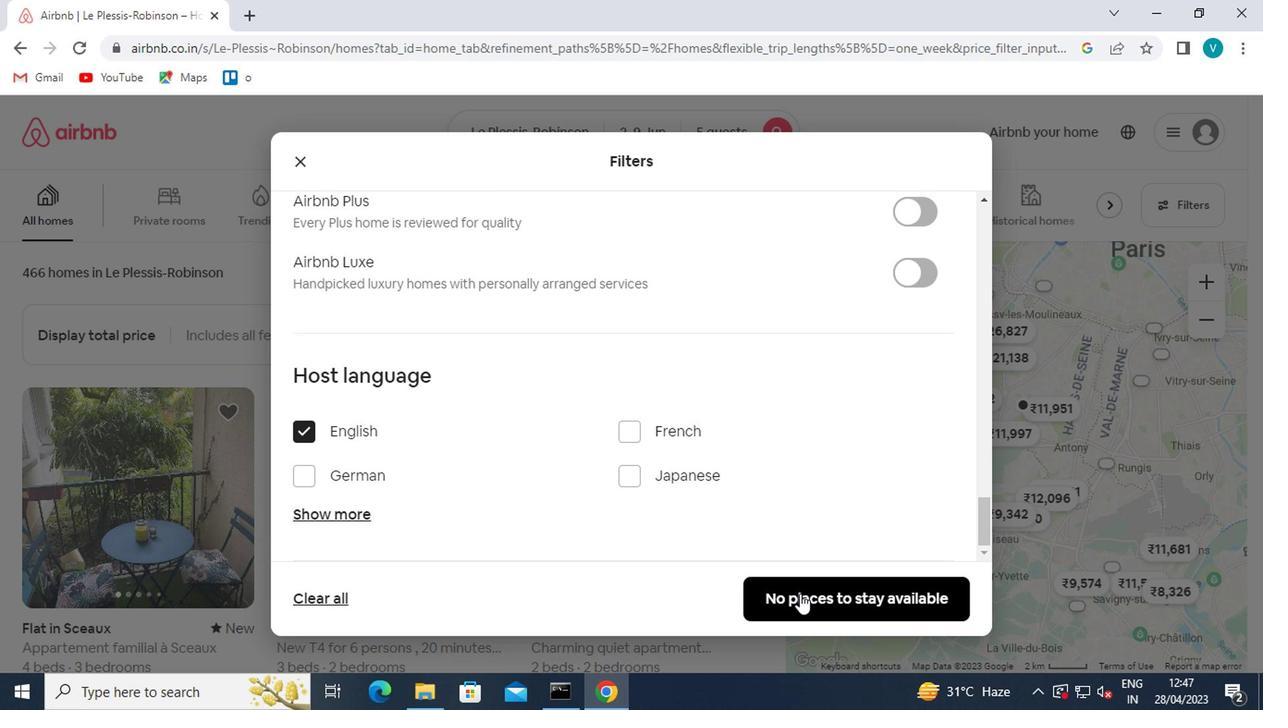 
Action: Mouse pressed left at (797, 589)
Screenshot: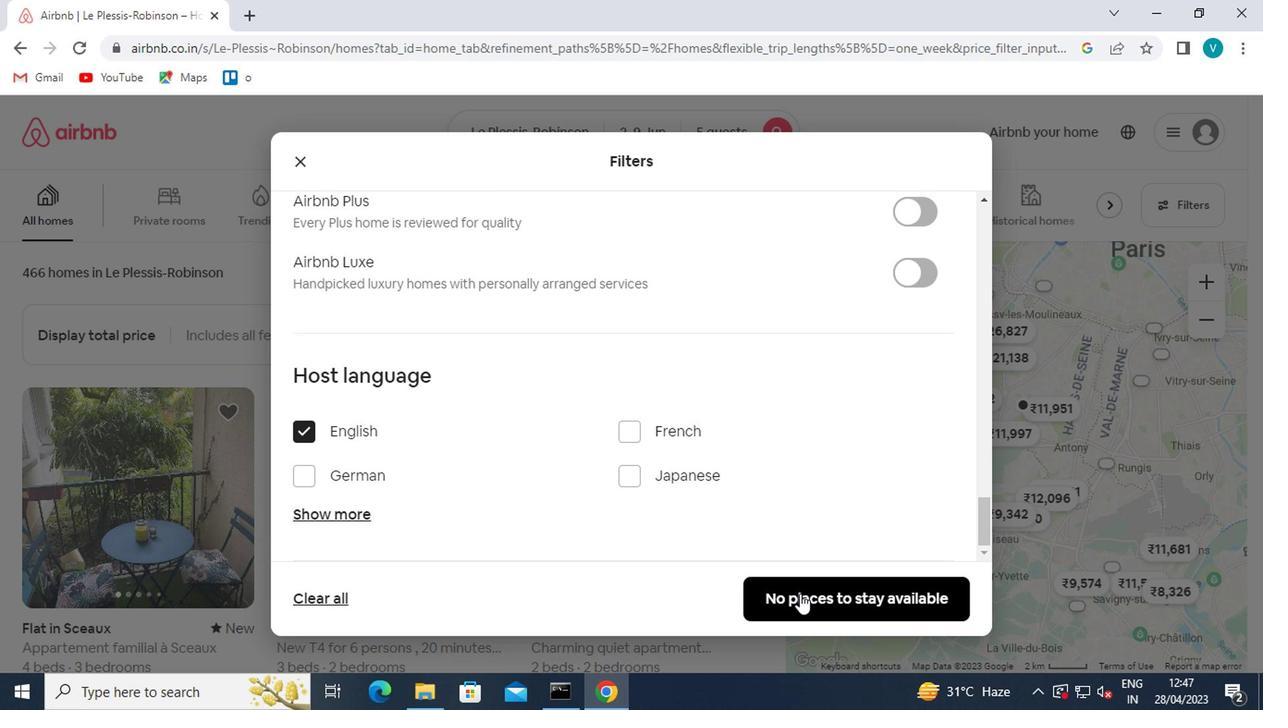 
Action: Mouse moved to (743, 555)
Screenshot: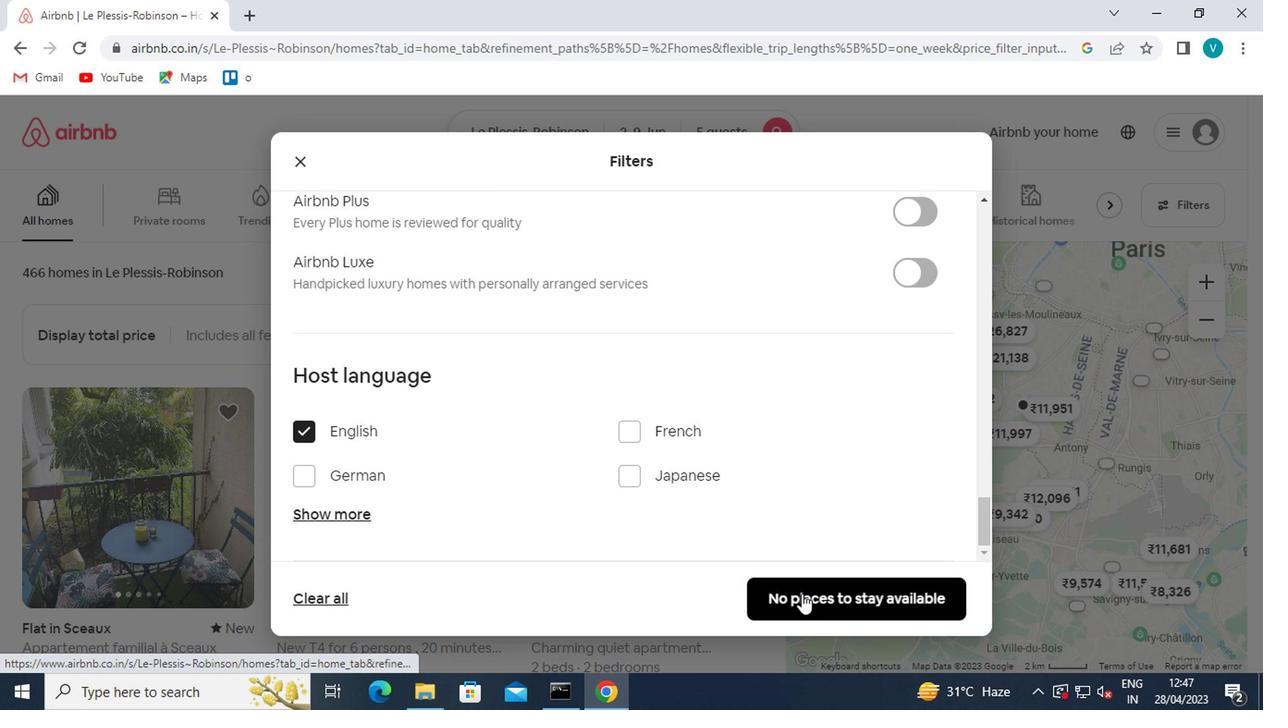 
